 Task: For heading Use Roboto with green colour & bold.  font size for heading18,  'Change the font style of data to'Roboto and font size to 9,  Change the alignment of both headline & data to Align center.  In the sheet  DashboardReceiptsbook
Action: Mouse moved to (68, 162)
Screenshot: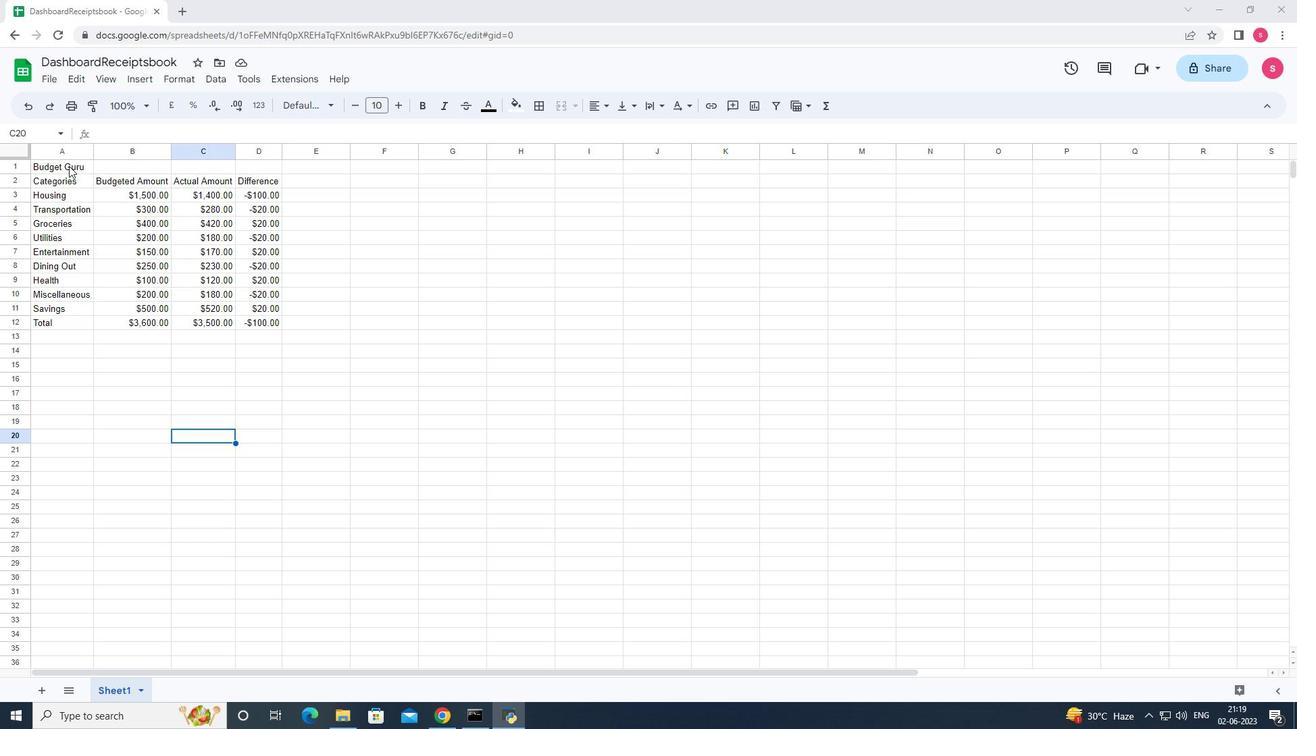 
Action: Mouse pressed left at (68, 162)
Screenshot: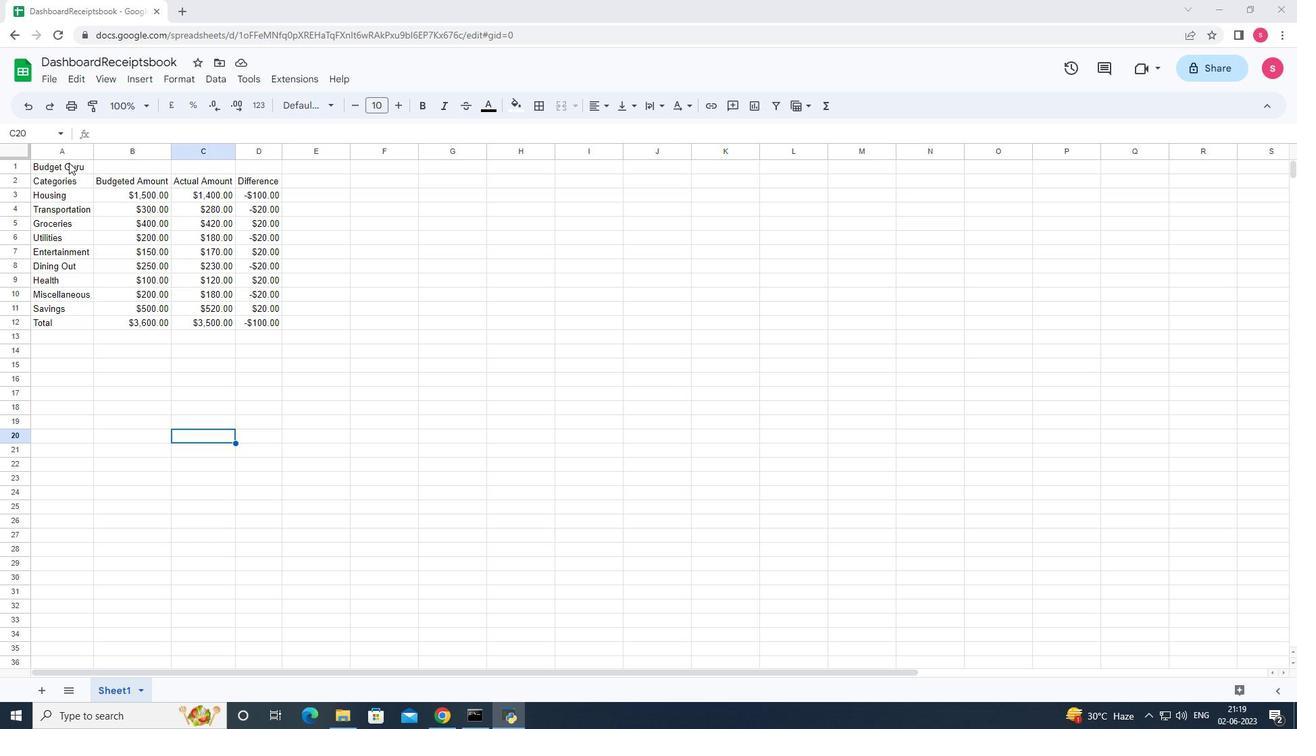 
Action: Mouse moved to (284, 103)
Screenshot: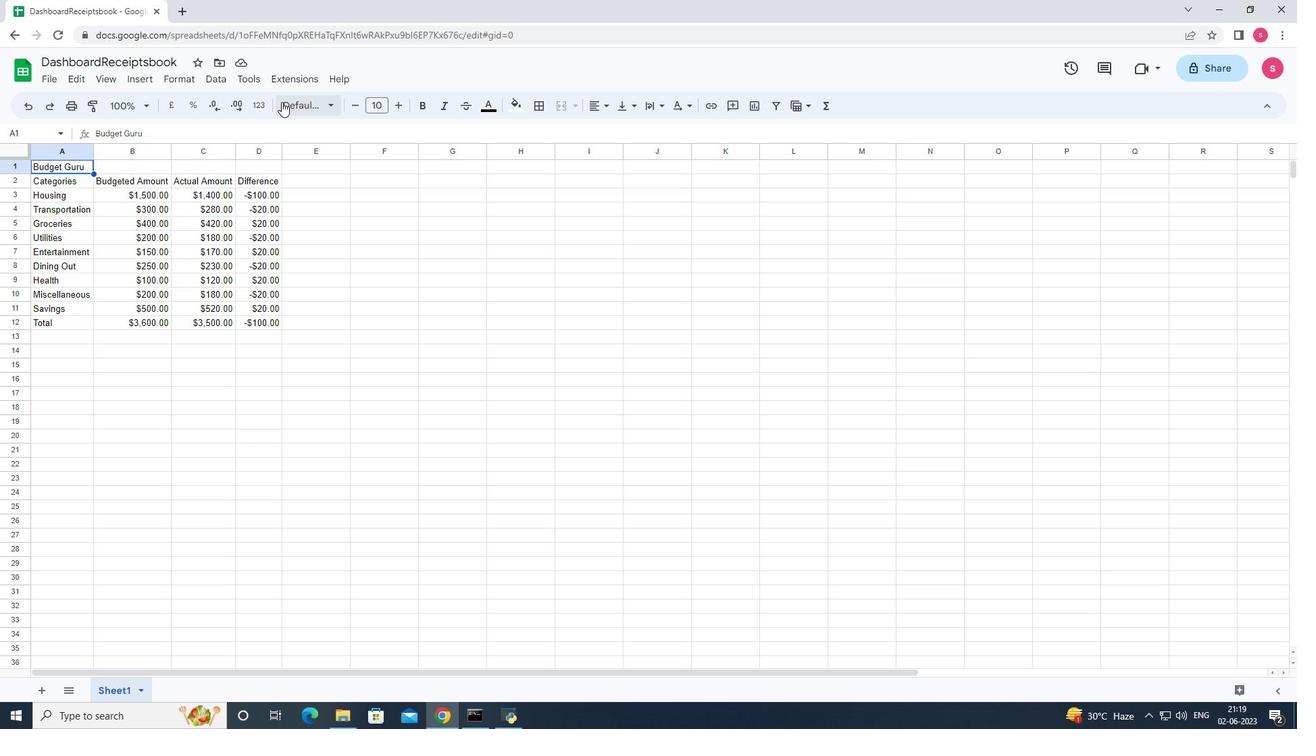 
Action: Mouse pressed left at (284, 103)
Screenshot: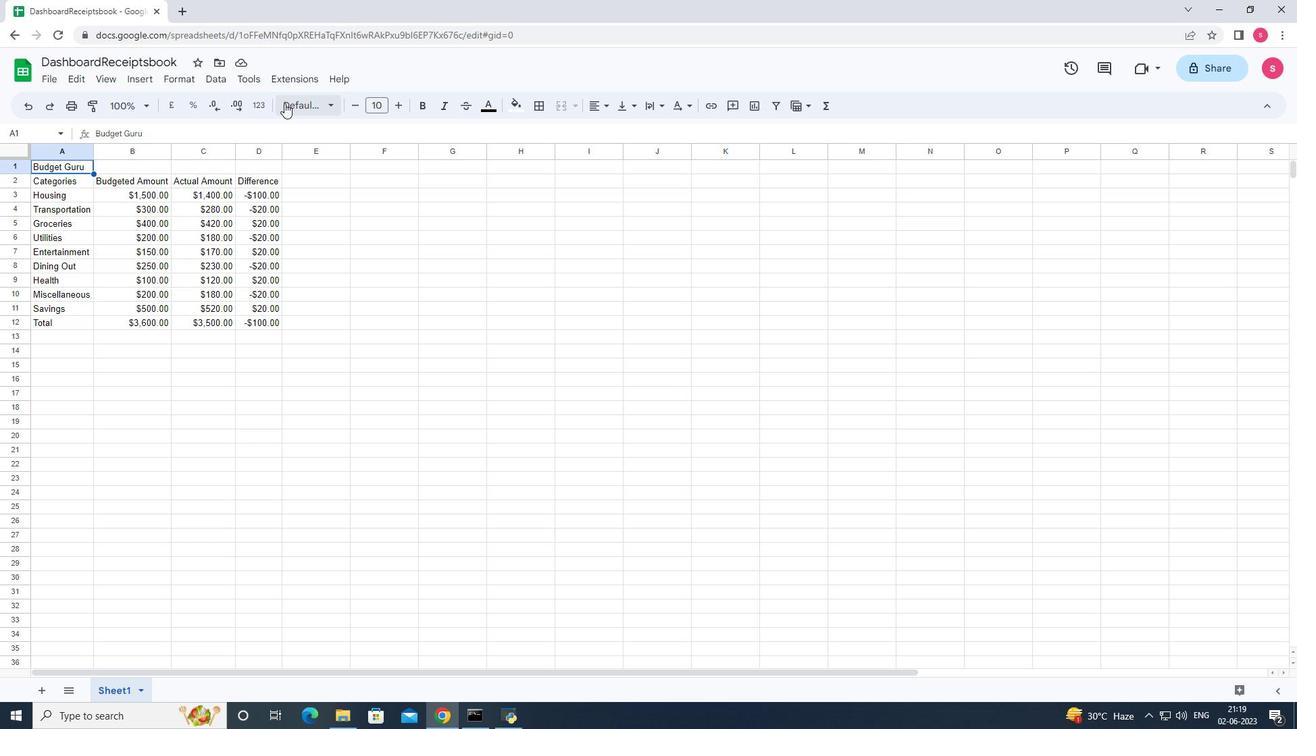 
Action: Mouse moved to (306, 299)
Screenshot: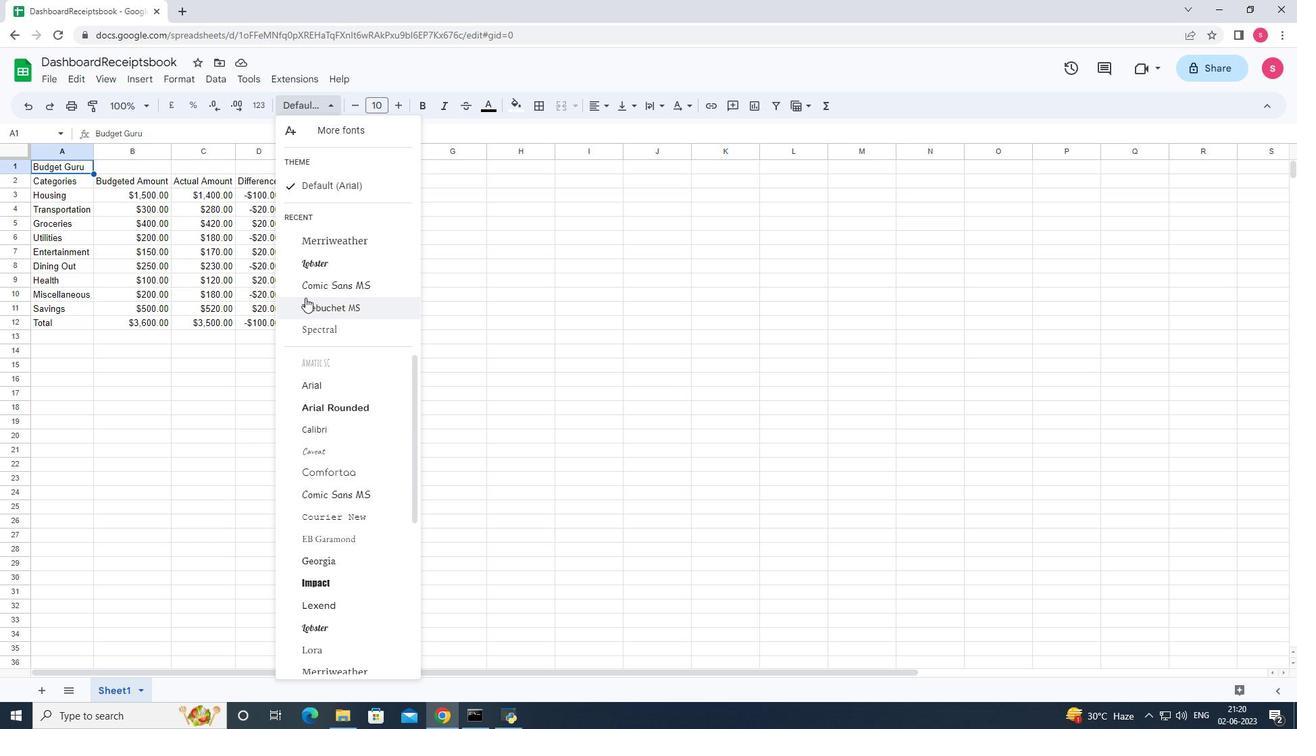 
Action: Mouse scrolled (306, 298) with delta (0, 0)
Screenshot: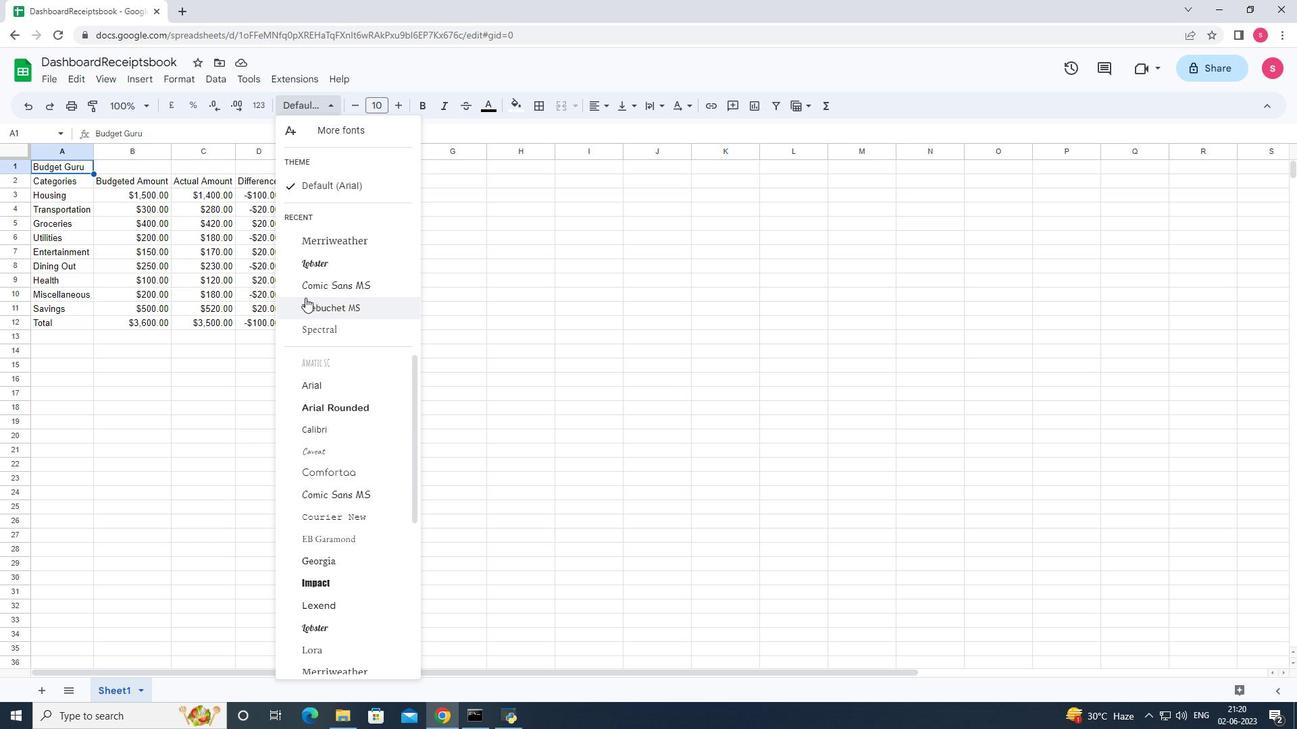
Action: Mouse moved to (328, 319)
Screenshot: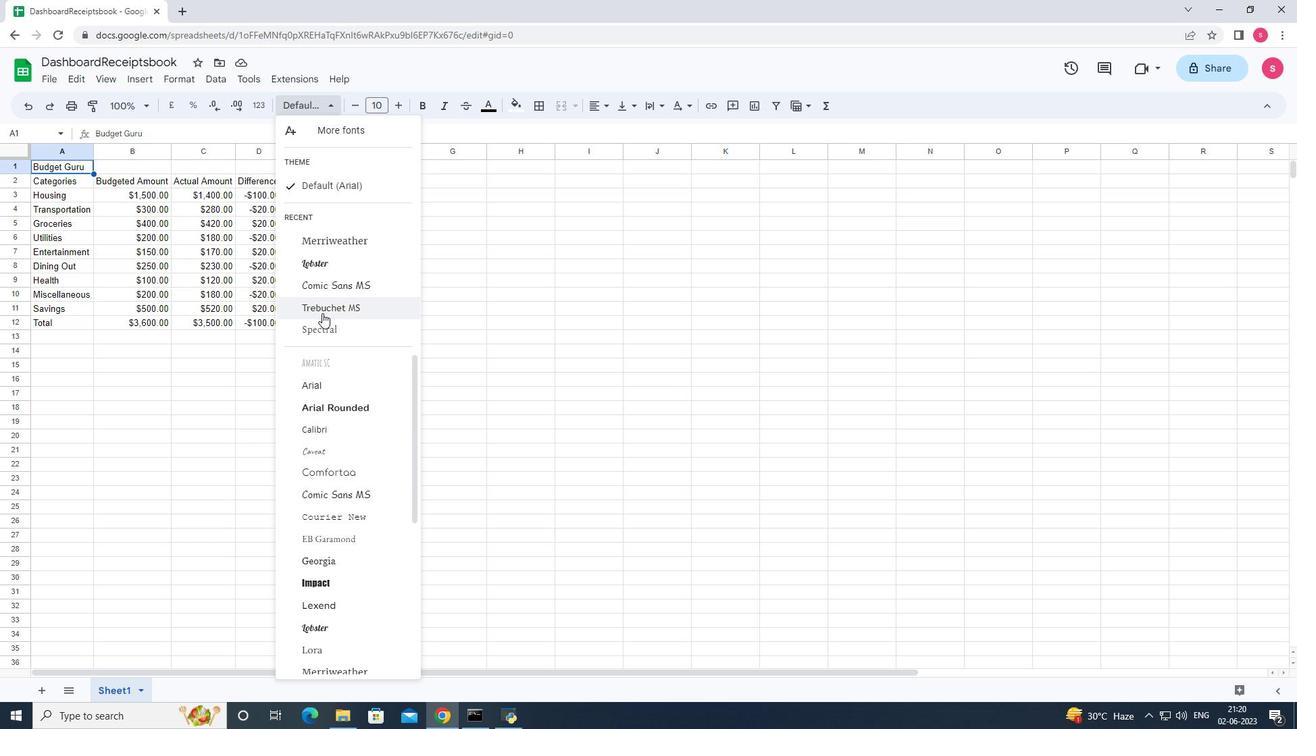 
Action: Mouse scrolled (328, 318) with delta (0, 0)
Screenshot: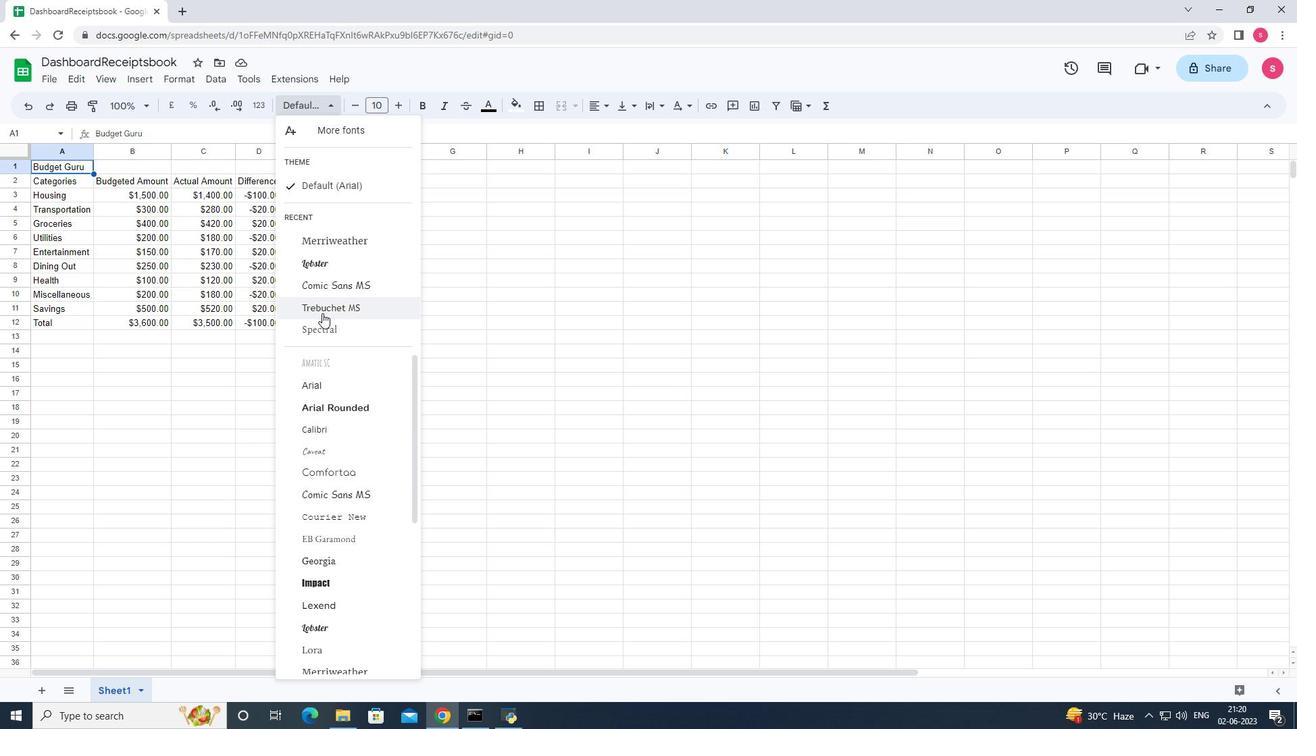 
Action: Mouse moved to (354, 358)
Screenshot: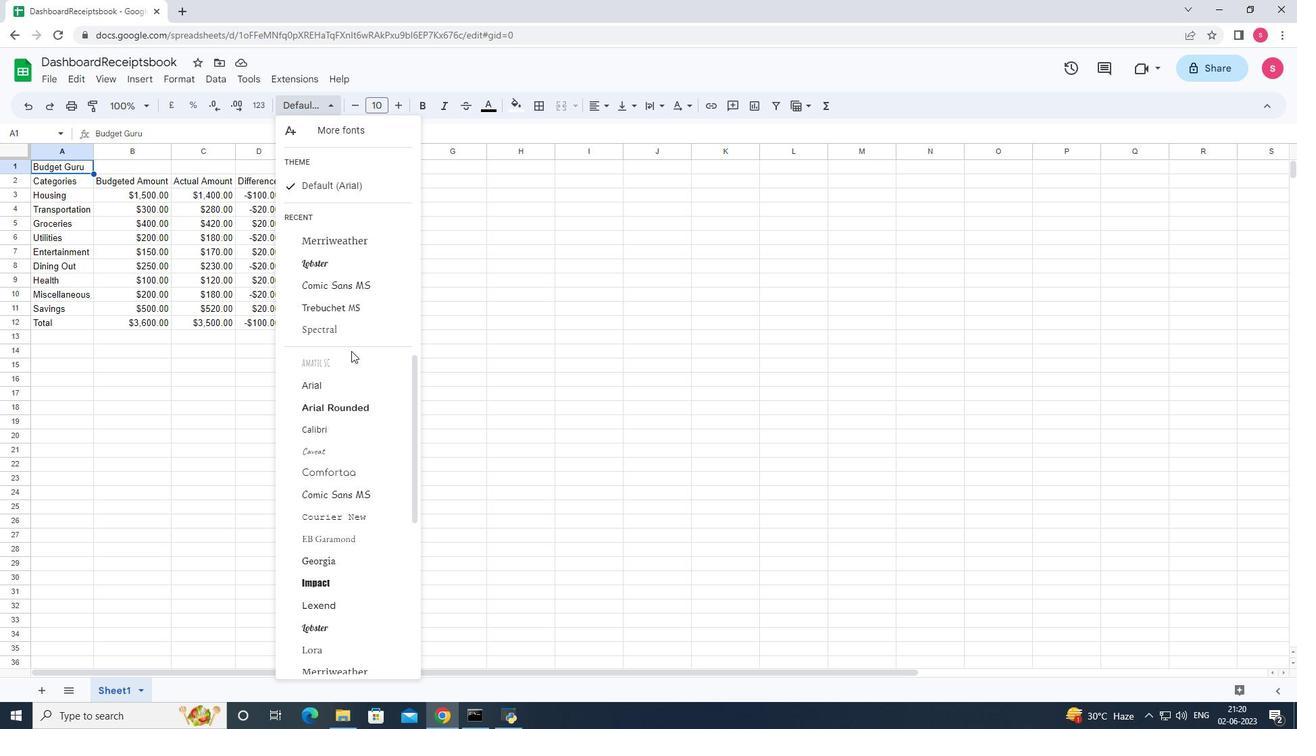 
Action: Mouse scrolled (354, 357) with delta (0, 0)
Screenshot: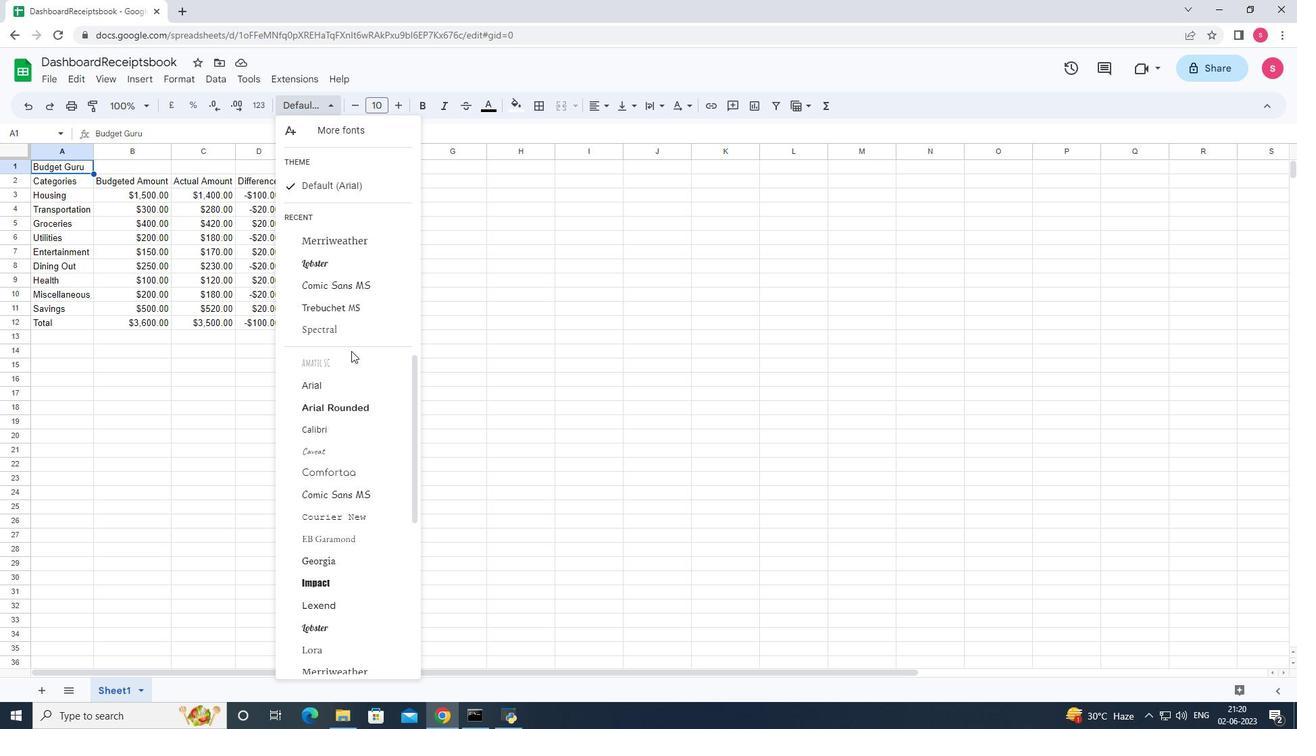 
Action: Mouse moved to (363, 378)
Screenshot: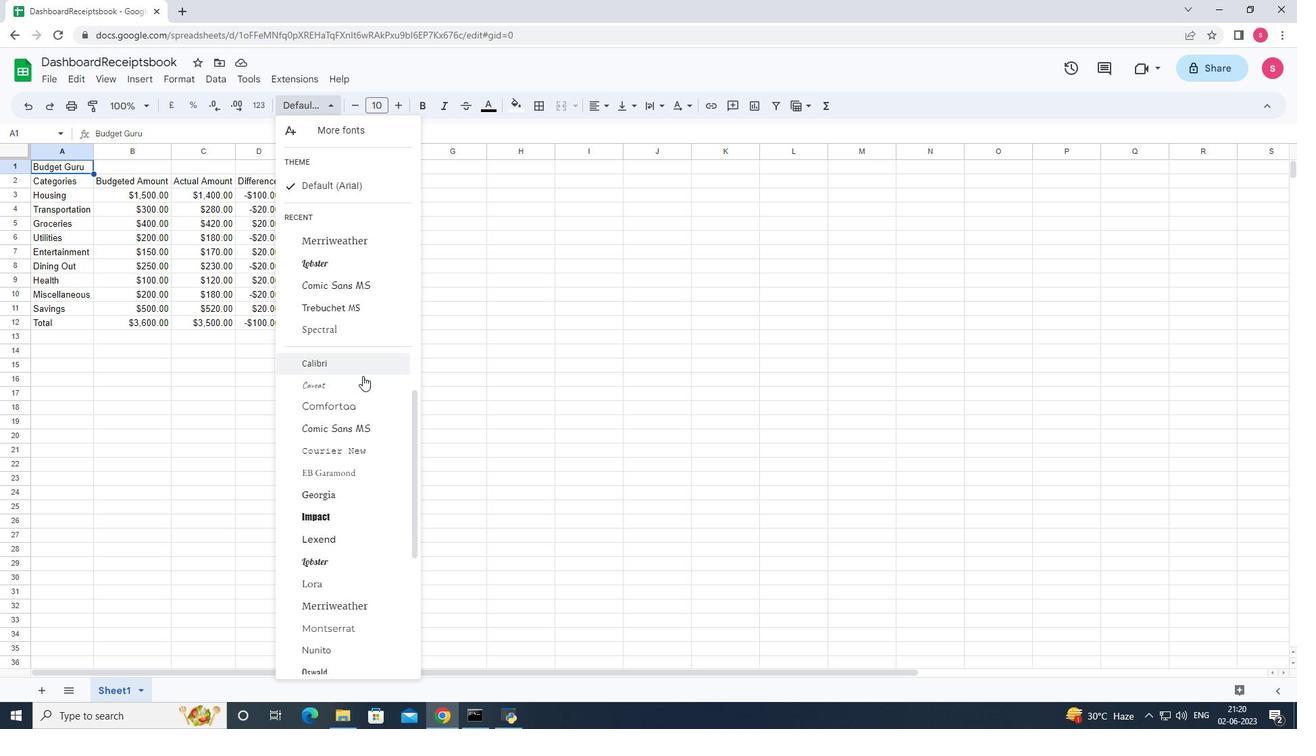 
Action: Mouse scrolled (363, 377) with delta (0, 0)
Screenshot: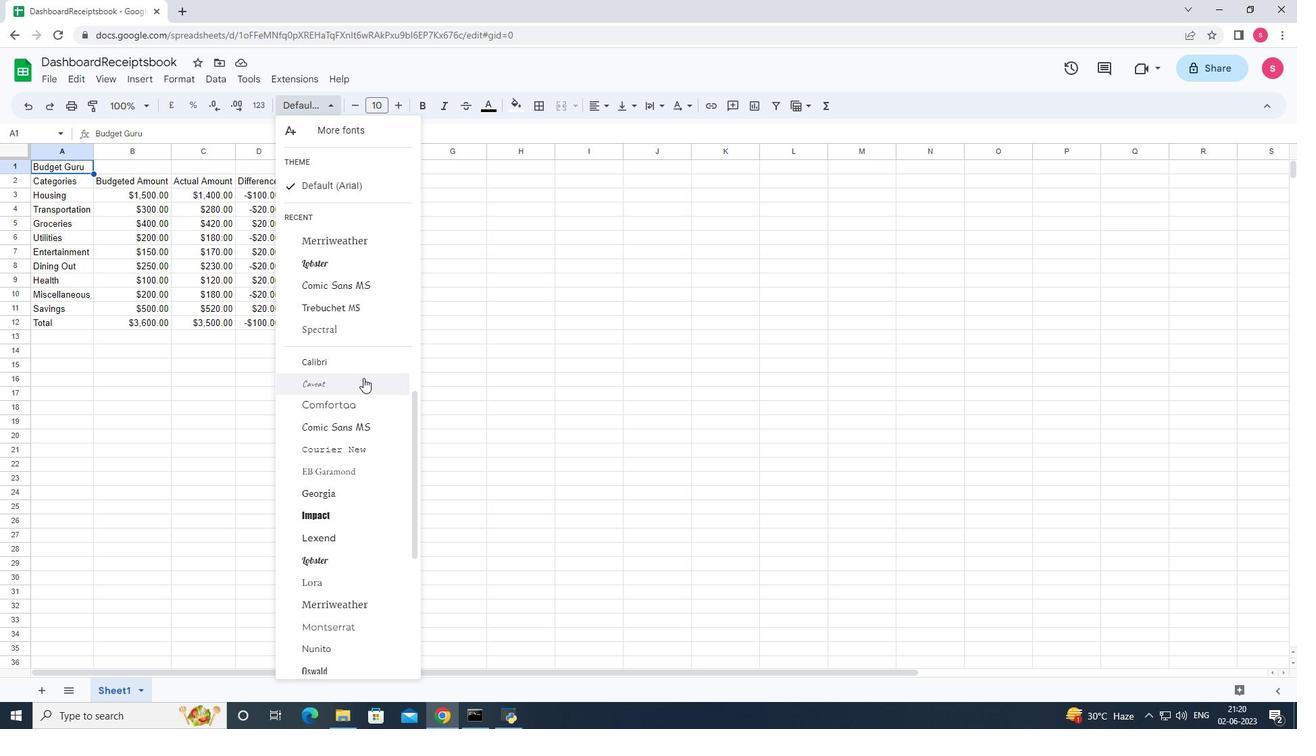 
Action: Mouse moved to (365, 384)
Screenshot: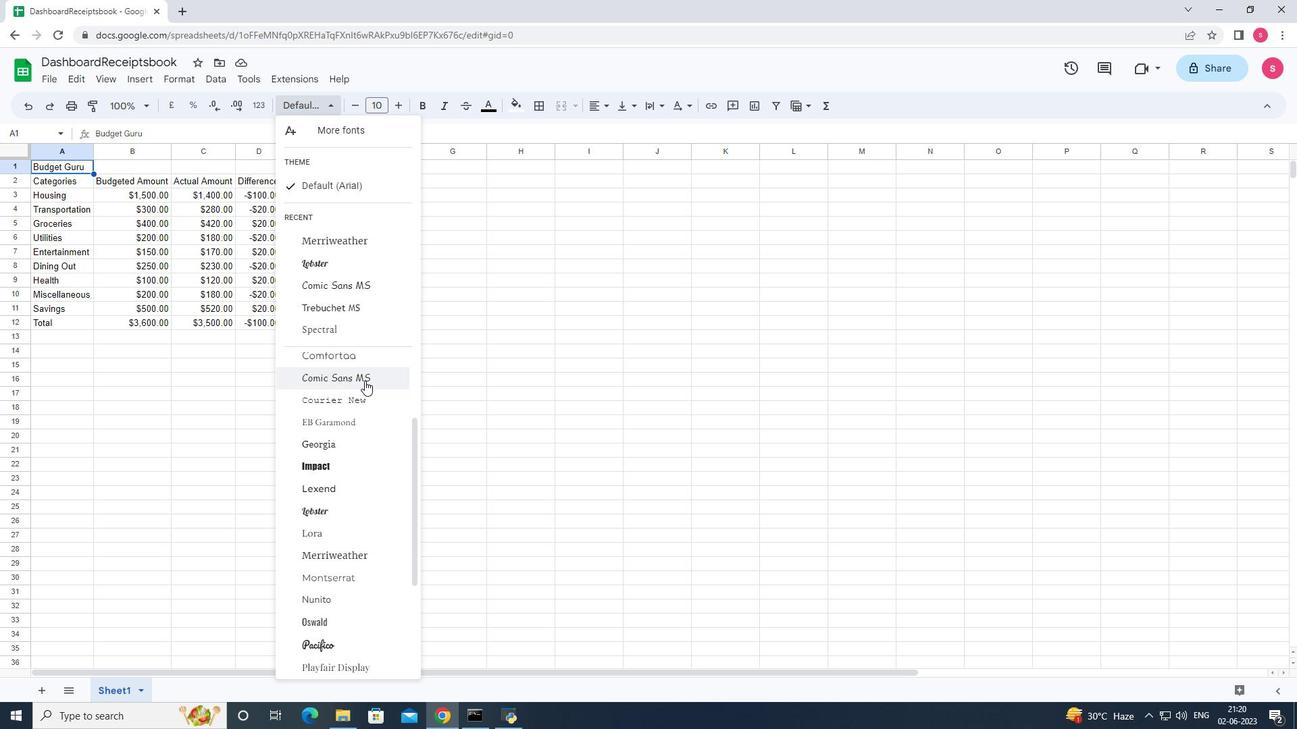 
Action: Mouse scrolled (365, 383) with delta (0, 0)
Screenshot: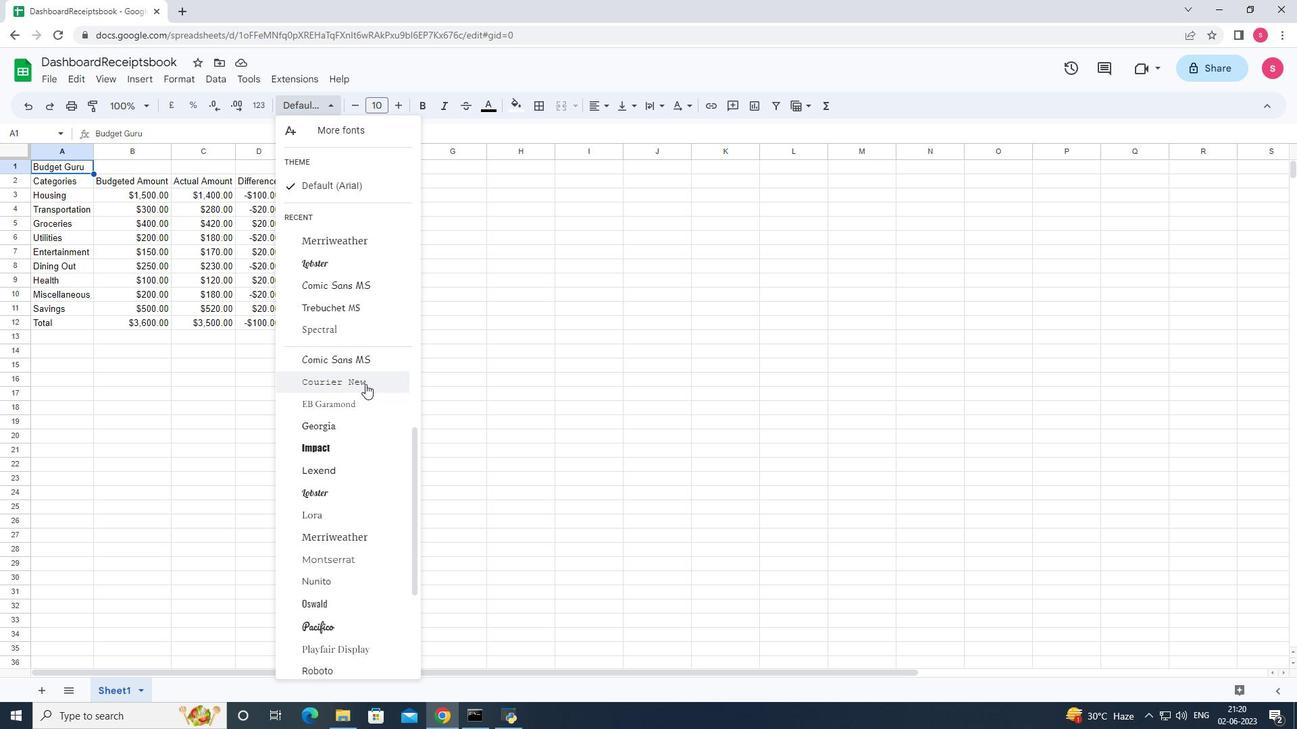 
Action: Mouse scrolled (365, 383) with delta (0, 0)
Screenshot: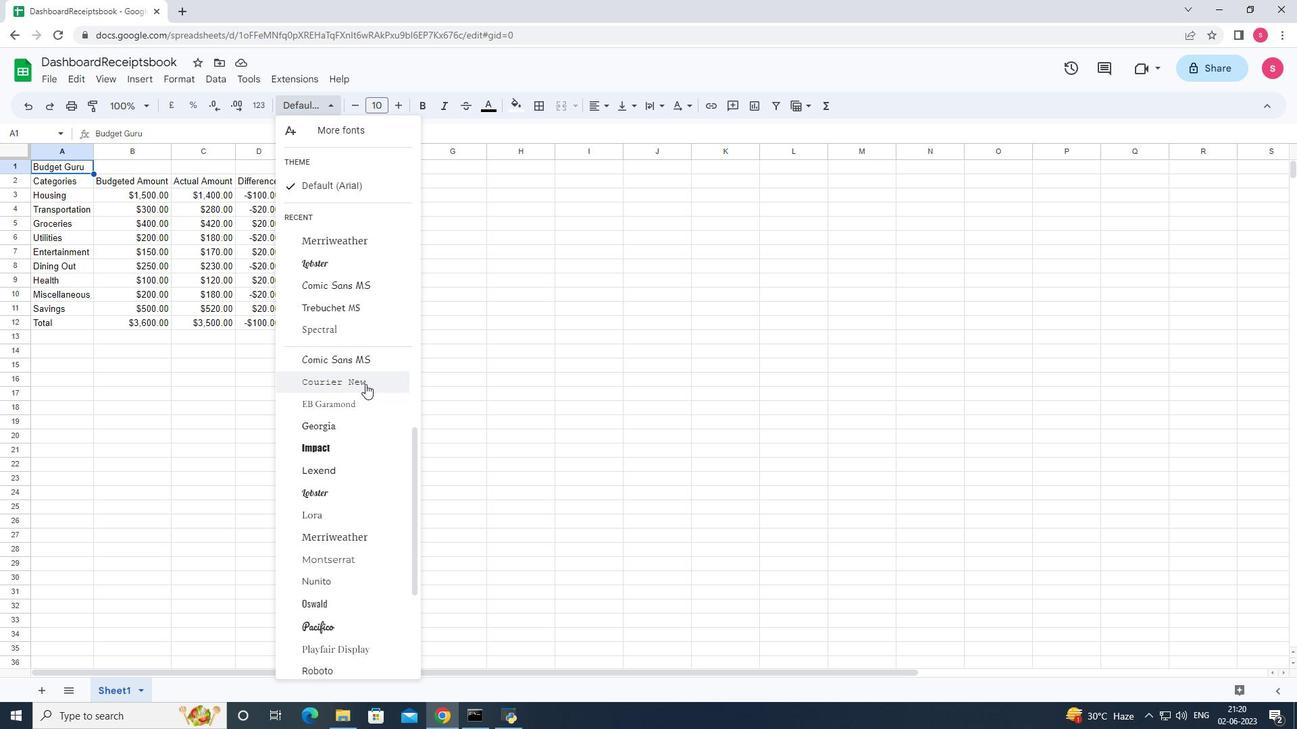 
Action: Mouse moved to (365, 385)
Screenshot: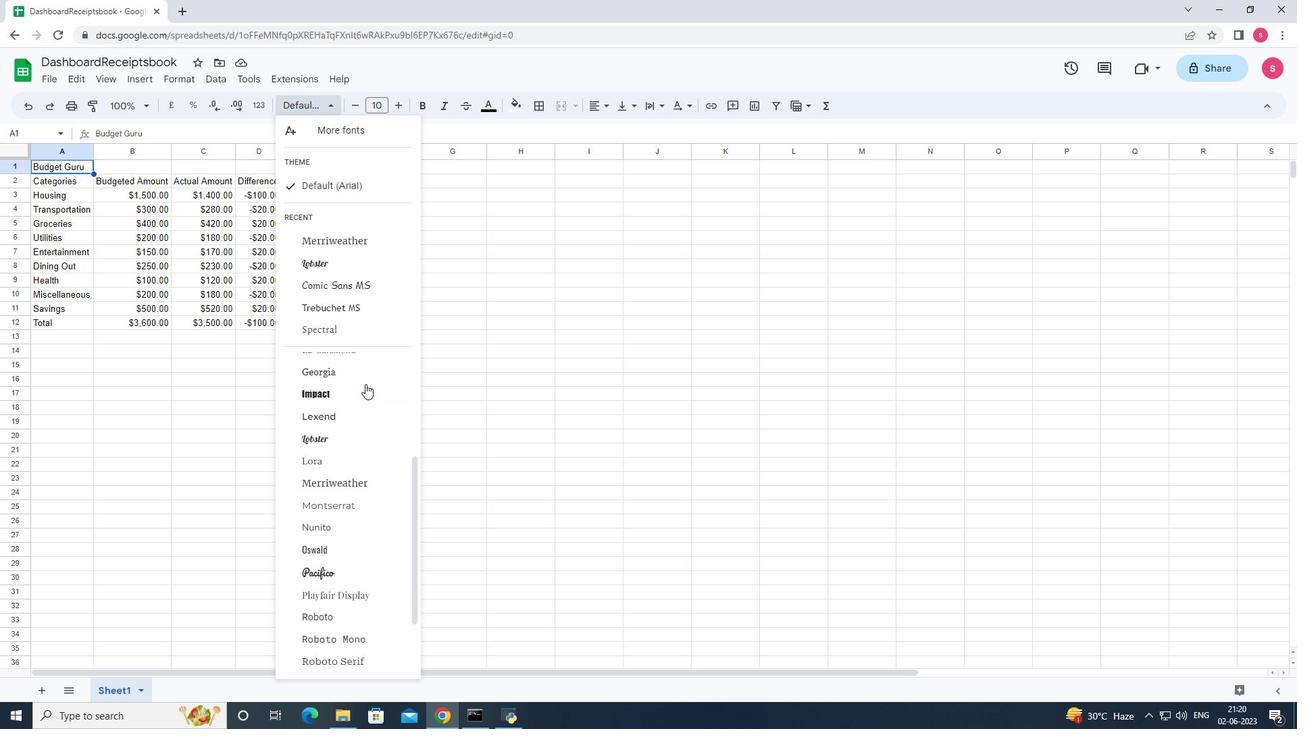 
Action: Mouse scrolled (365, 384) with delta (0, 0)
Screenshot: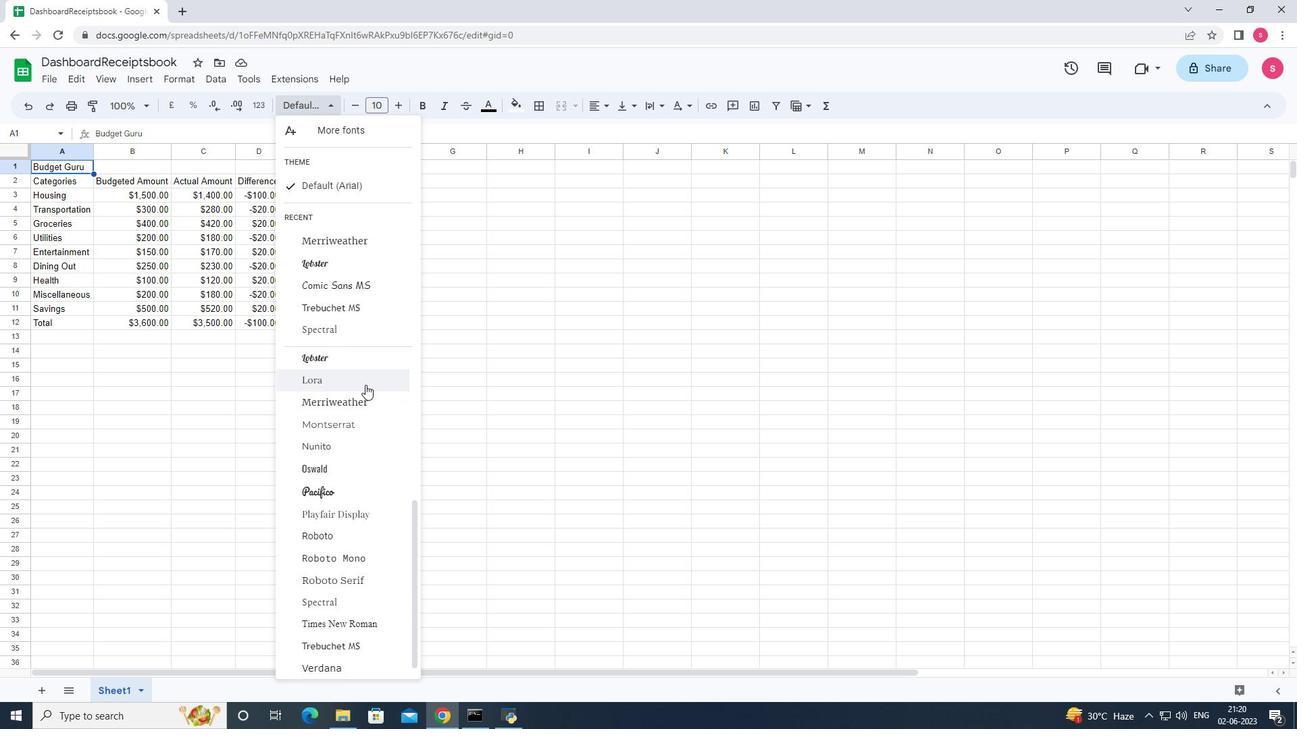 
Action: Mouse scrolled (365, 384) with delta (0, 0)
Screenshot: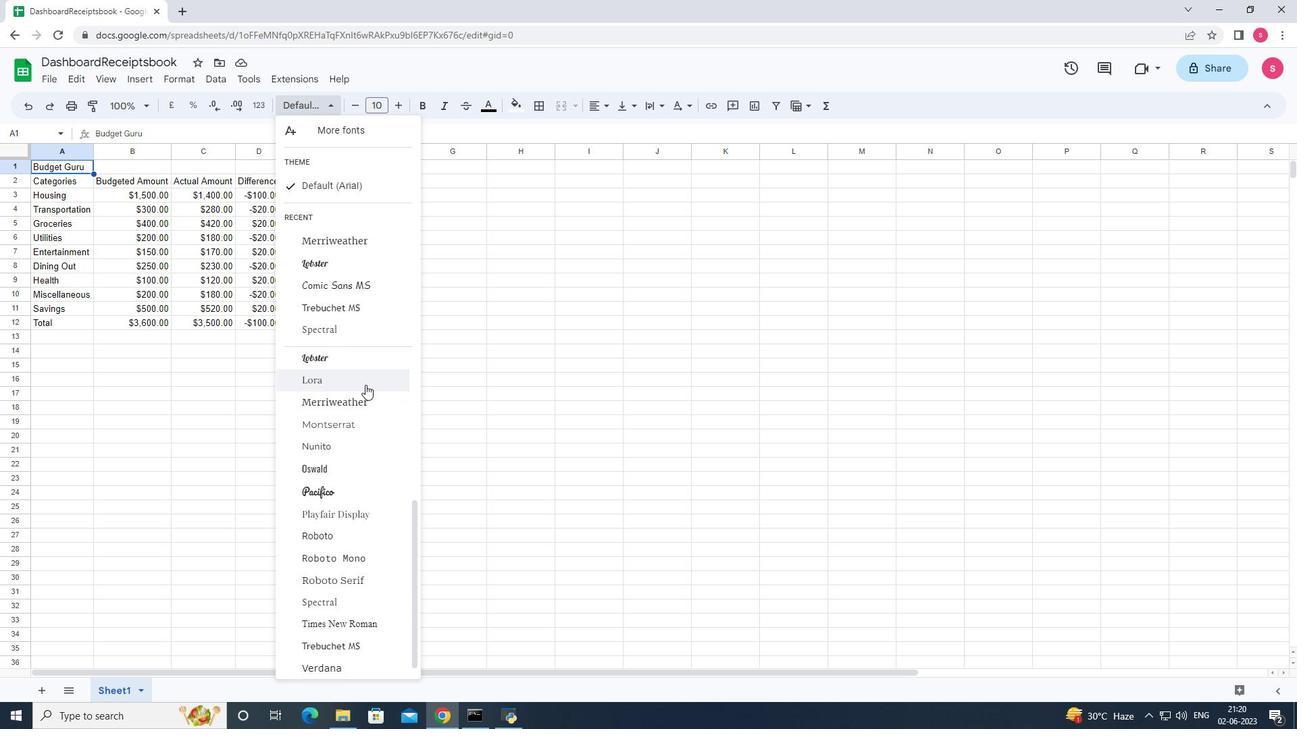 
Action: Mouse moved to (350, 525)
Screenshot: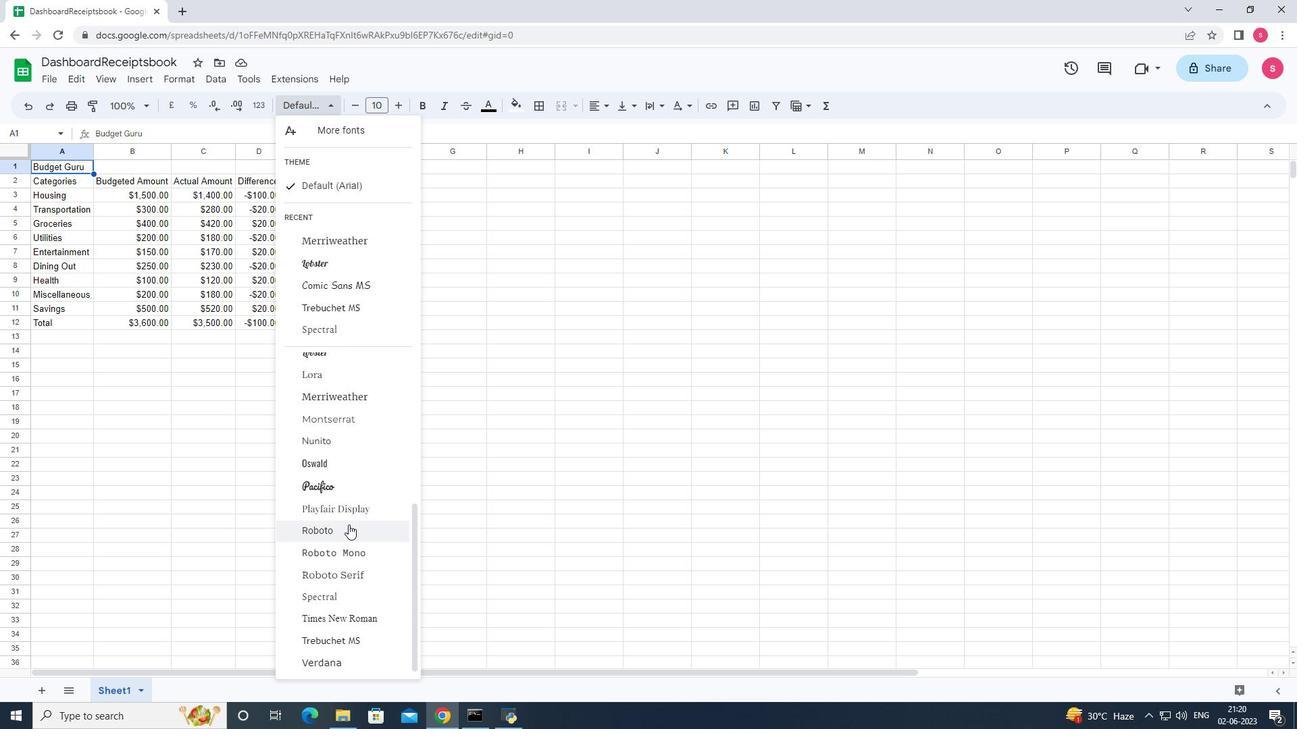 
Action: Mouse pressed left at (350, 525)
Screenshot: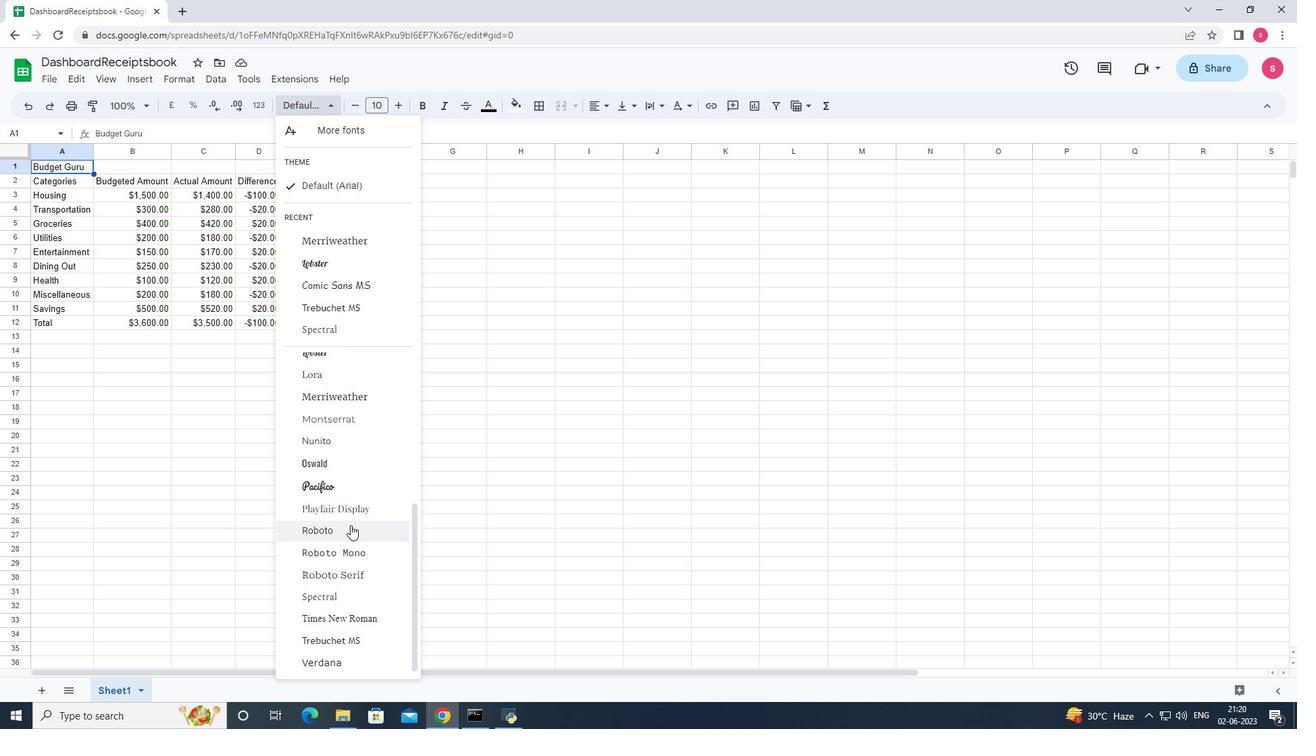
Action: Mouse moved to (486, 107)
Screenshot: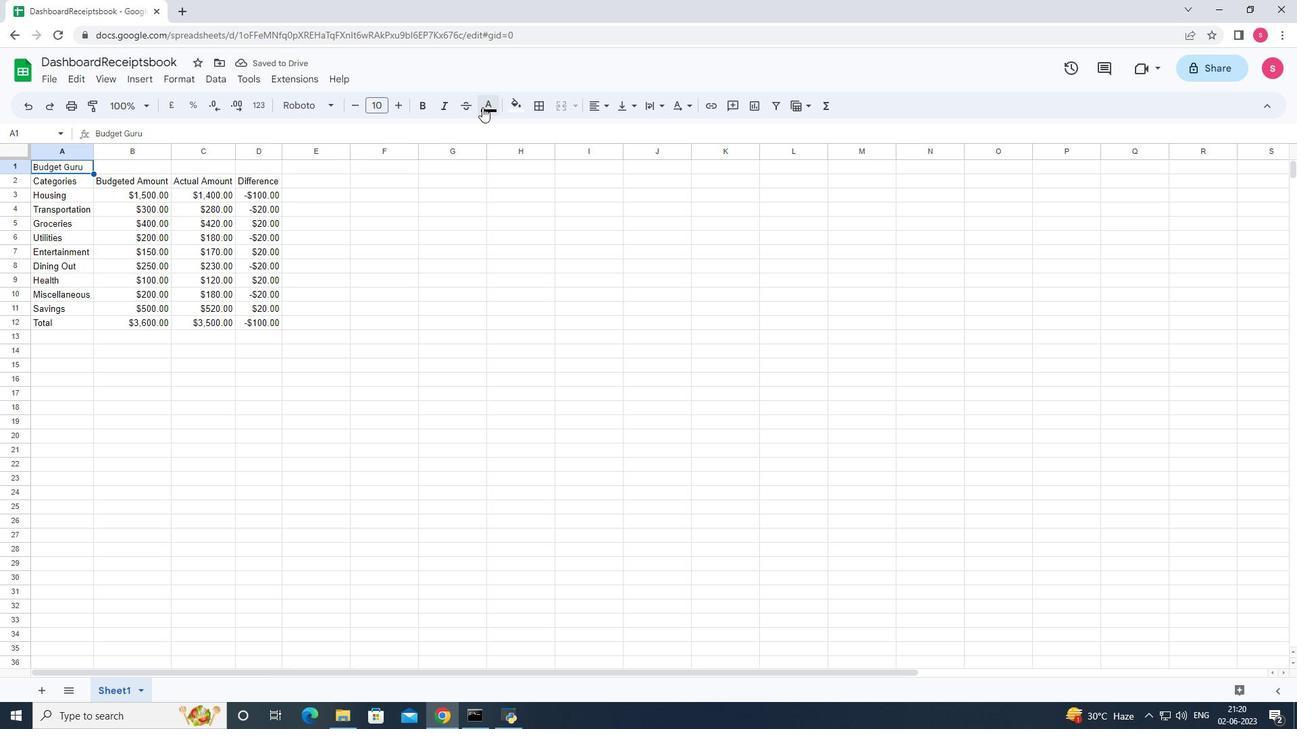 
Action: Mouse pressed left at (486, 107)
Screenshot: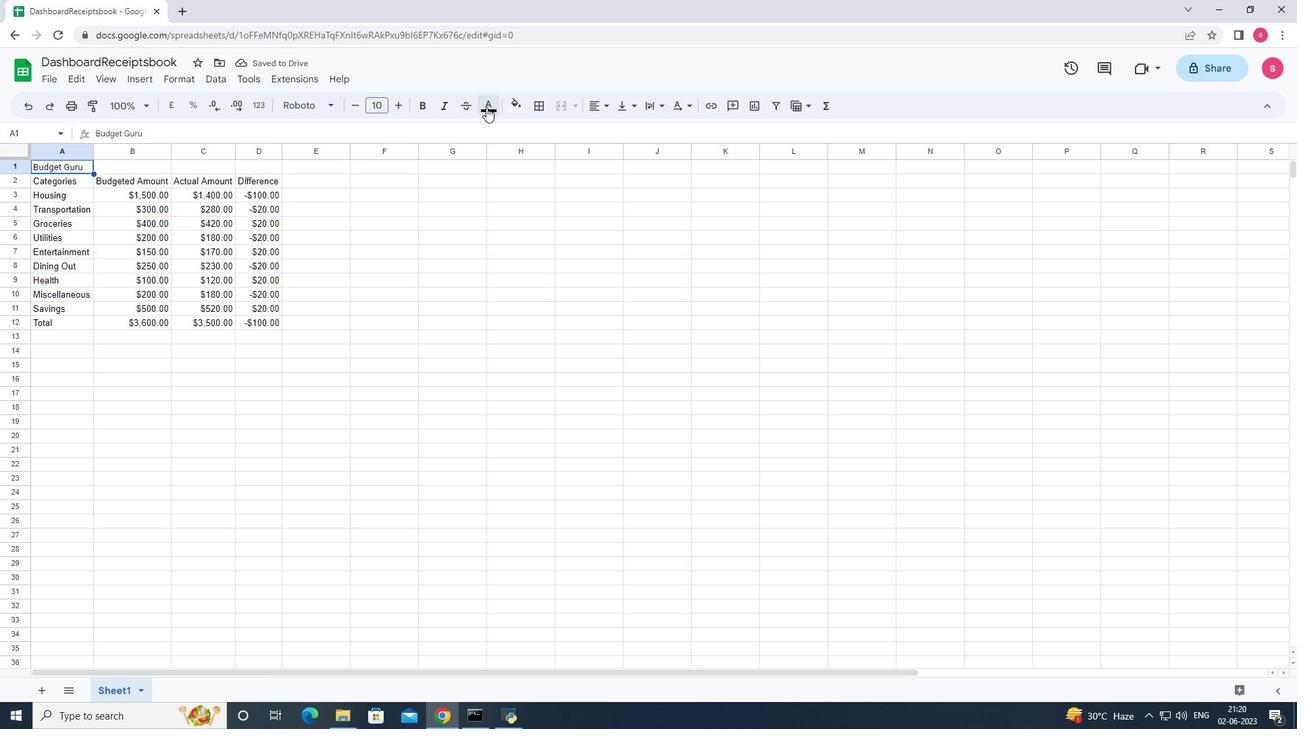 
Action: Mouse moved to (554, 168)
Screenshot: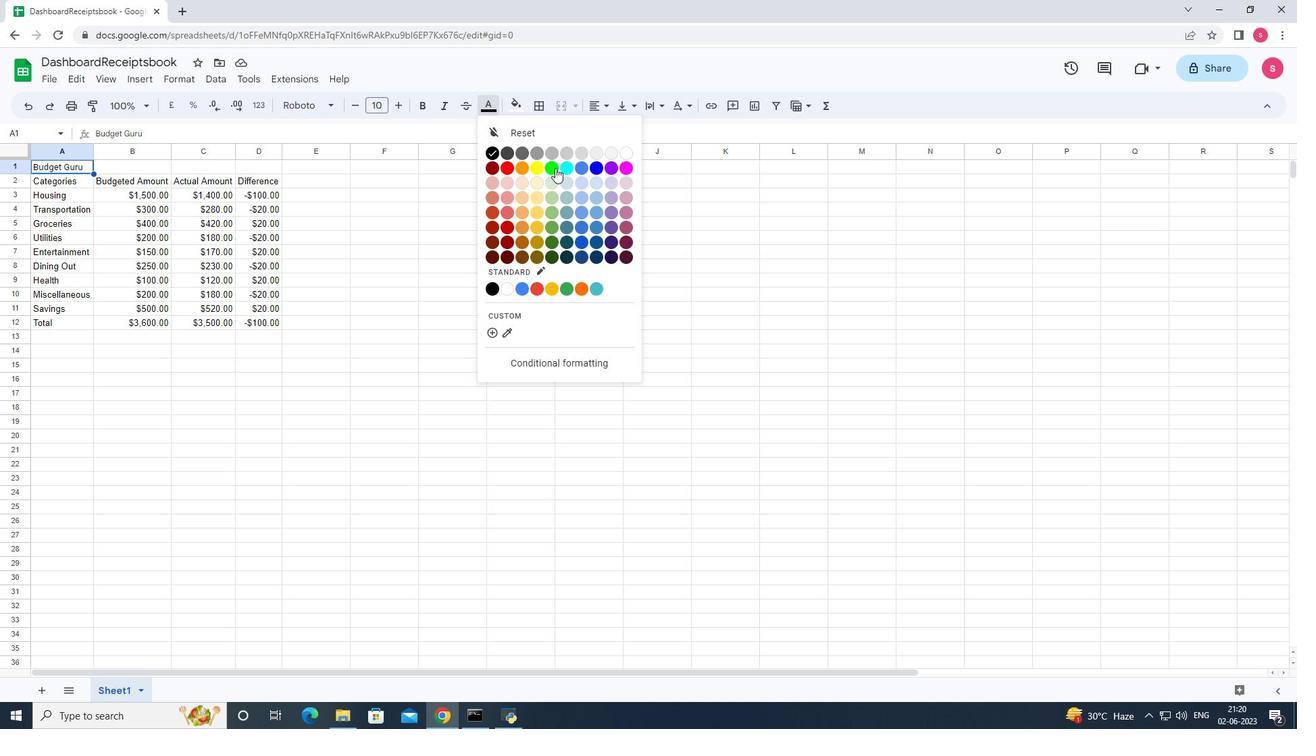 
Action: Mouse pressed left at (554, 168)
Screenshot: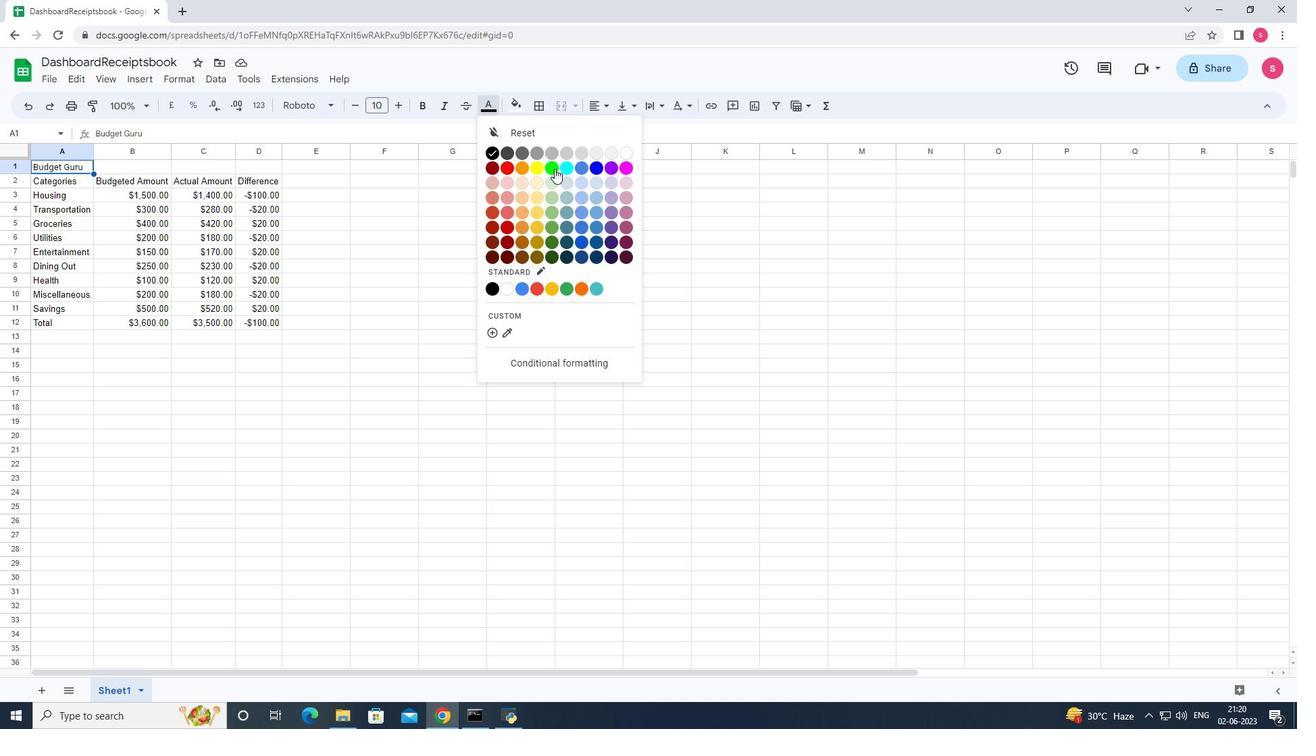 
Action: Mouse moved to (421, 110)
Screenshot: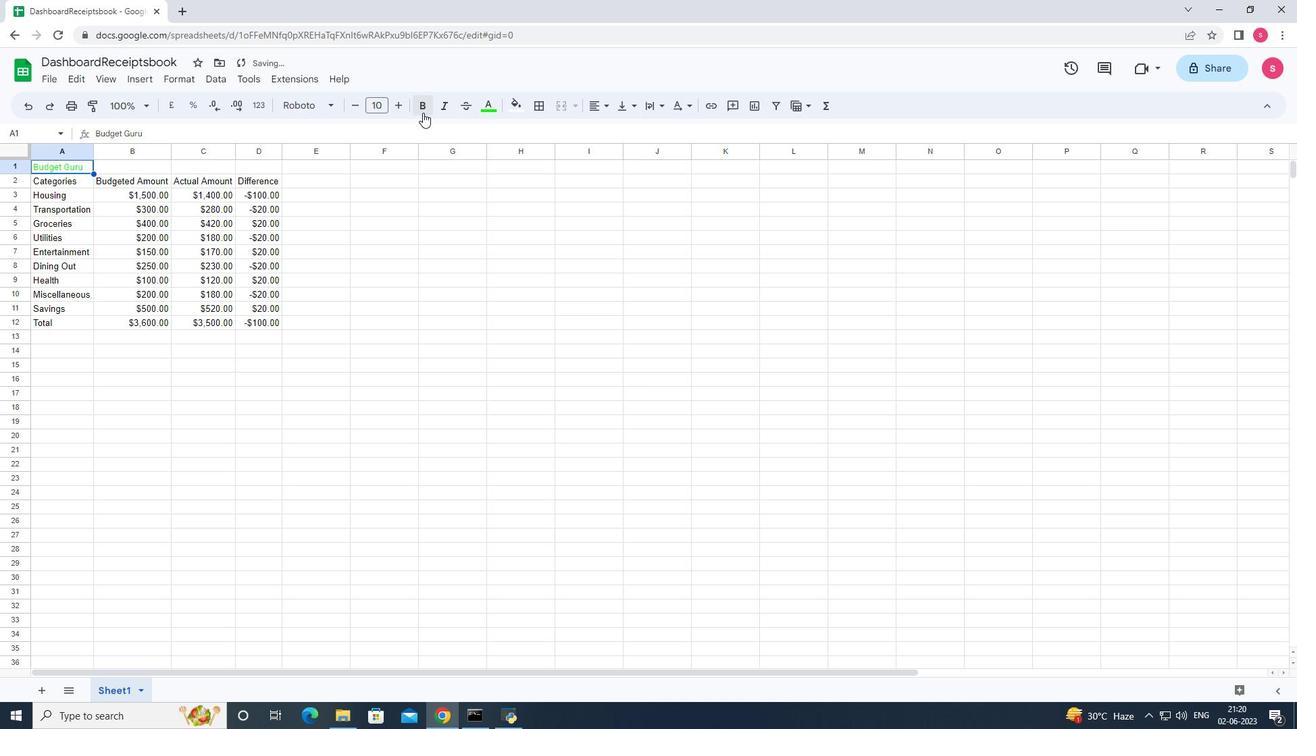
Action: Mouse pressed left at (421, 110)
Screenshot: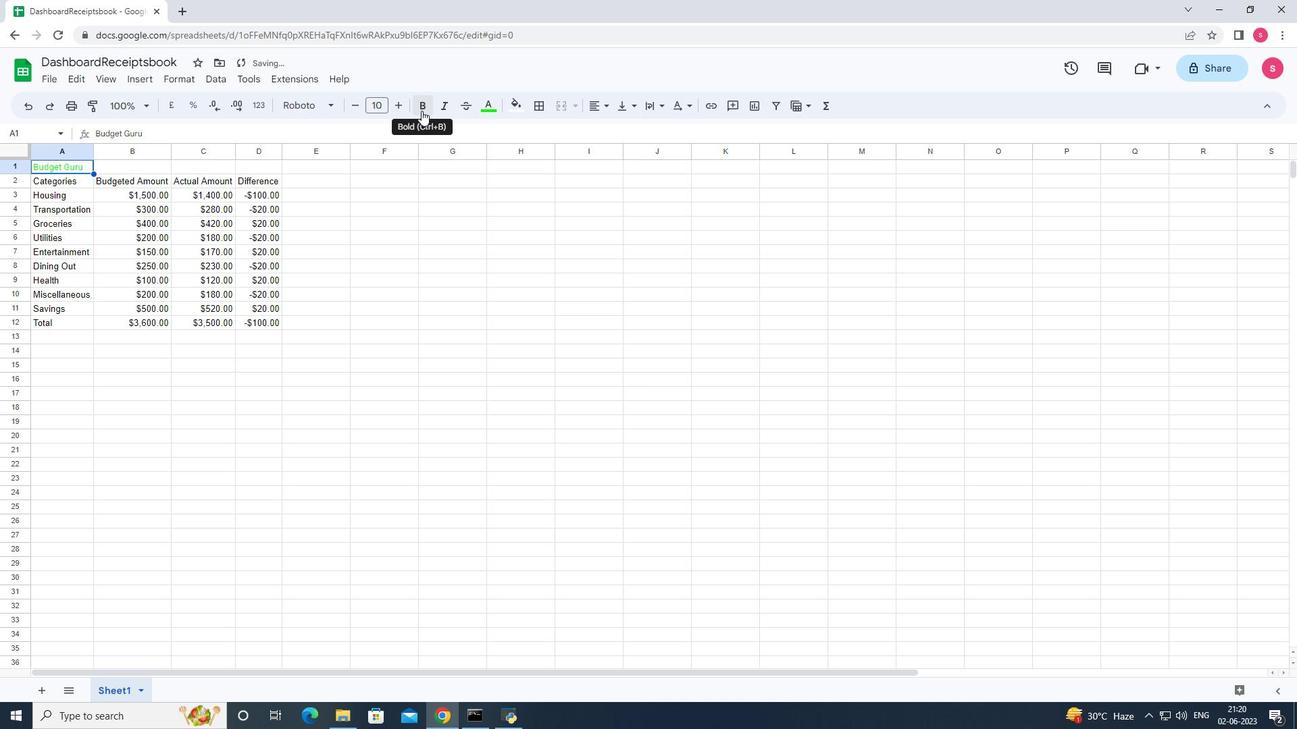 
Action: Mouse moved to (392, 102)
Screenshot: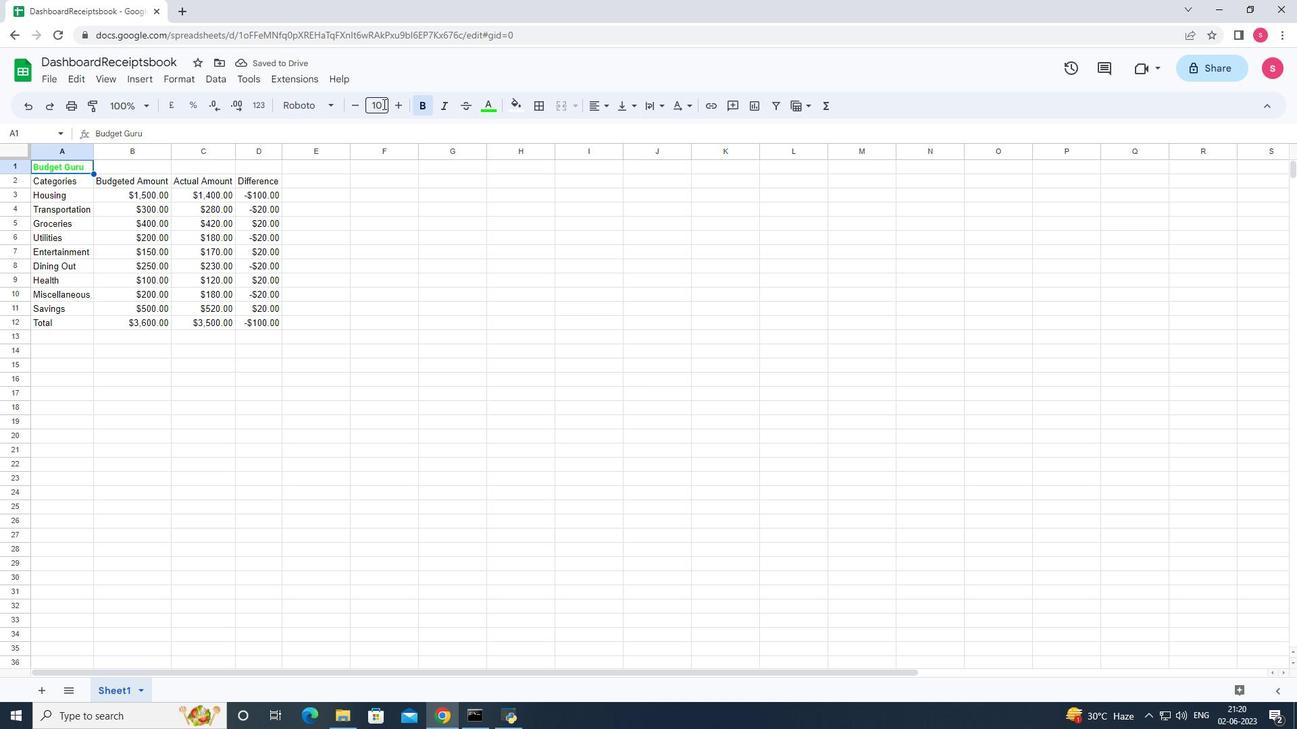 
Action: Mouse pressed left at (392, 102)
Screenshot: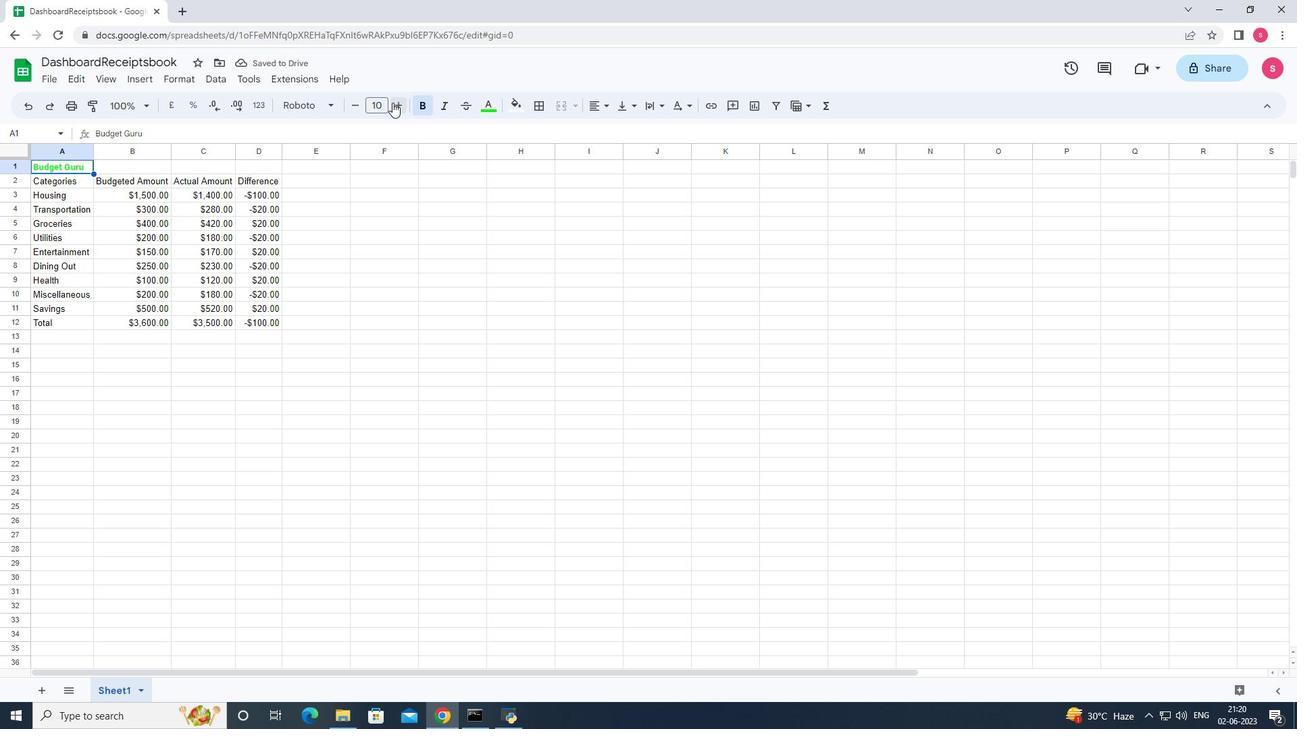 
Action: Mouse pressed left at (392, 102)
Screenshot: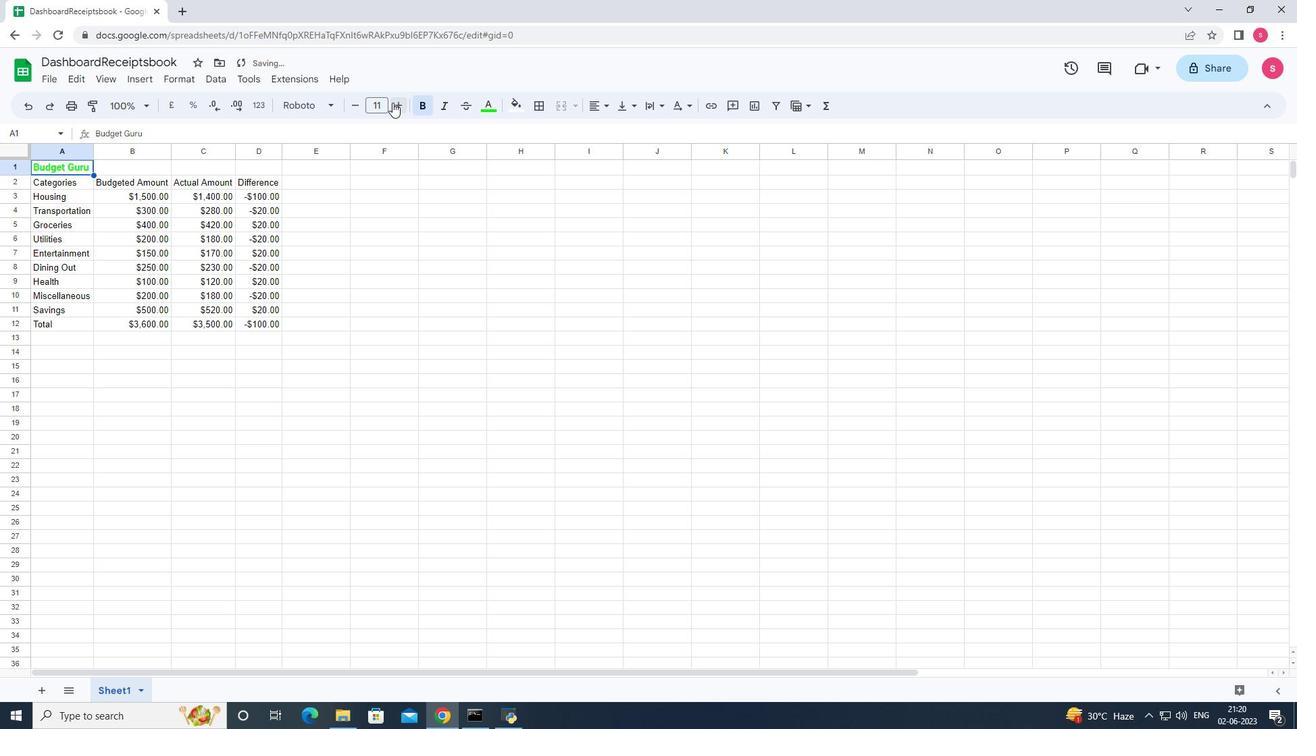 
Action: Mouse pressed left at (392, 102)
Screenshot: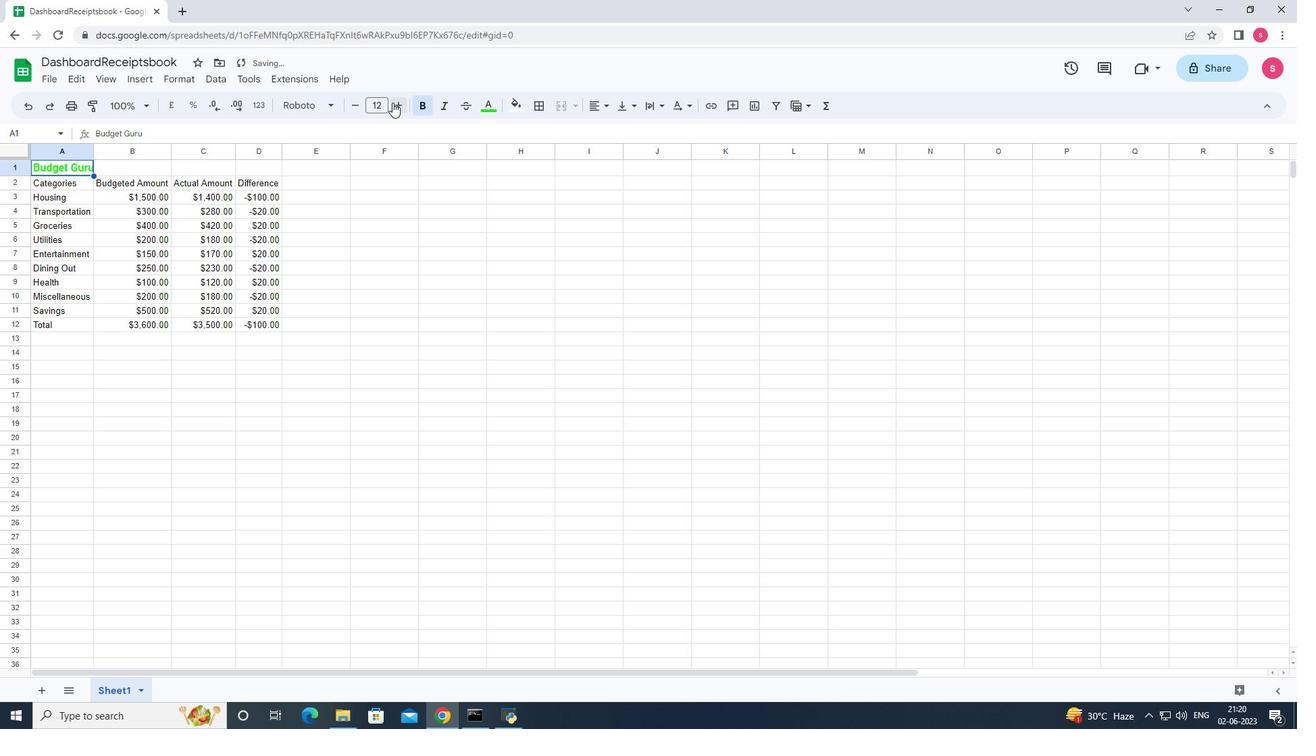 
Action: Mouse pressed left at (392, 102)
Screenshot: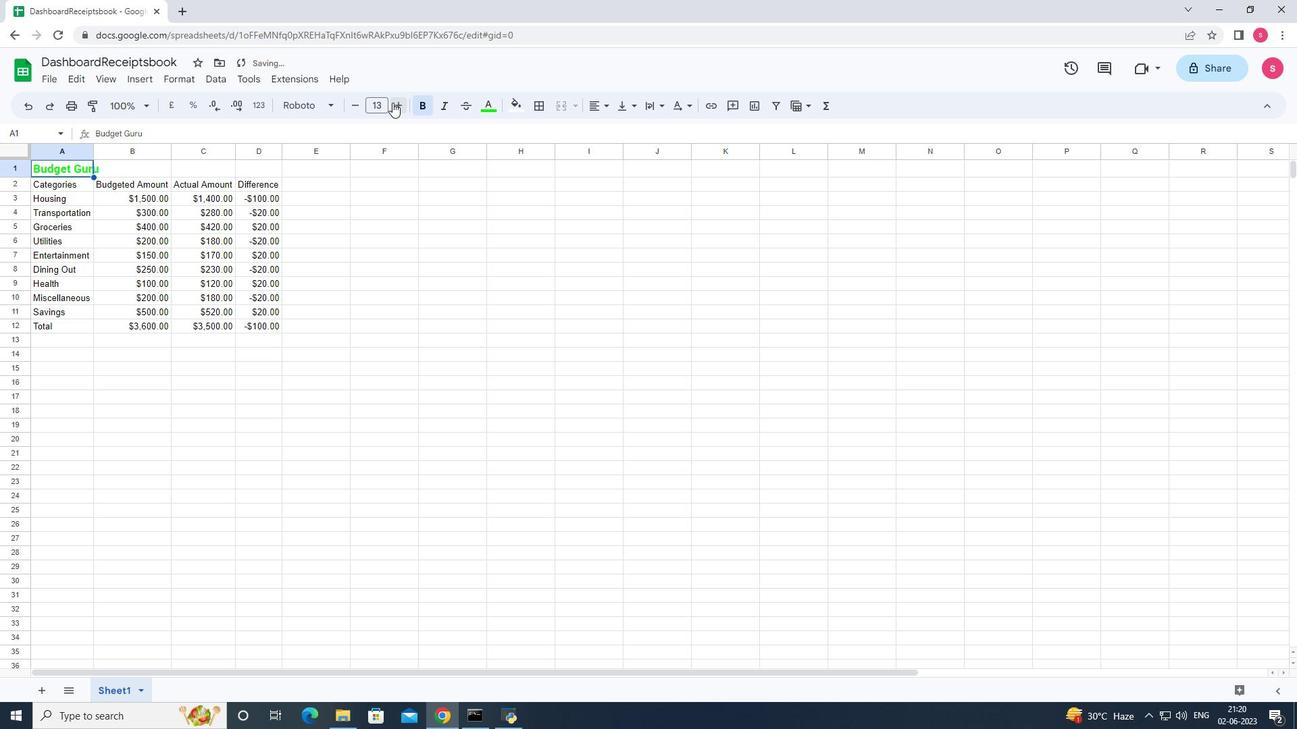 
Action: Mouse pressed left at (392, 102)
Screenshot: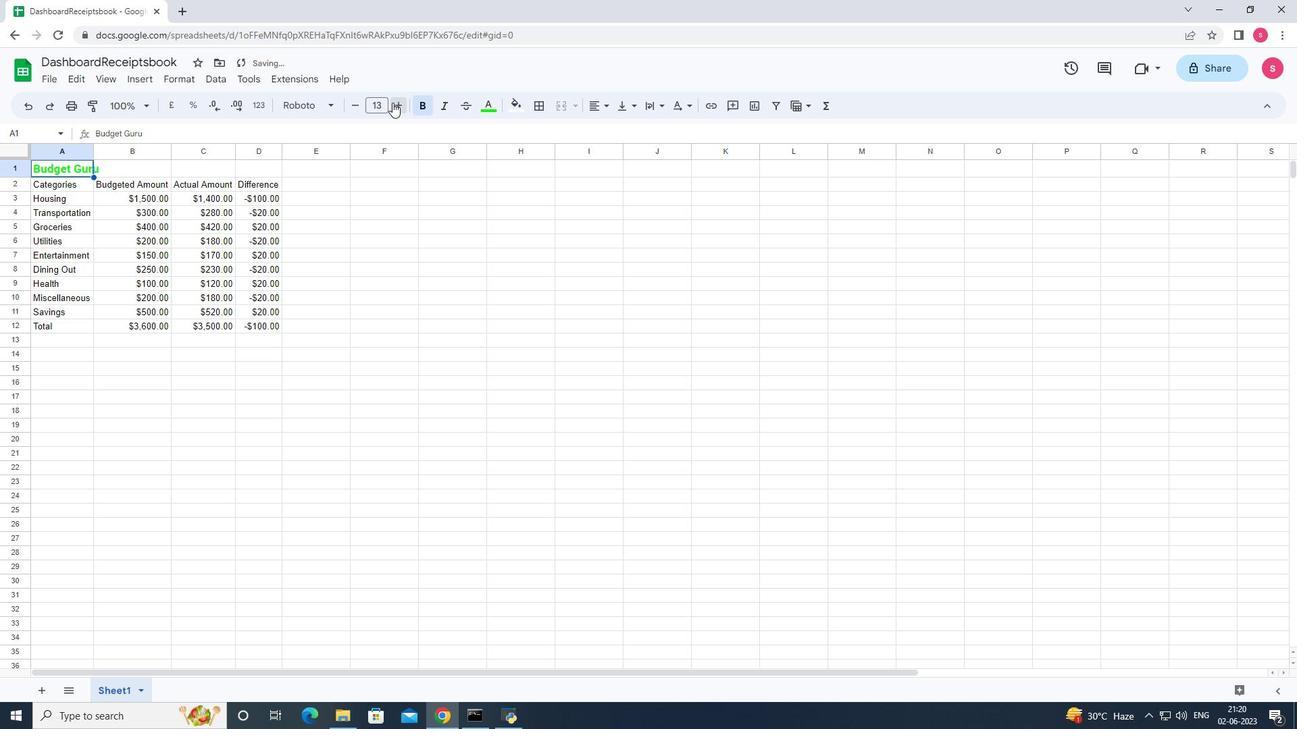 
Action: Mouse pressed left at (392, 102)
Screenshot: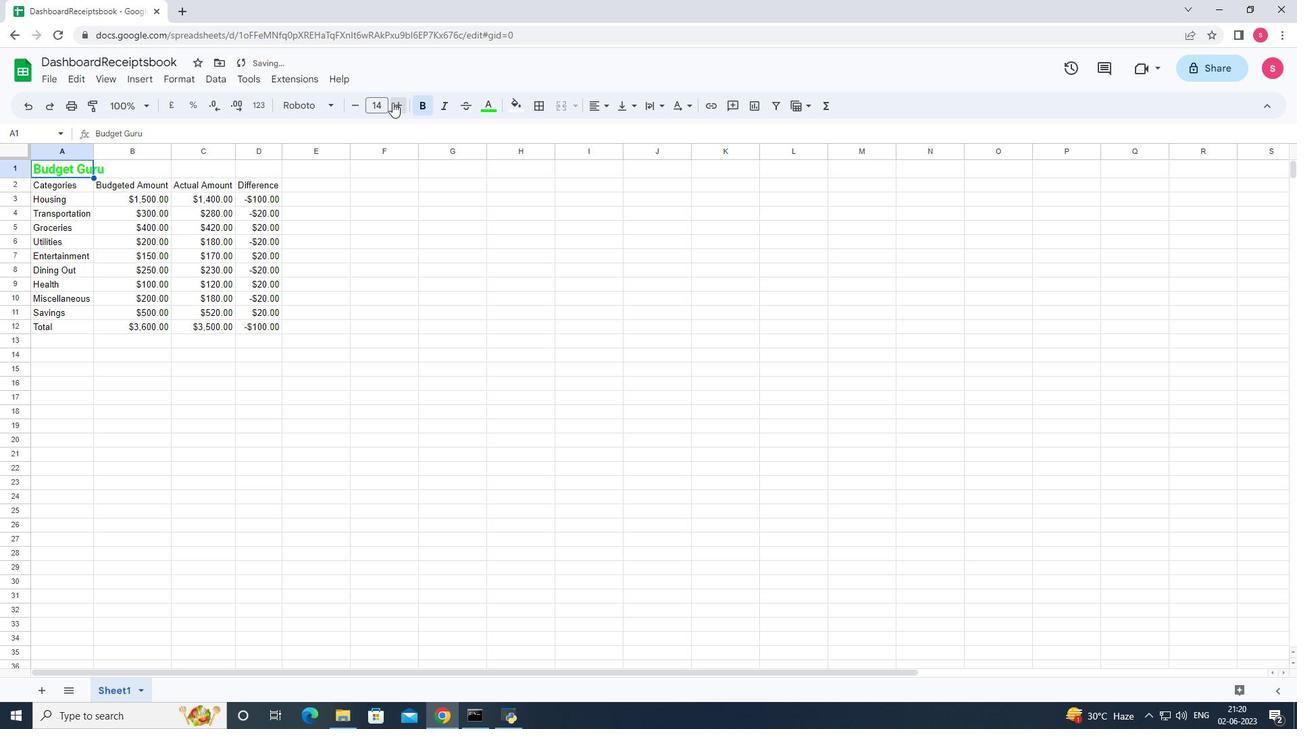 
Action: Mouse pressed left at (392, 102)
Screenshot: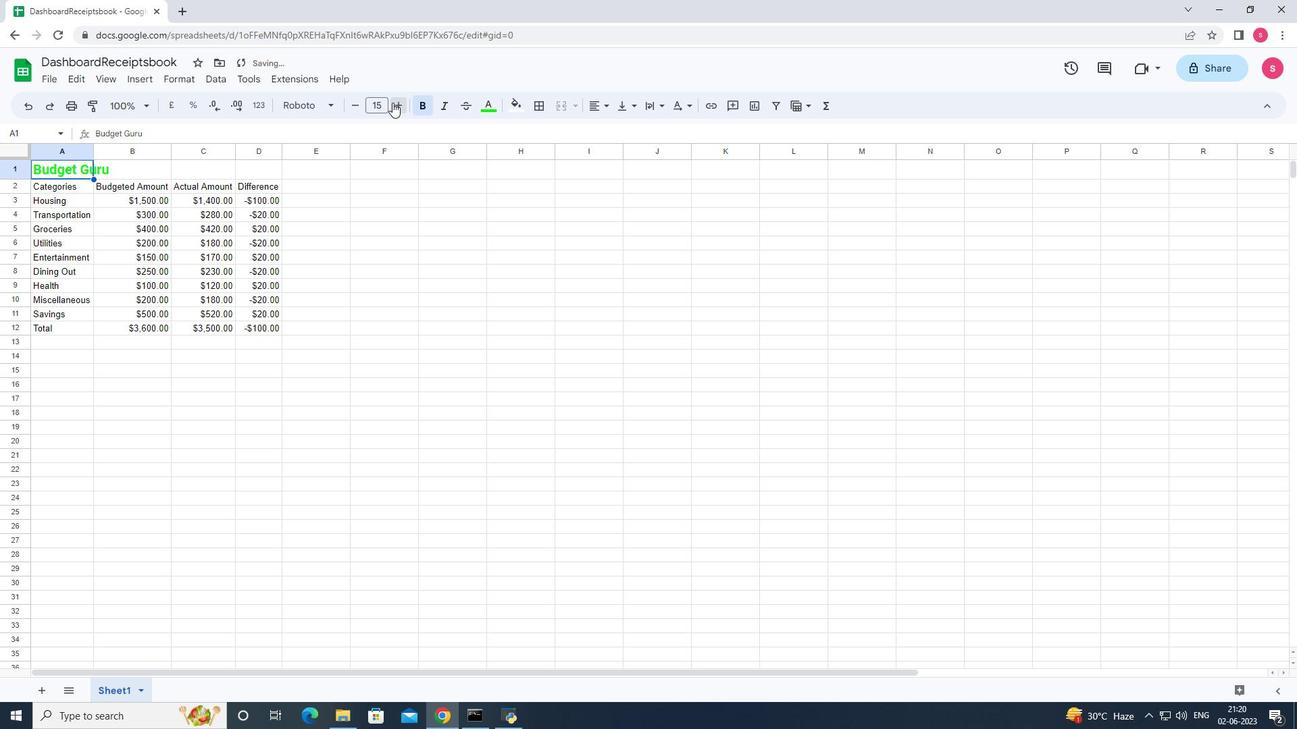 
Action: Mouse pressed left at (392, 102)
Screenshot: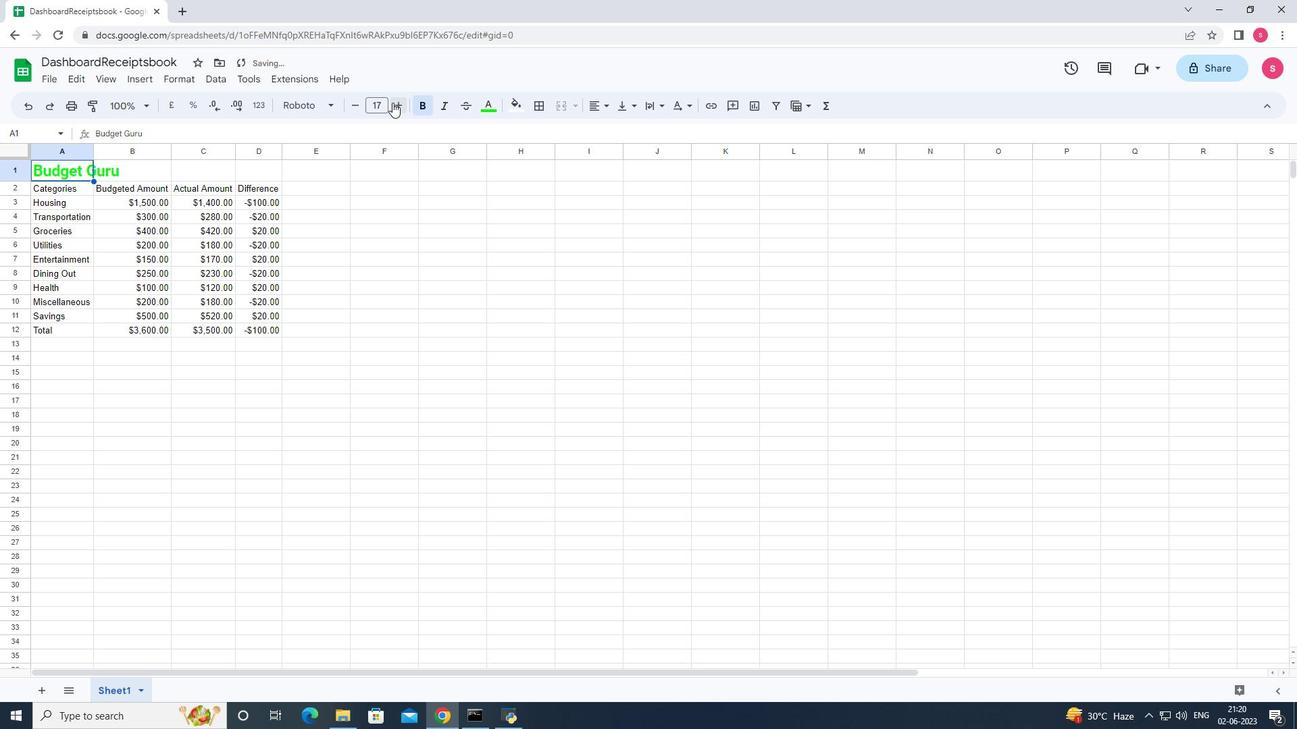 
Action: Mouse moved to (453, 245)
Screenshot: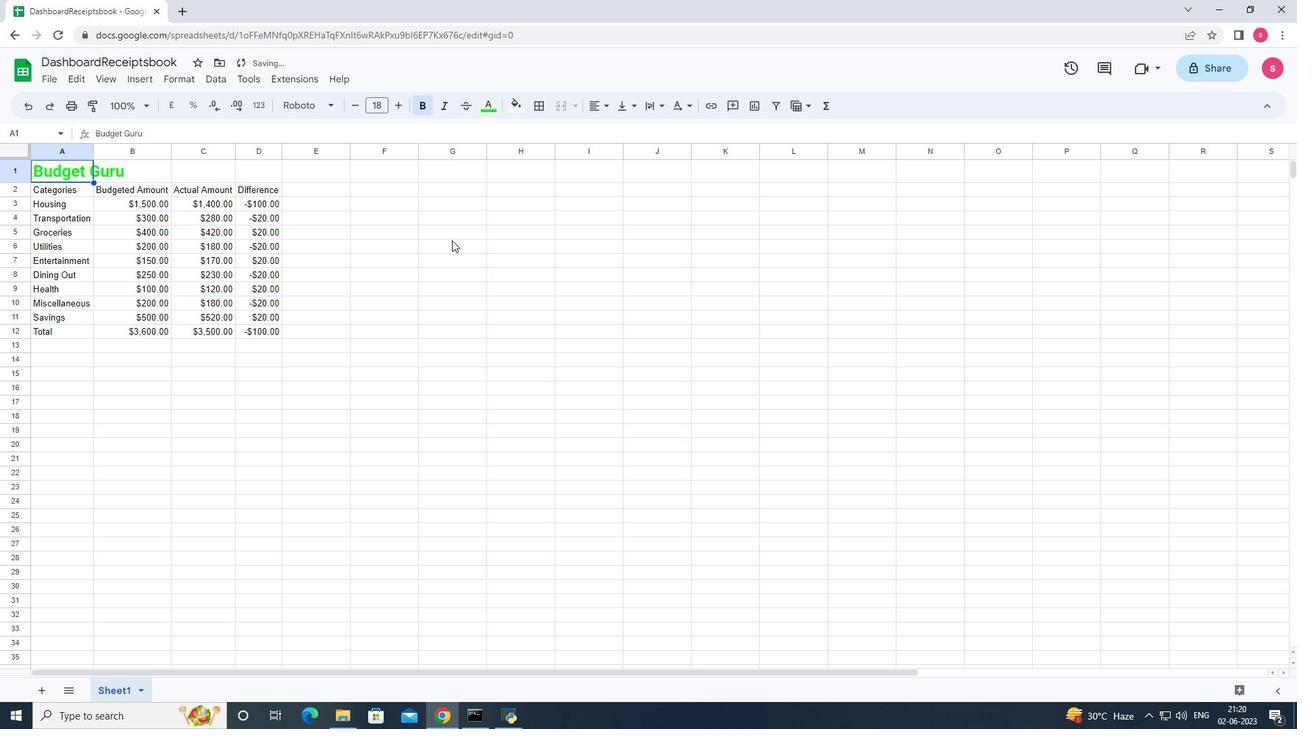 
Action: Mouse pressed left at (453, 245)
Screenshot: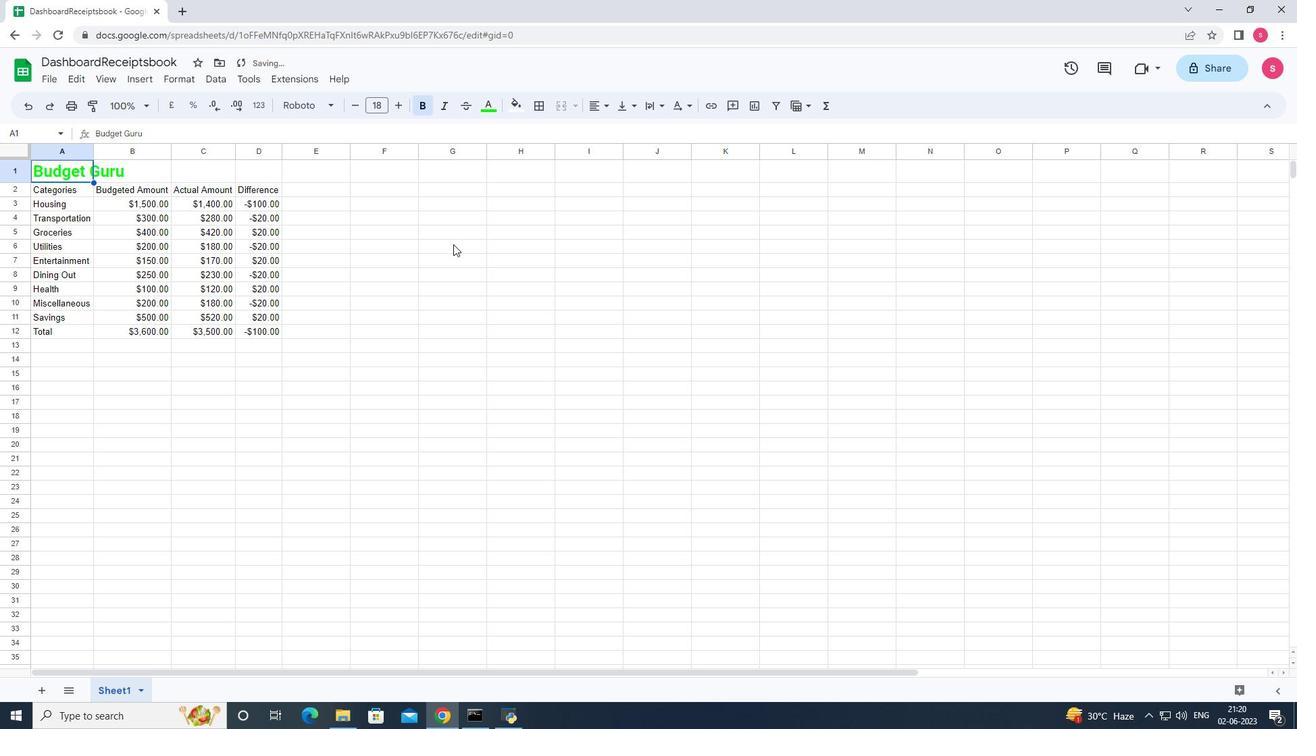 
Action: Mouse moved to (79, 191)
Screenshot: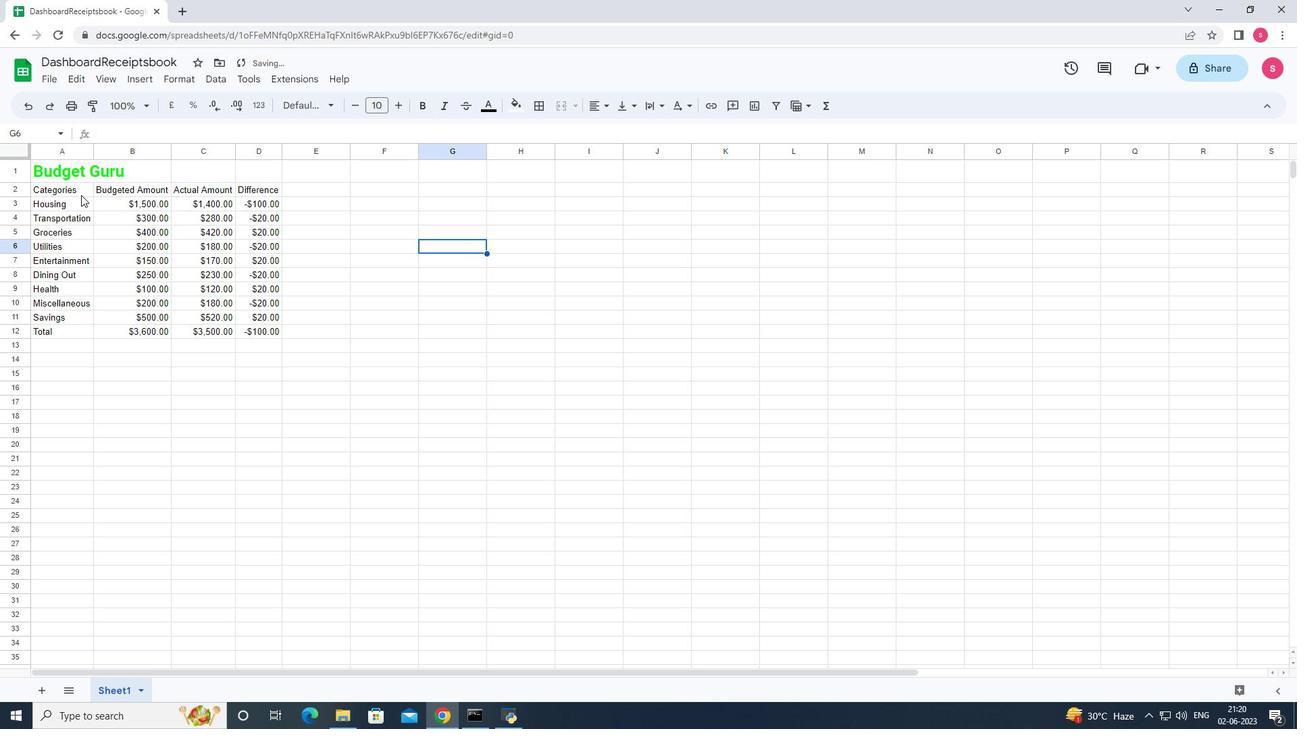 
Action: Mouse pressed left at (79, 191)
Screenshot: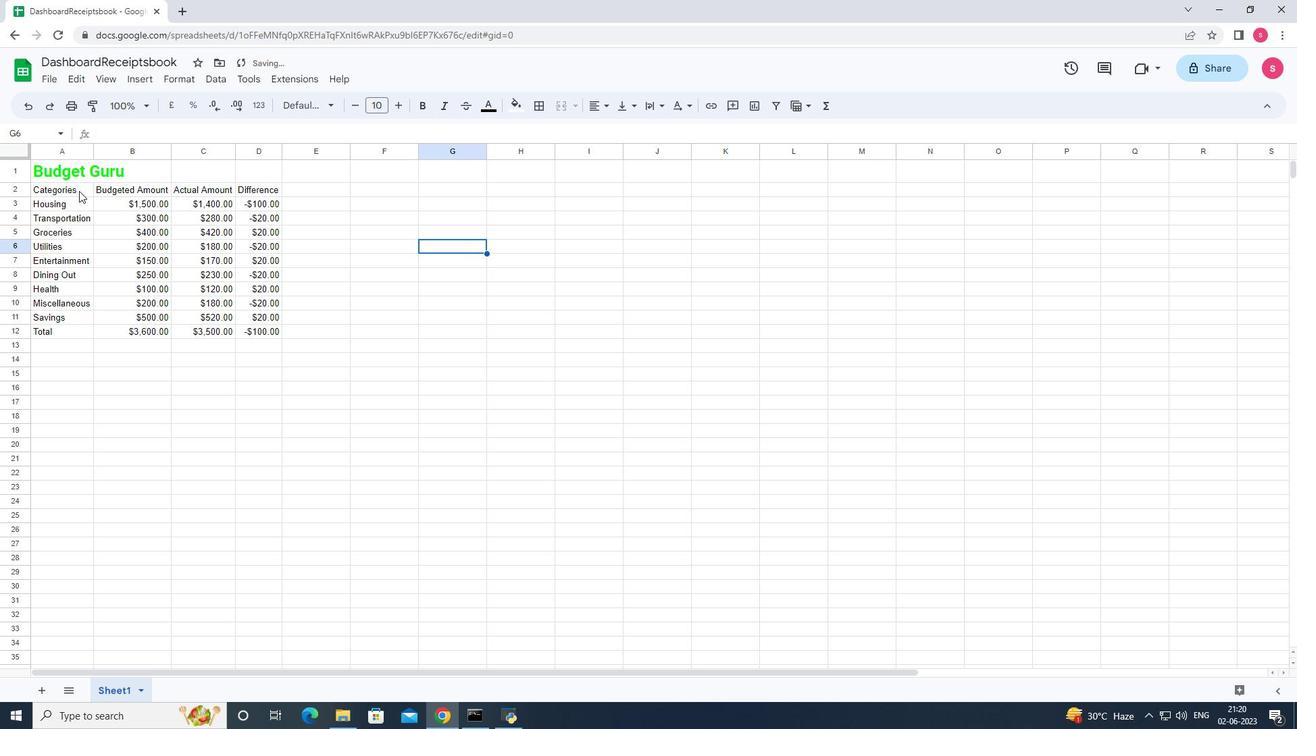 
Action: Mouse moved to (308, 109)
Screenshot: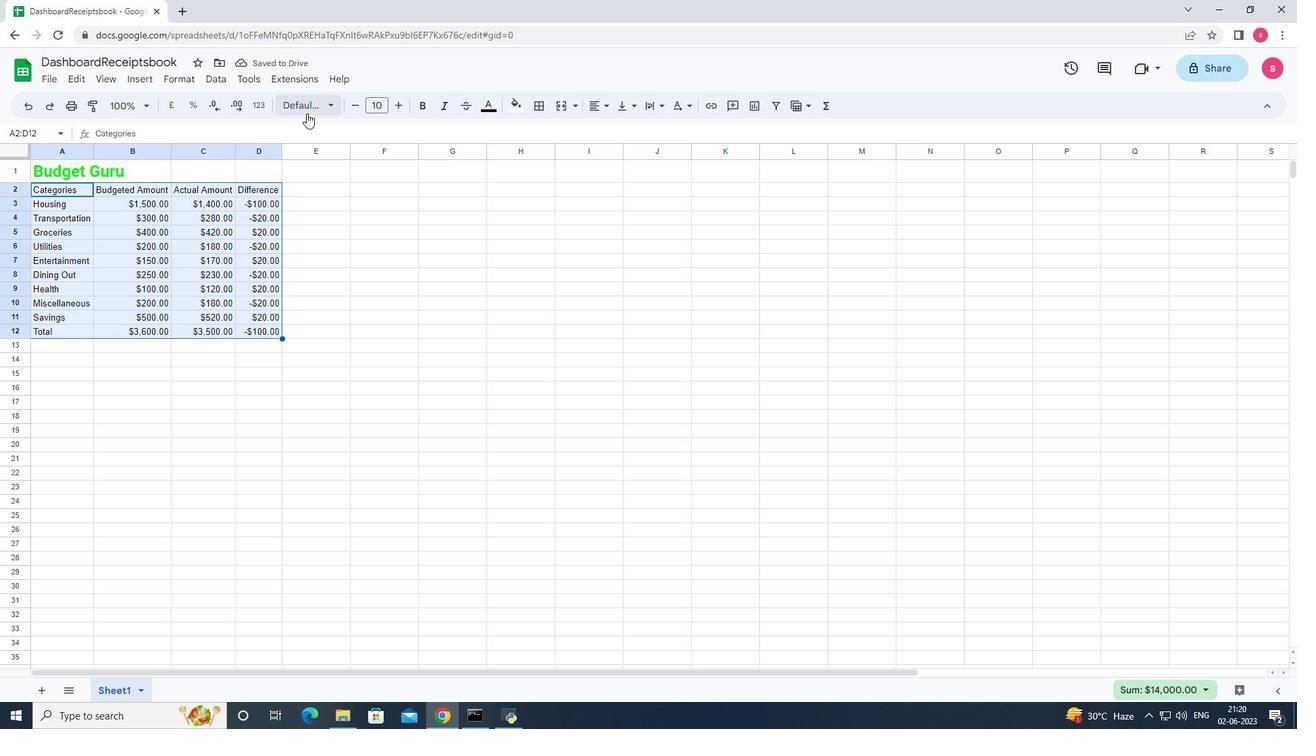 
Action: Mouse pressed left at (308, 109)
Screenshot: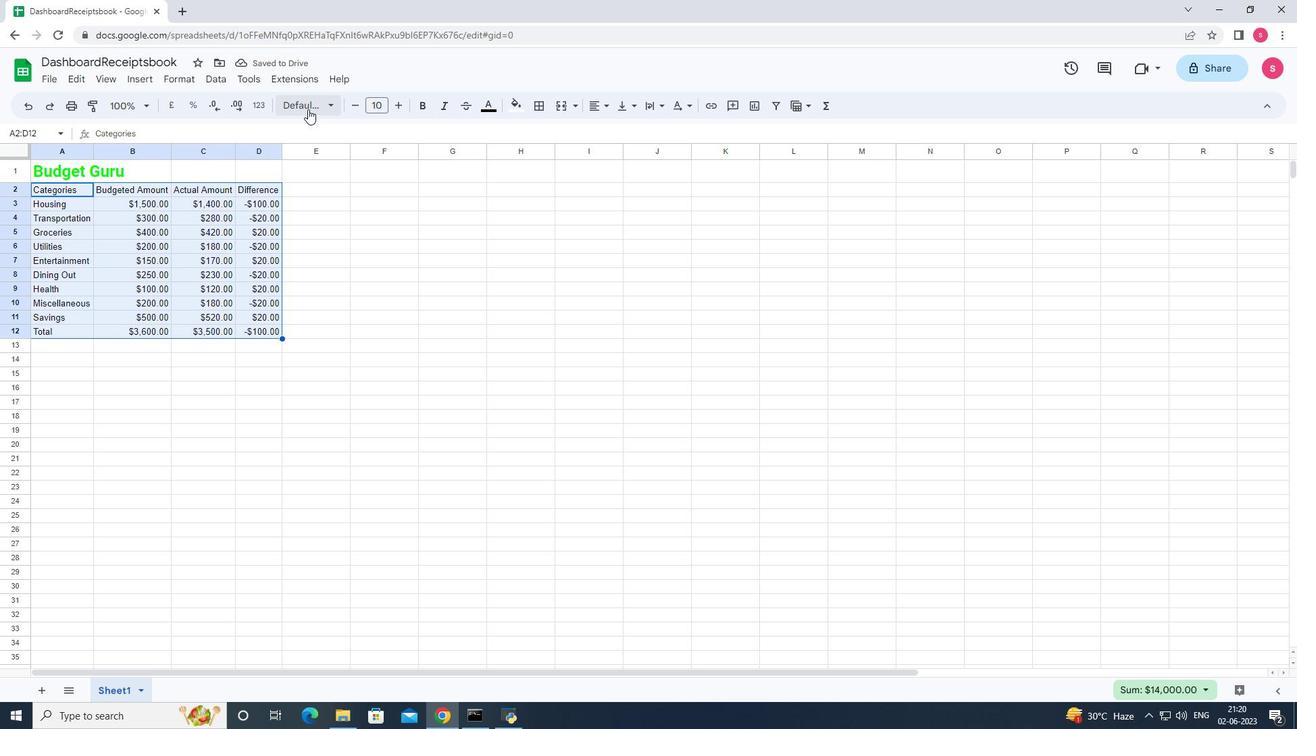 
Action: Mouse moved to (346, 355)
Screenshot: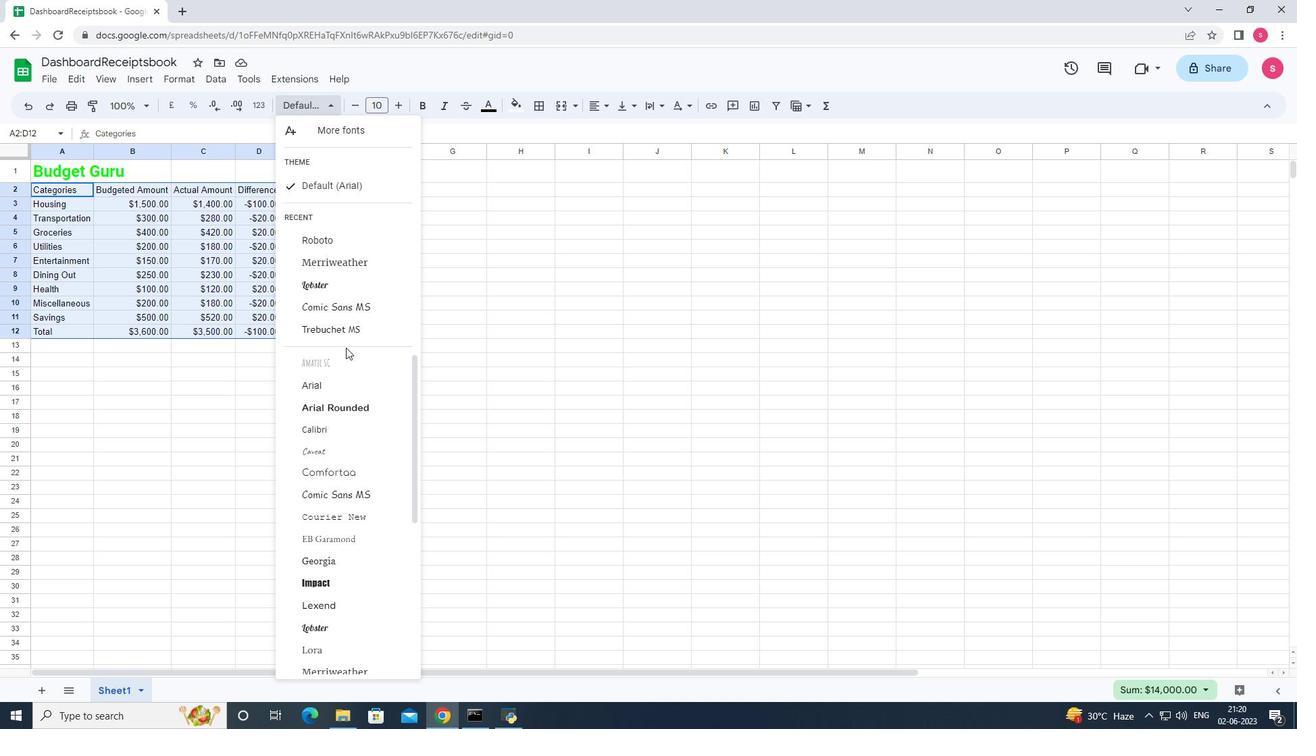 
Action: Mouse scrolled (346, 354) with delta (0, 0)
Screenshot: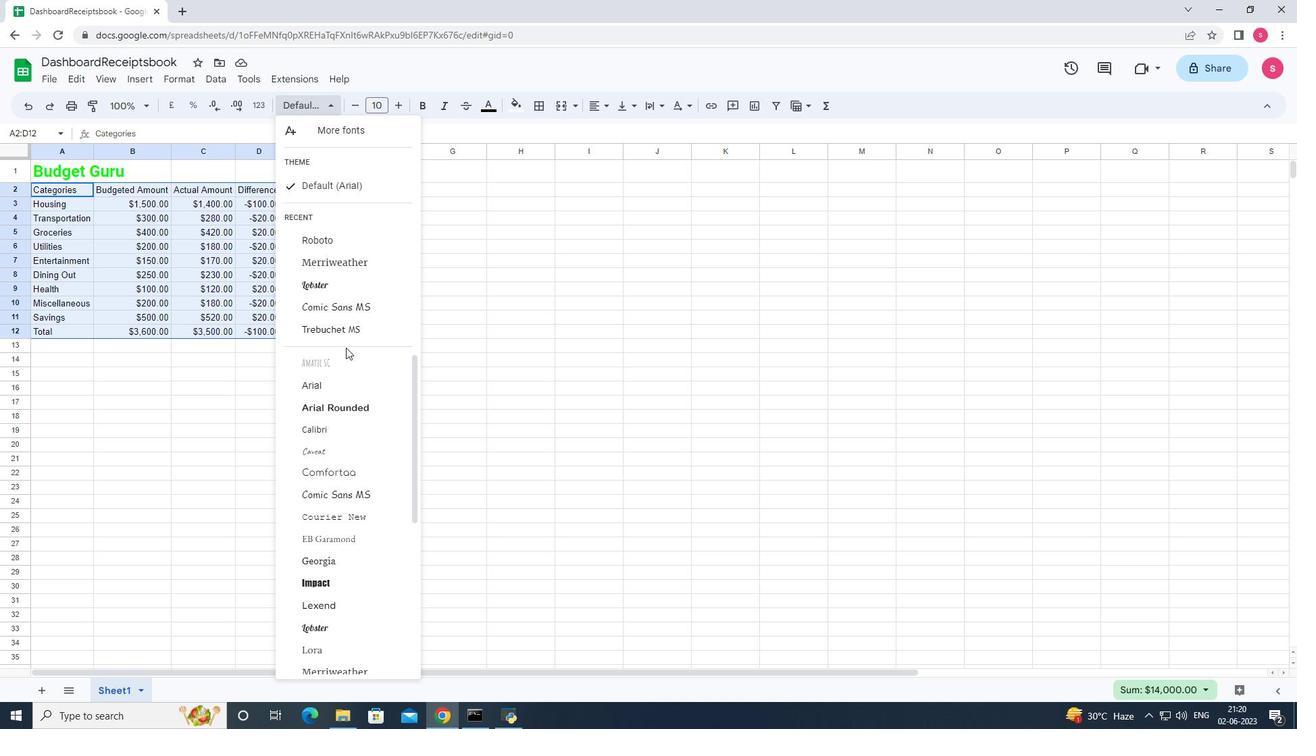 
Action: Mouse moved to (362, 457)
Screenshot: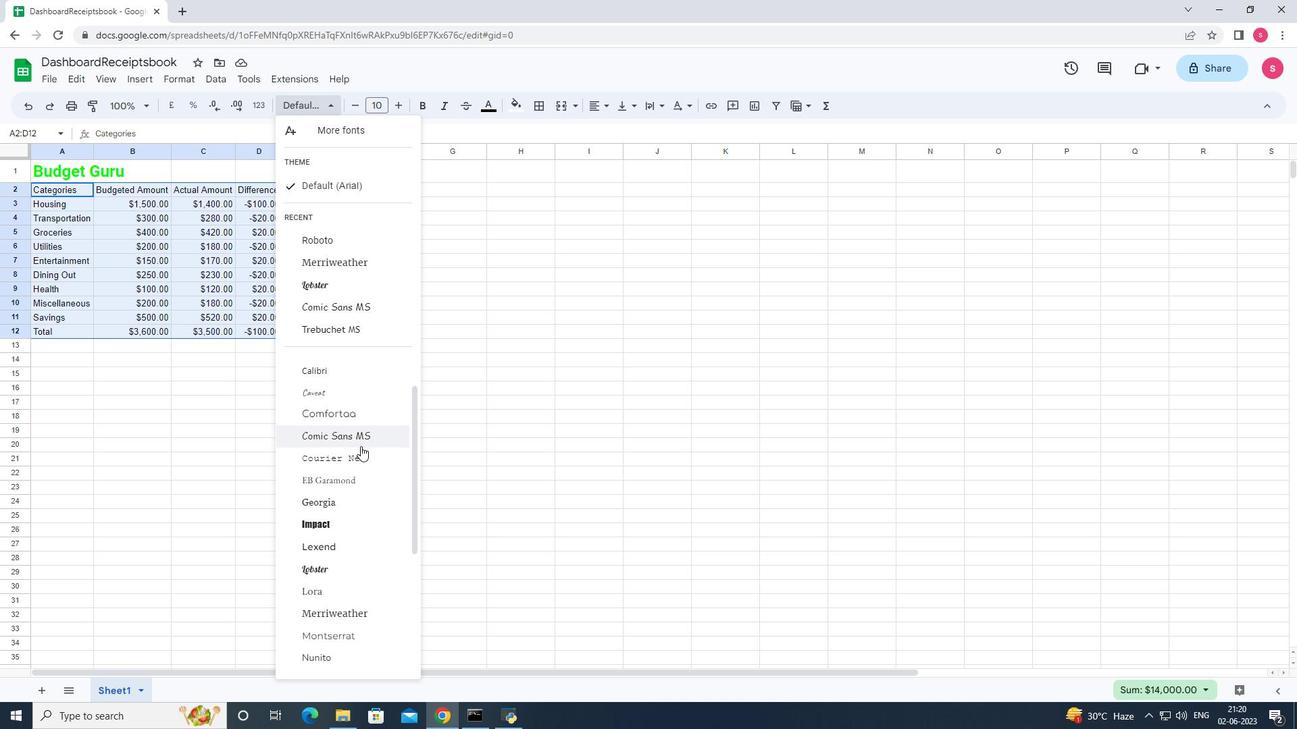 
Action: Mouse scrolled (362, 456) with delta (0, 0)
Screenshot: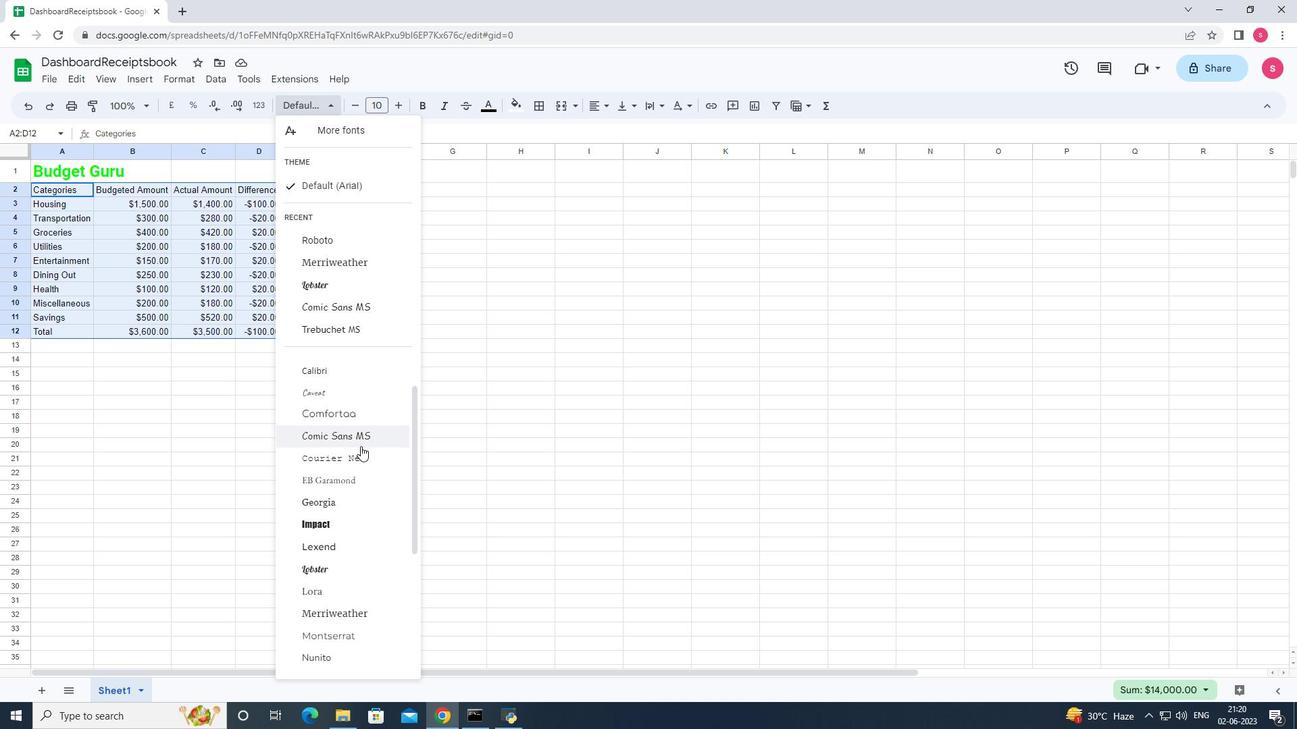 
Action: Mouse moved to (371, 489)
Screenshot: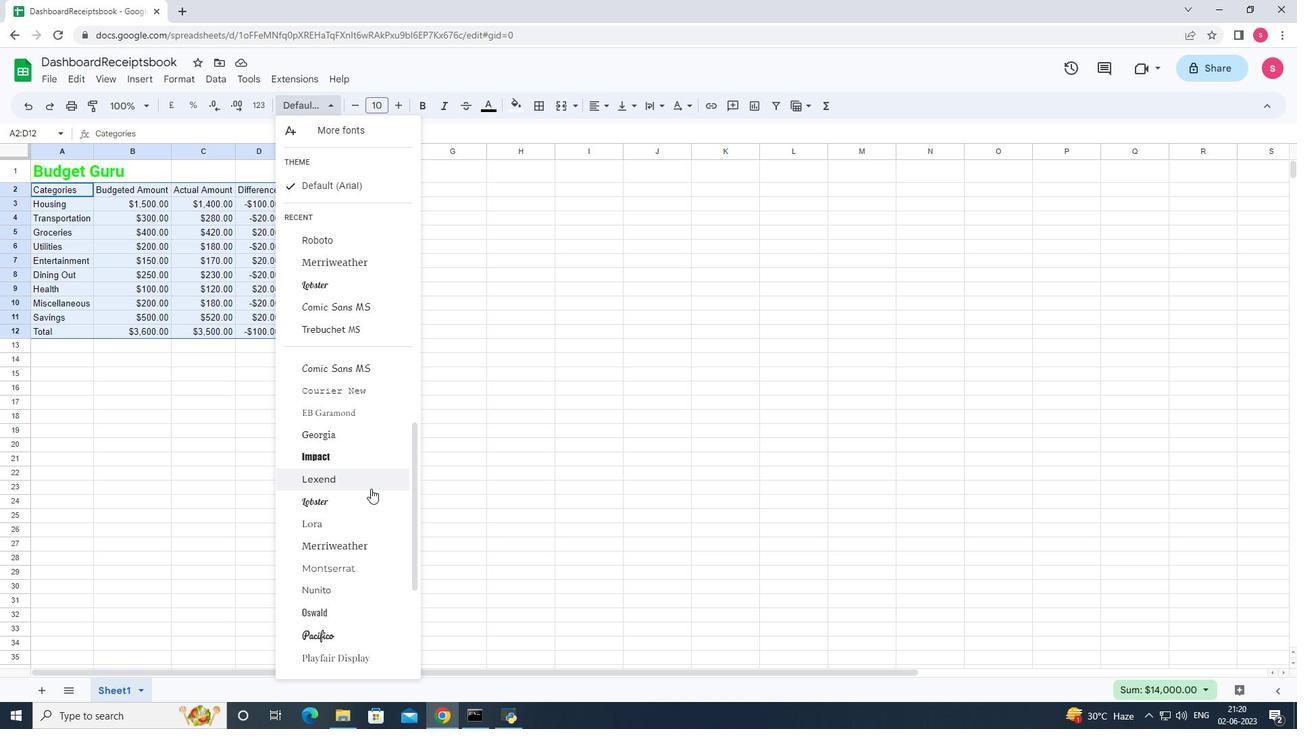
Action: Mouse scrolled (371, 489) with delta (0, 0)
Screenshot: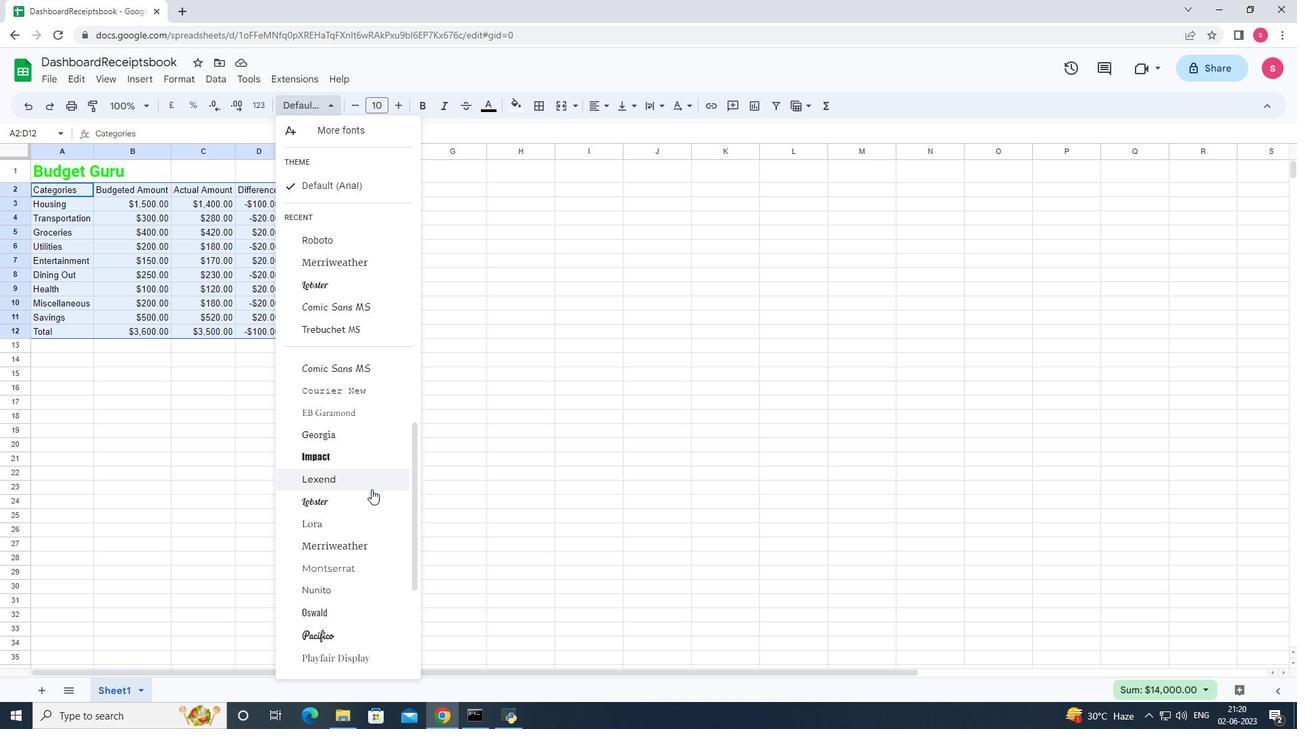 
Action: Mouse scrolled (371, 489) with delta (0, 0)
Screenshot: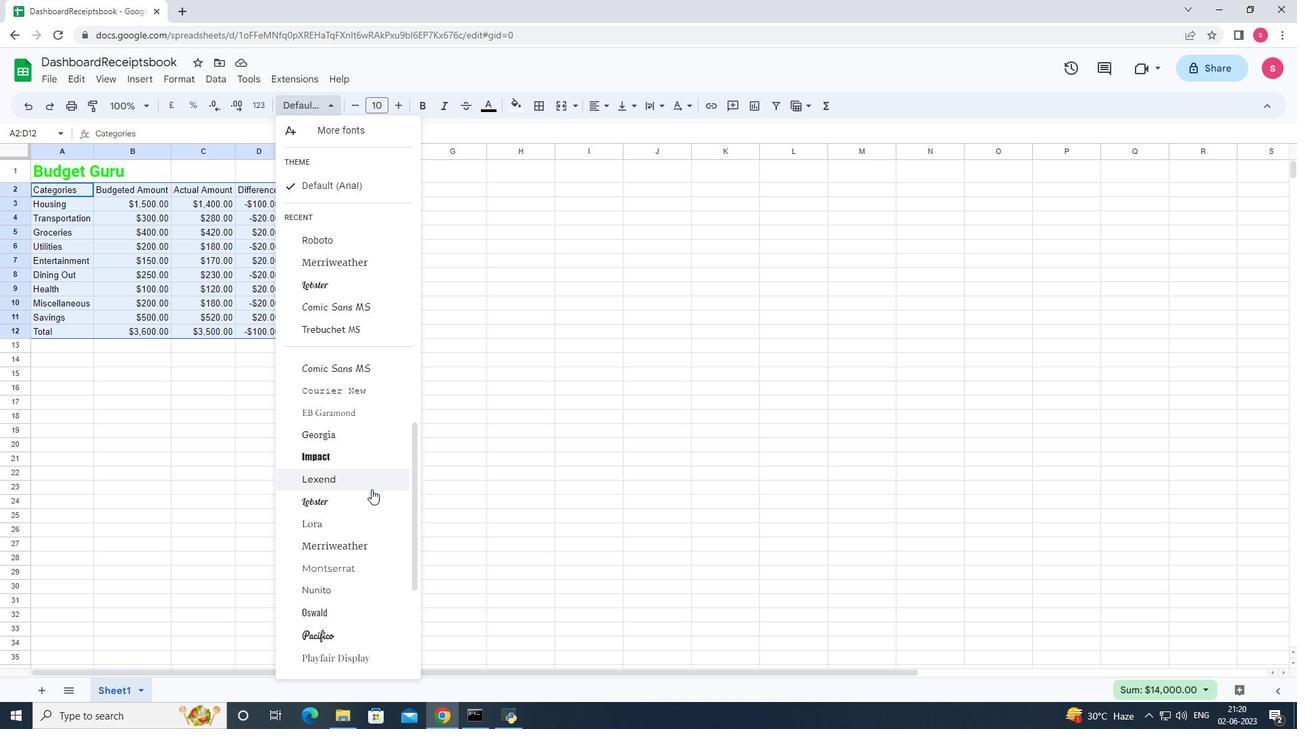
Action: Mouse moved to (370, 538)
Screenshot: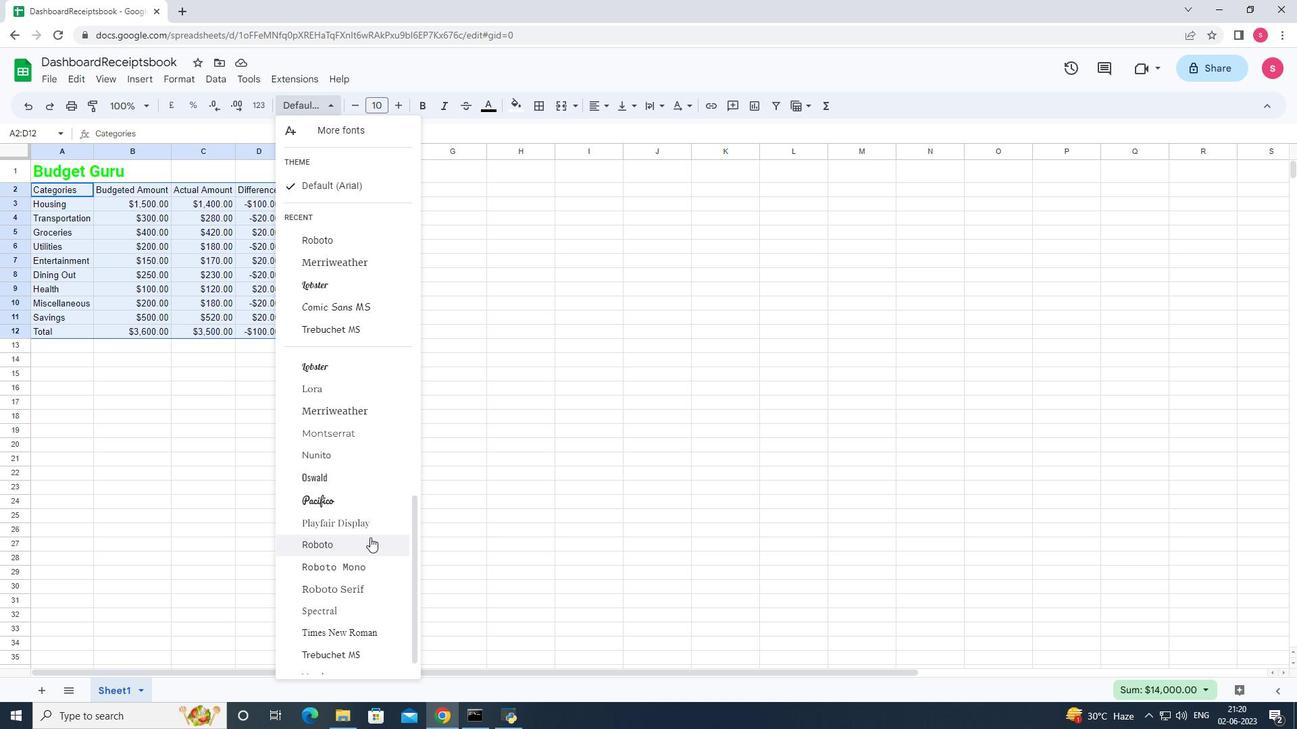 
Action: Mouse pressed left at (370, 538)
Screenshot: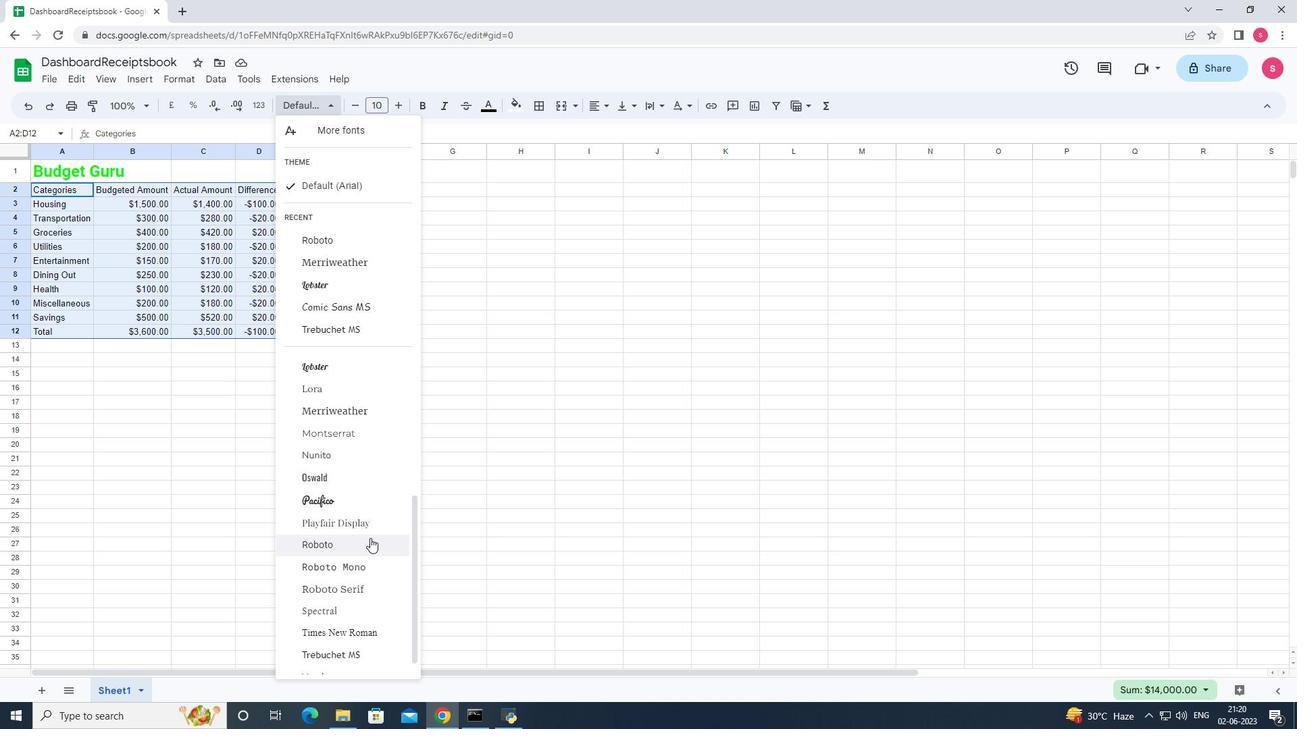 
Action: Mouse moved to (358, 107)
Screenshot: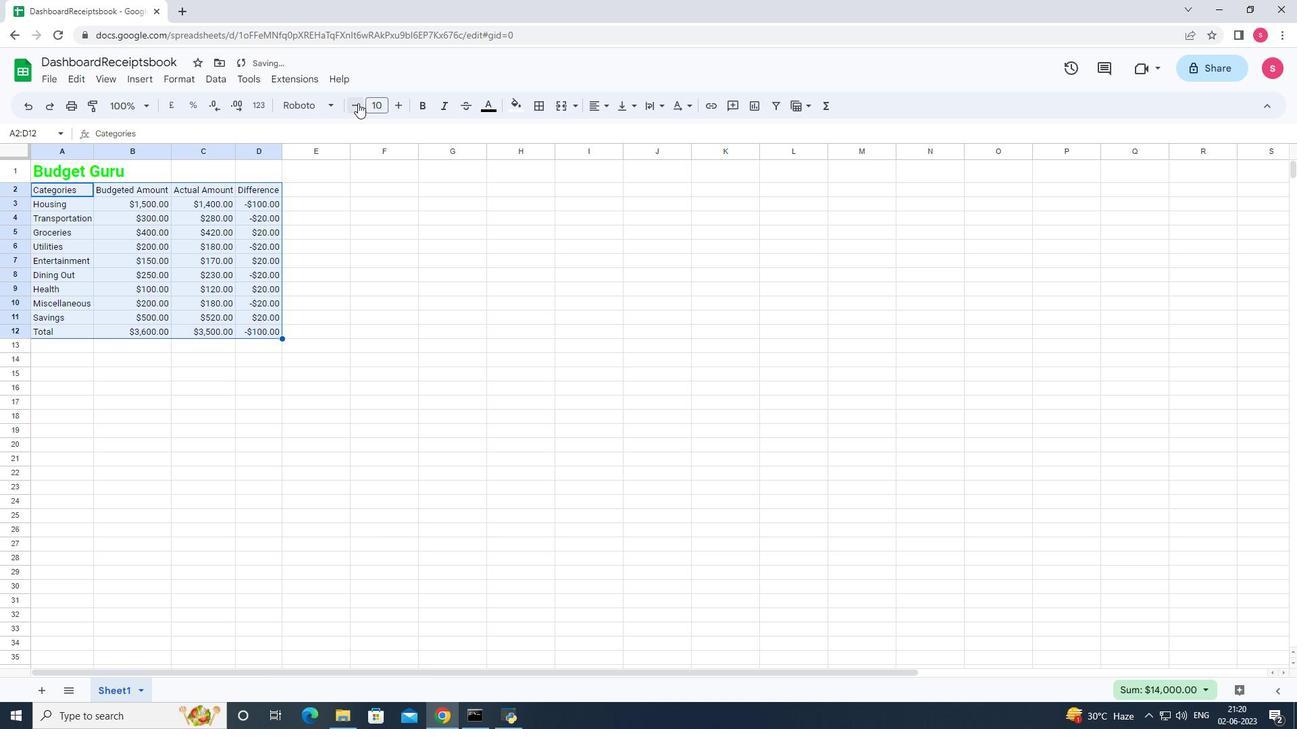 
Action: Mouse pressed left at (358, 107)
Screenshot: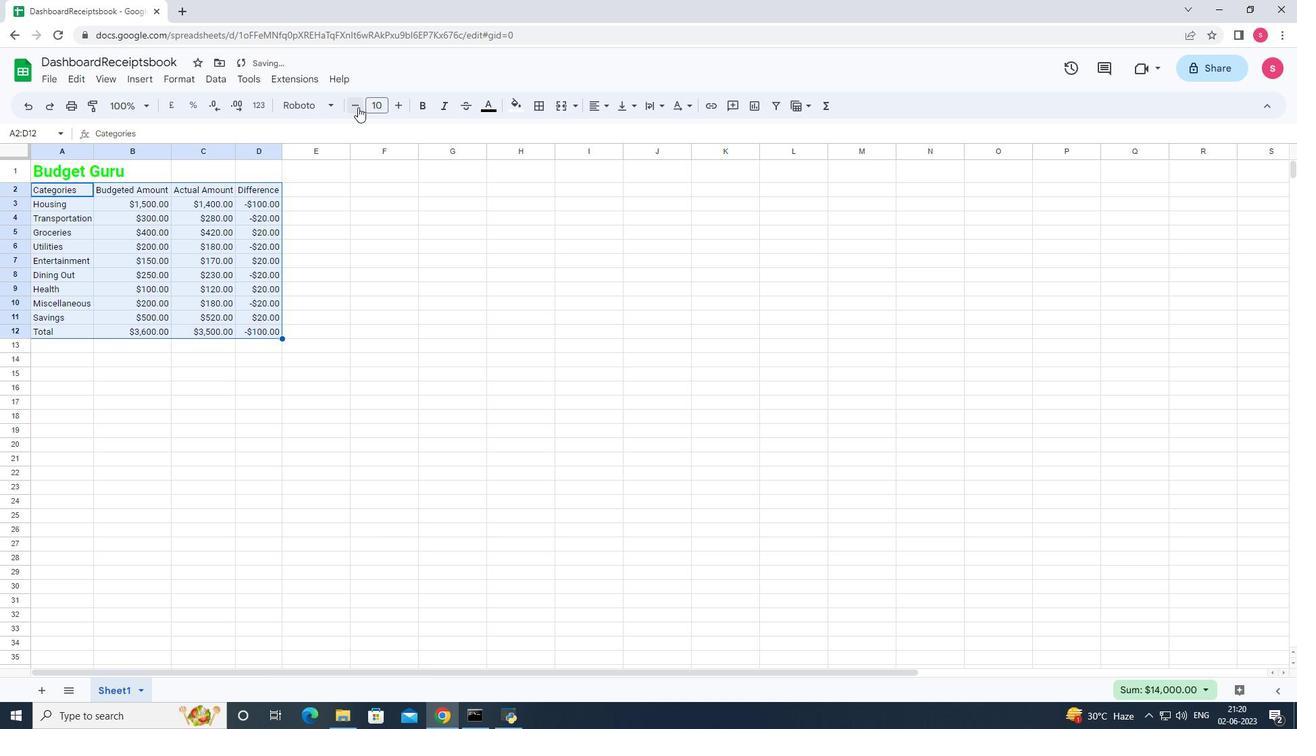 
Action: Mouse moved to (488, 313)
Screenshot: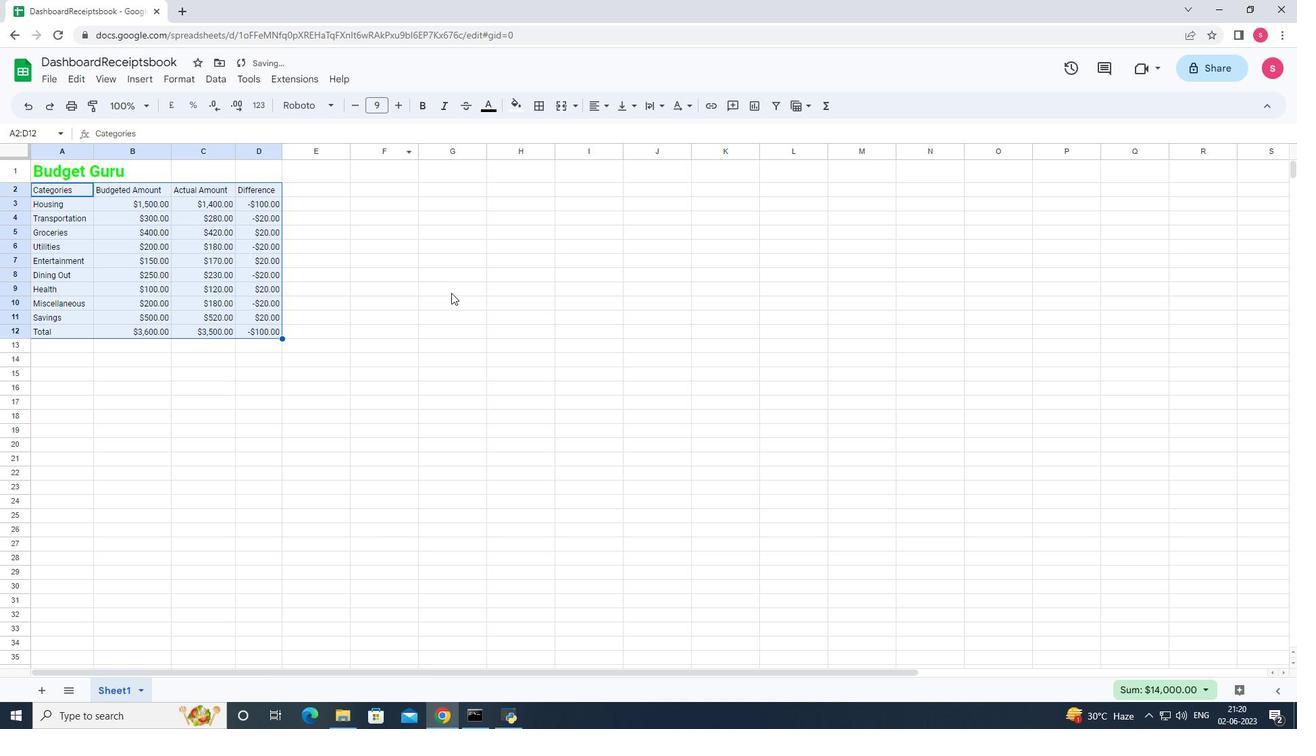 
Action: Mouse pressed left at (488, 313)
Screenshot: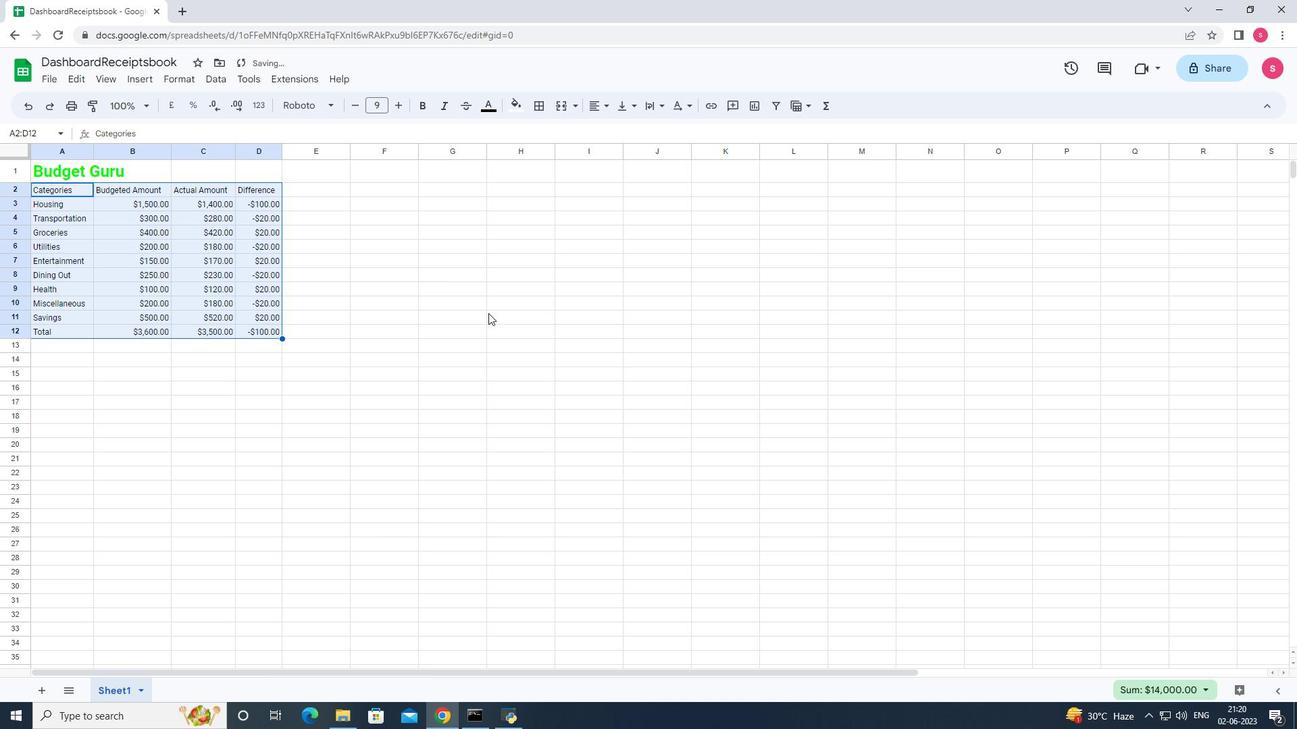 
Action: Mouse moved to (48, 166)
Screenshot: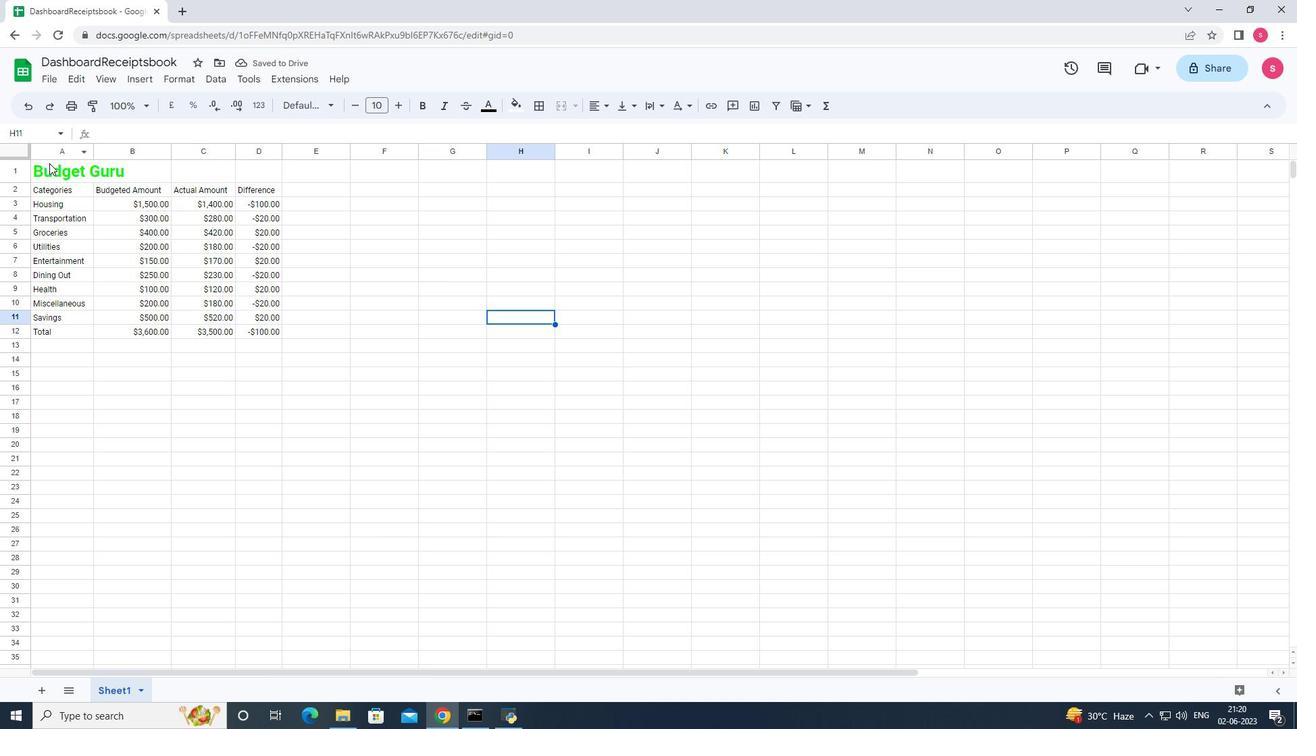 
Action: Mouse pressed left at (48, 166)
Screenshot: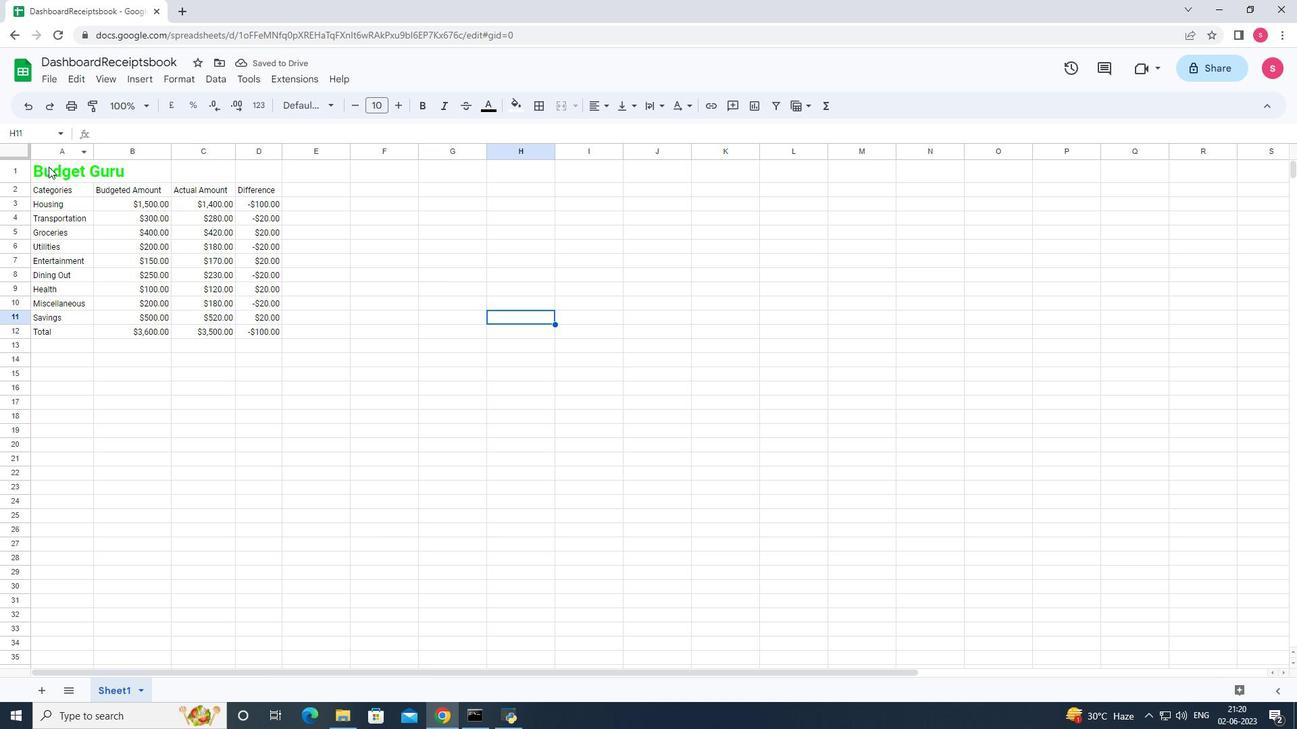 
Action: Mouse moved to (587, 107)
Screenshot: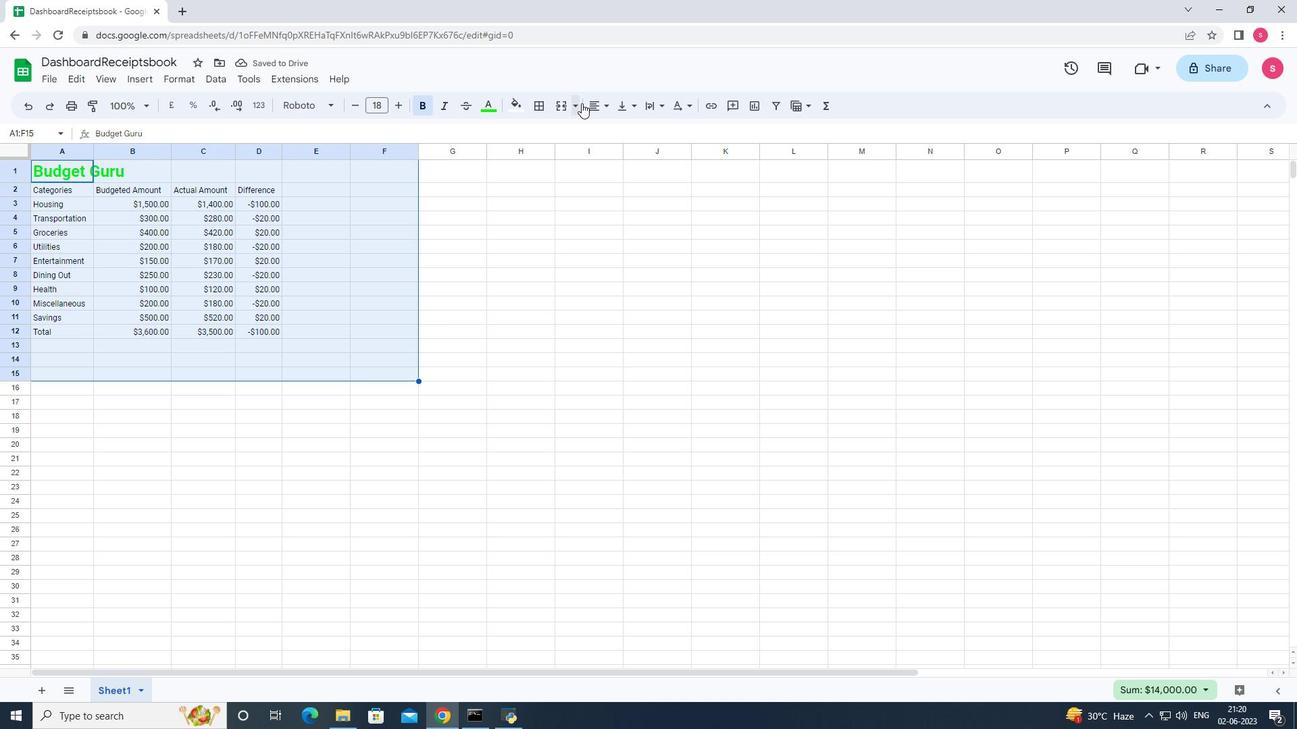 
Action: Mouse pressed left at (587, 107)
Screenshot: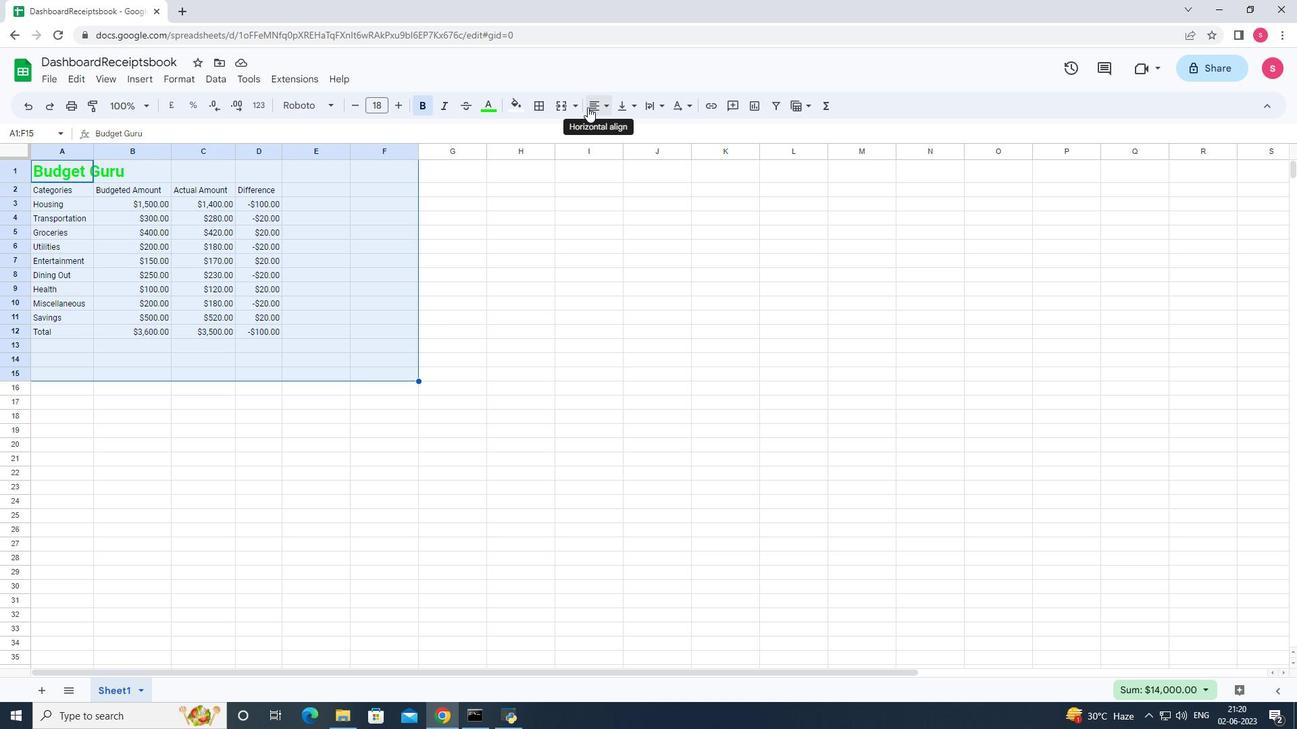 
Action: Mouse moved to (588, 108)
Screenshot: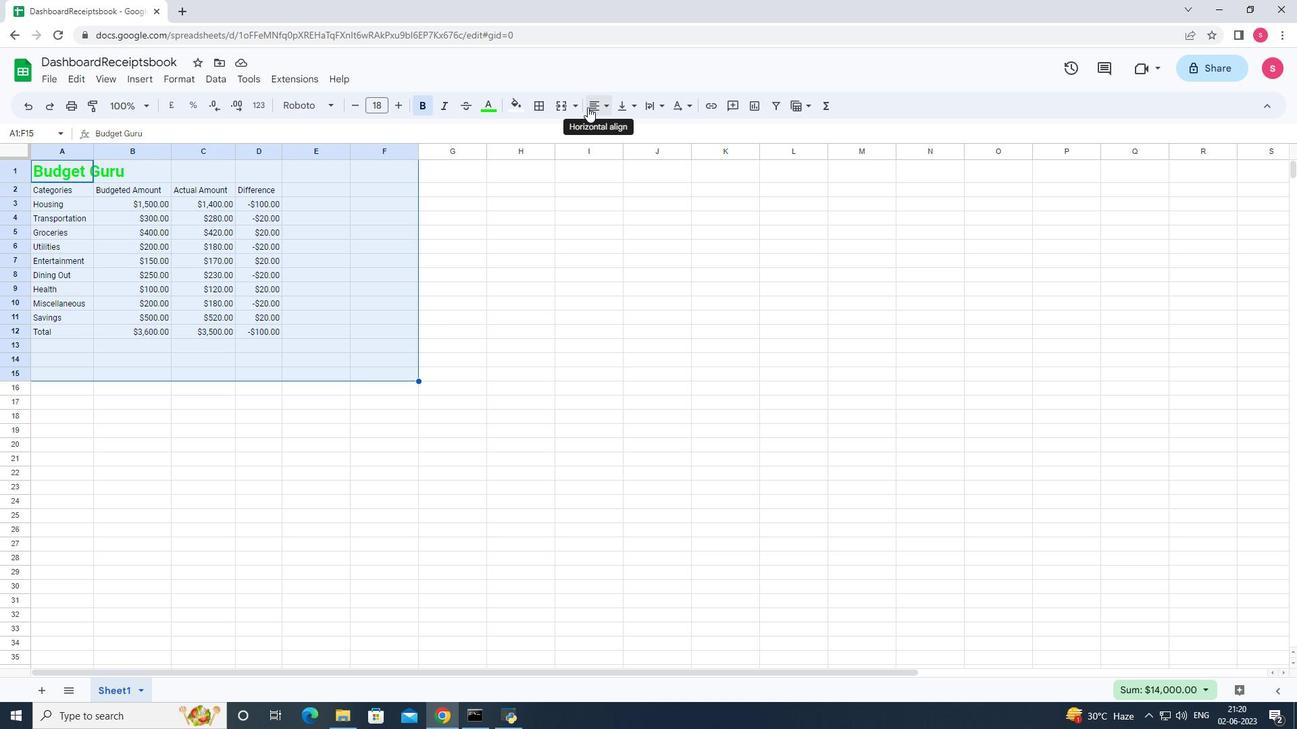 
Action: Mouse pressed left at (588, 108)
Screenshot: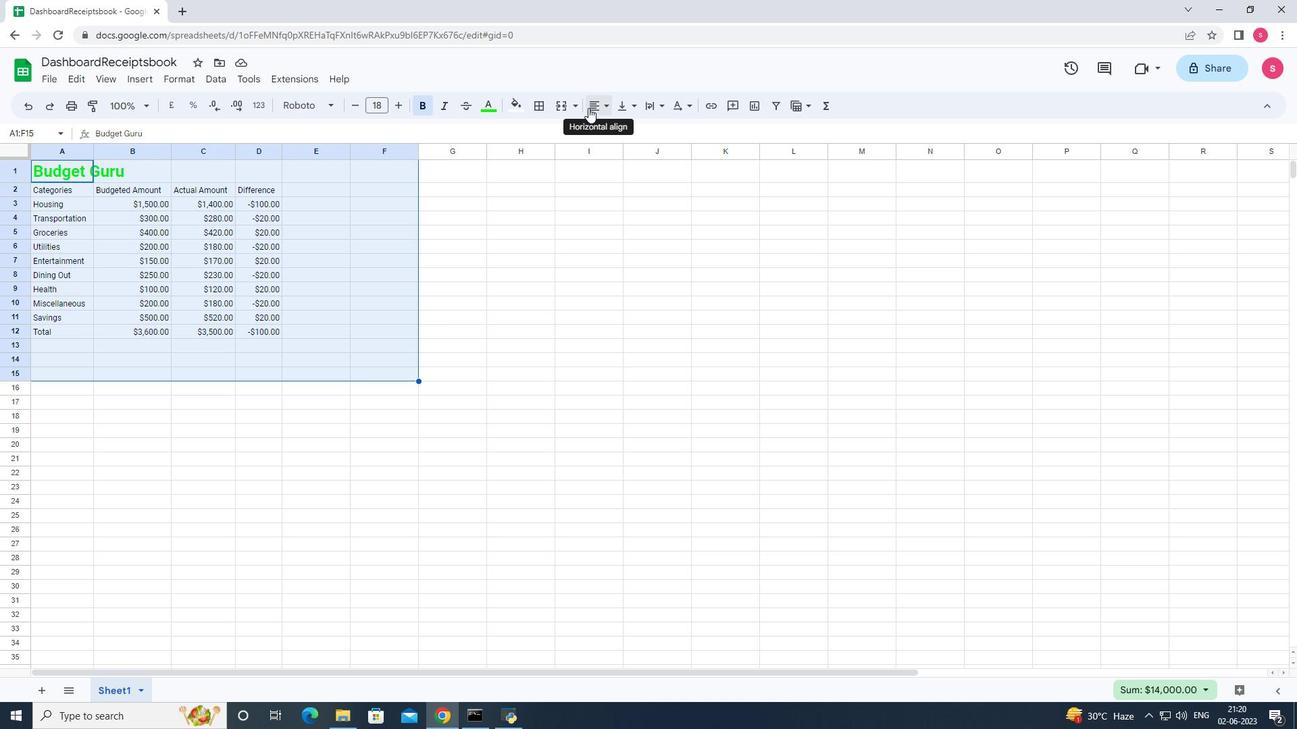 
Action: Mouse moved to (597, 108)
Screenshot: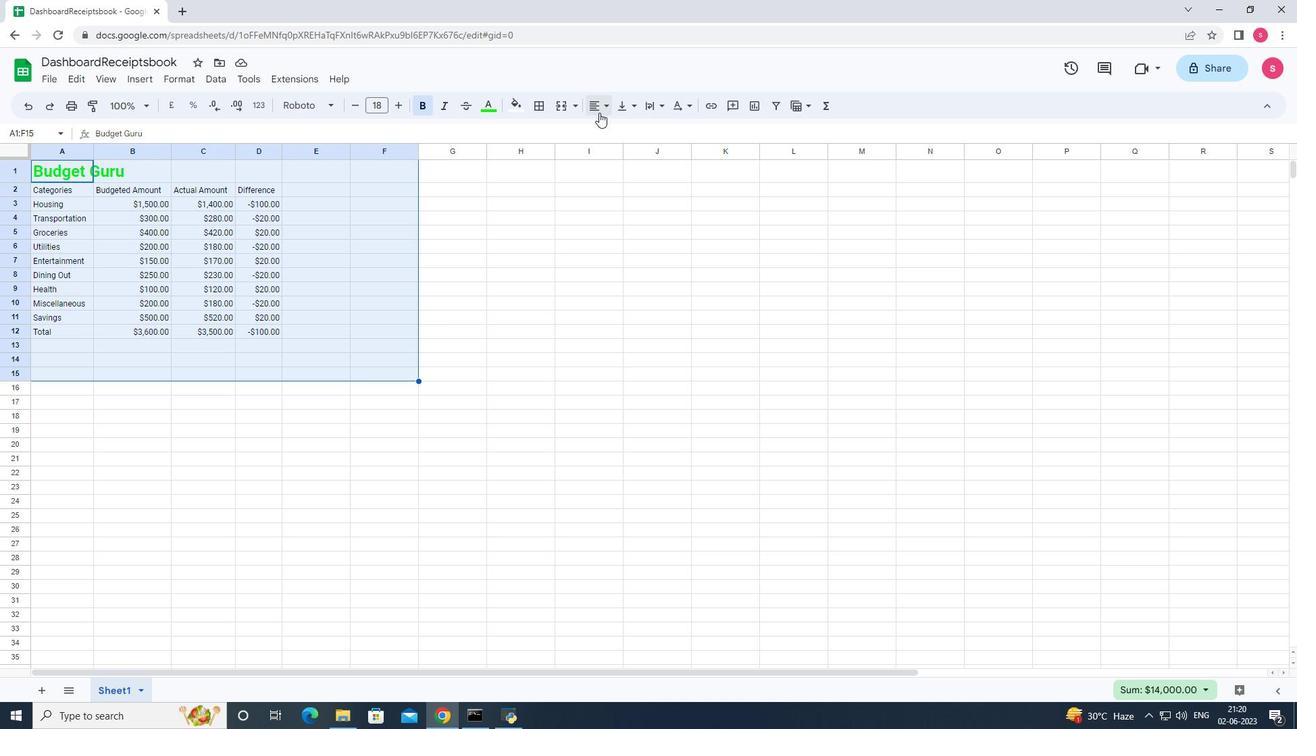 
Action: Mouse pressed left at (597, 108)
Screenshot: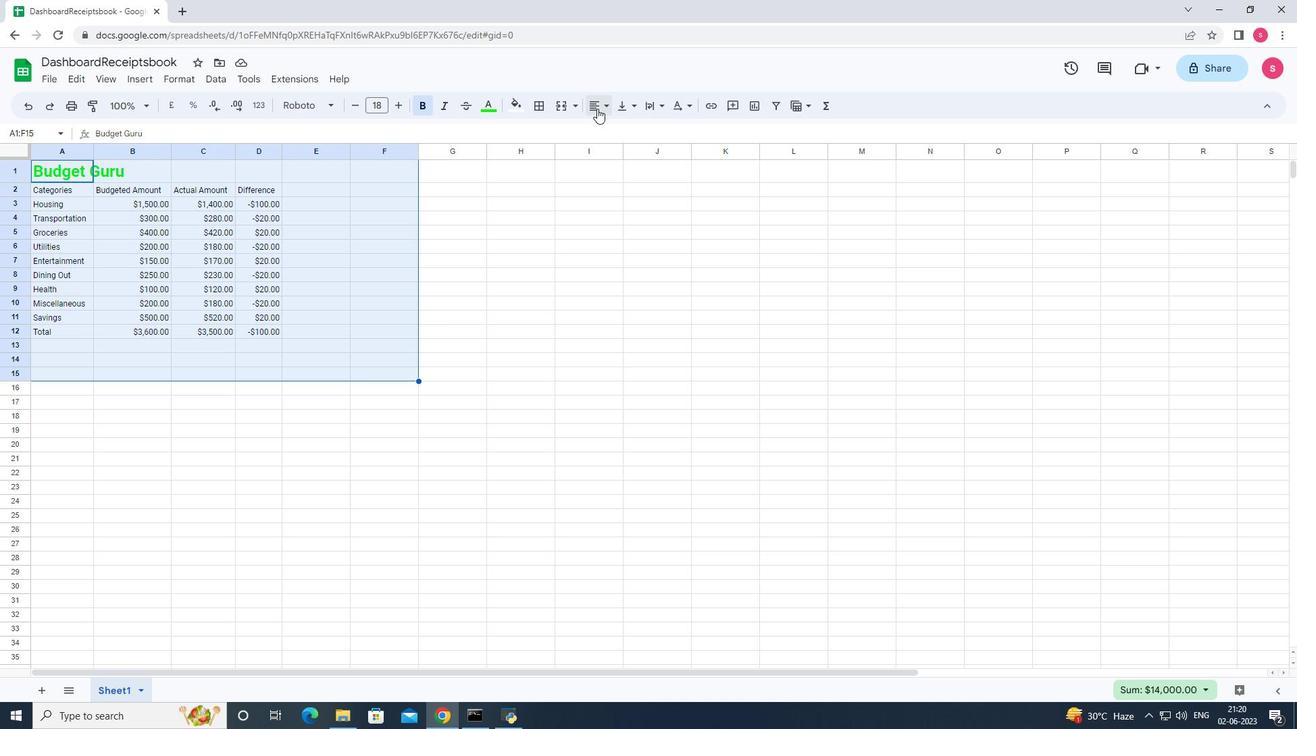 
Action: Mouse moved to (620, 133)
Screenshot: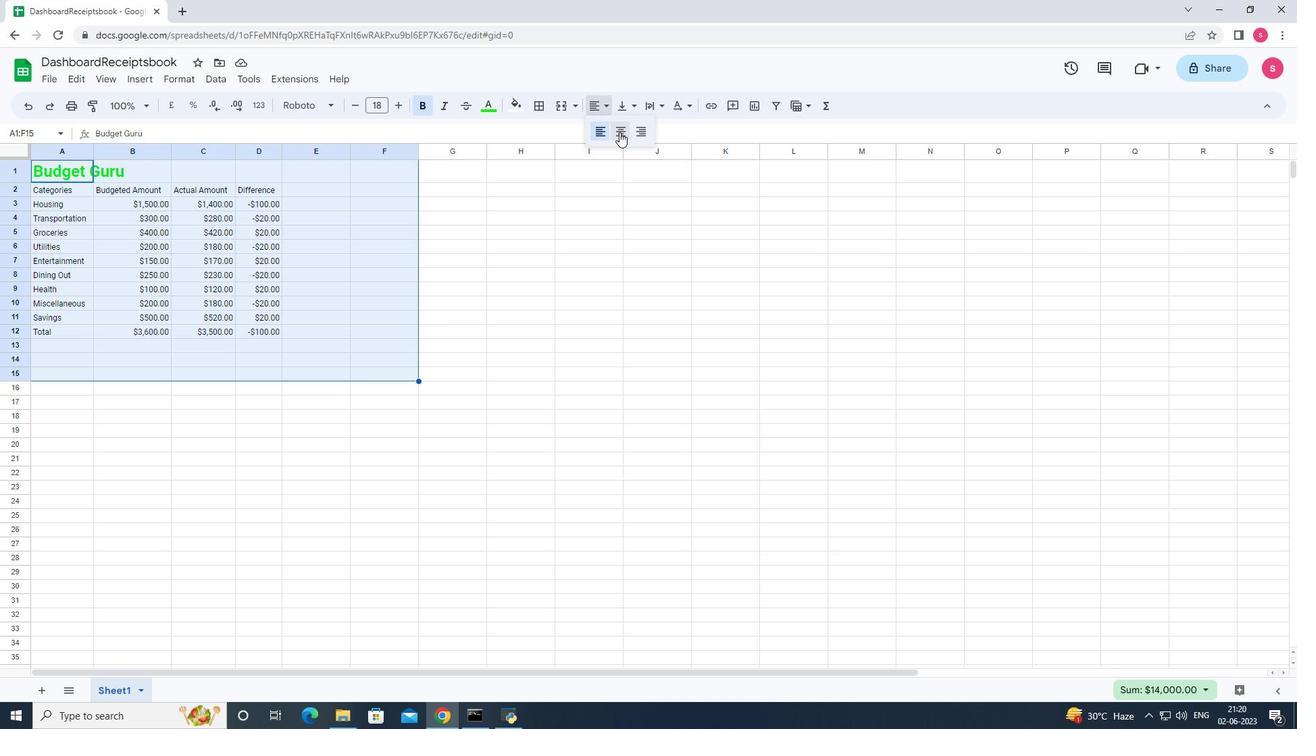 
Action: Mouse pressed left at (620, 133)
Screenshot: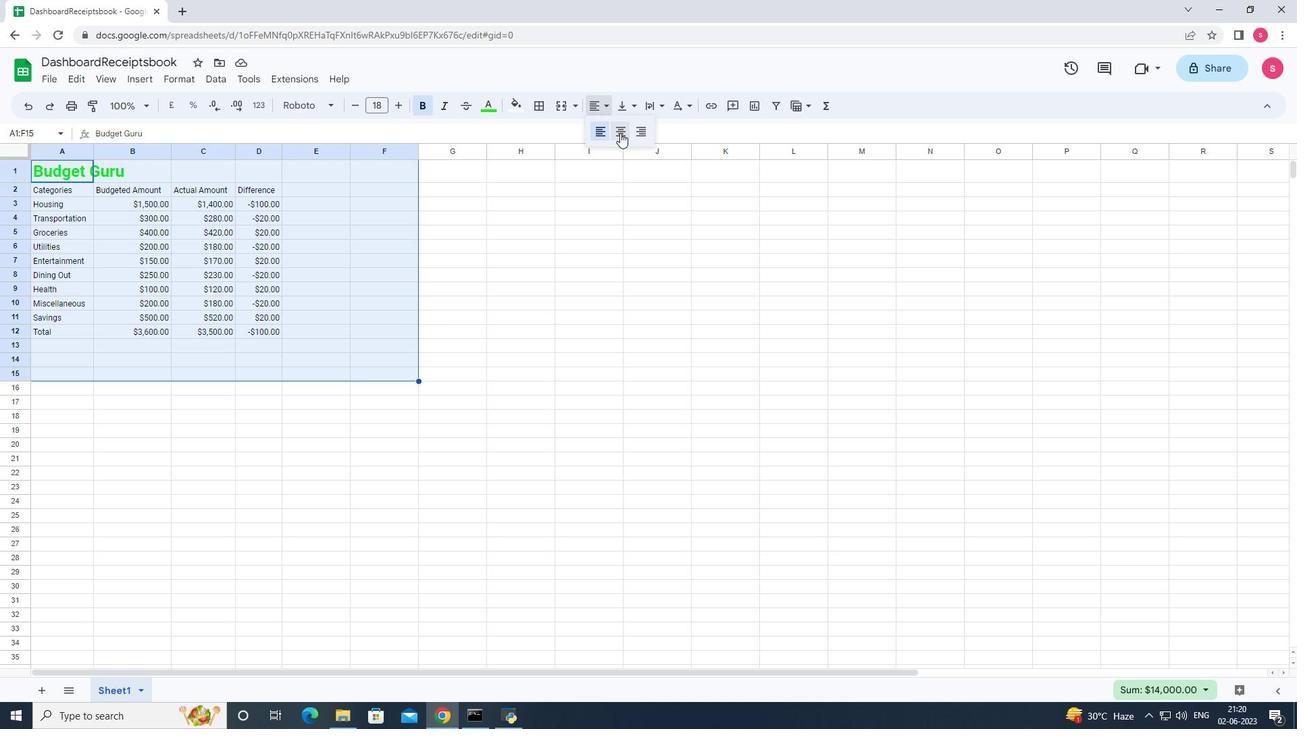 
Action: Mouse moved to (583, 252)
Screenshot: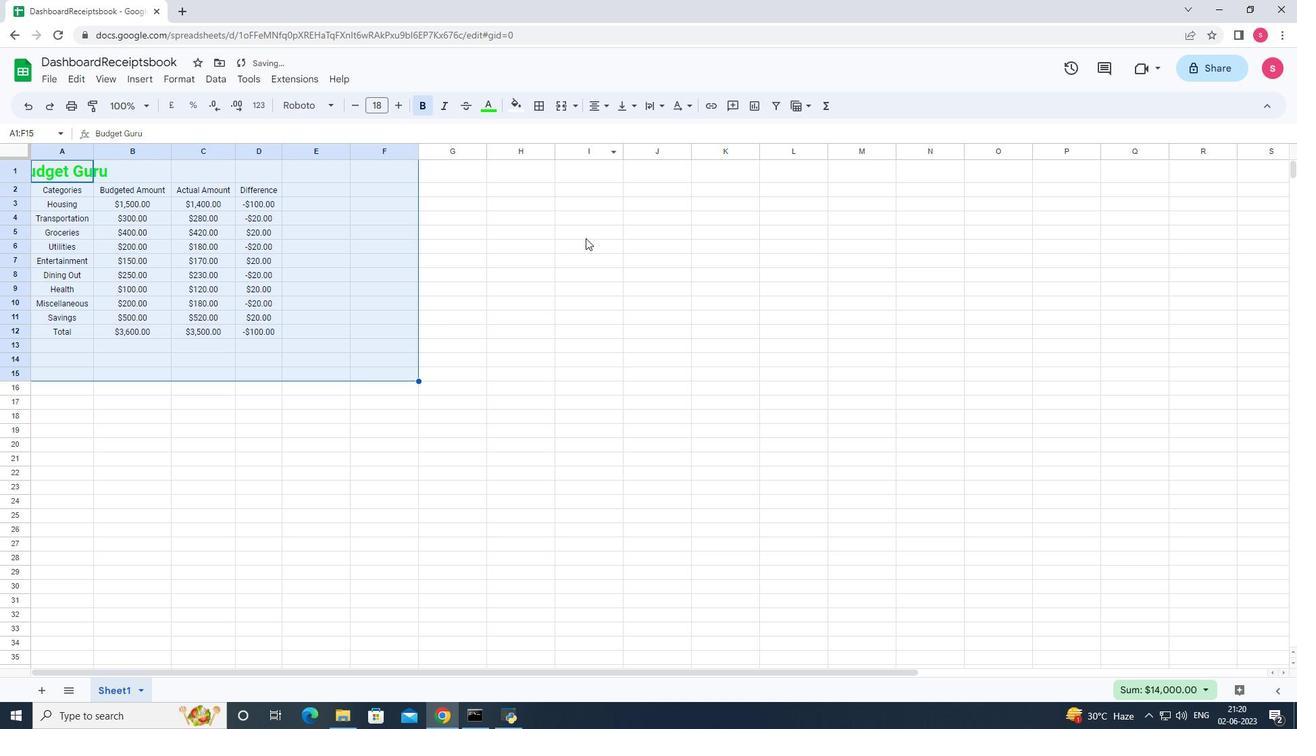 
Action: Mouse pressed left at (583, 252)
Screenshot: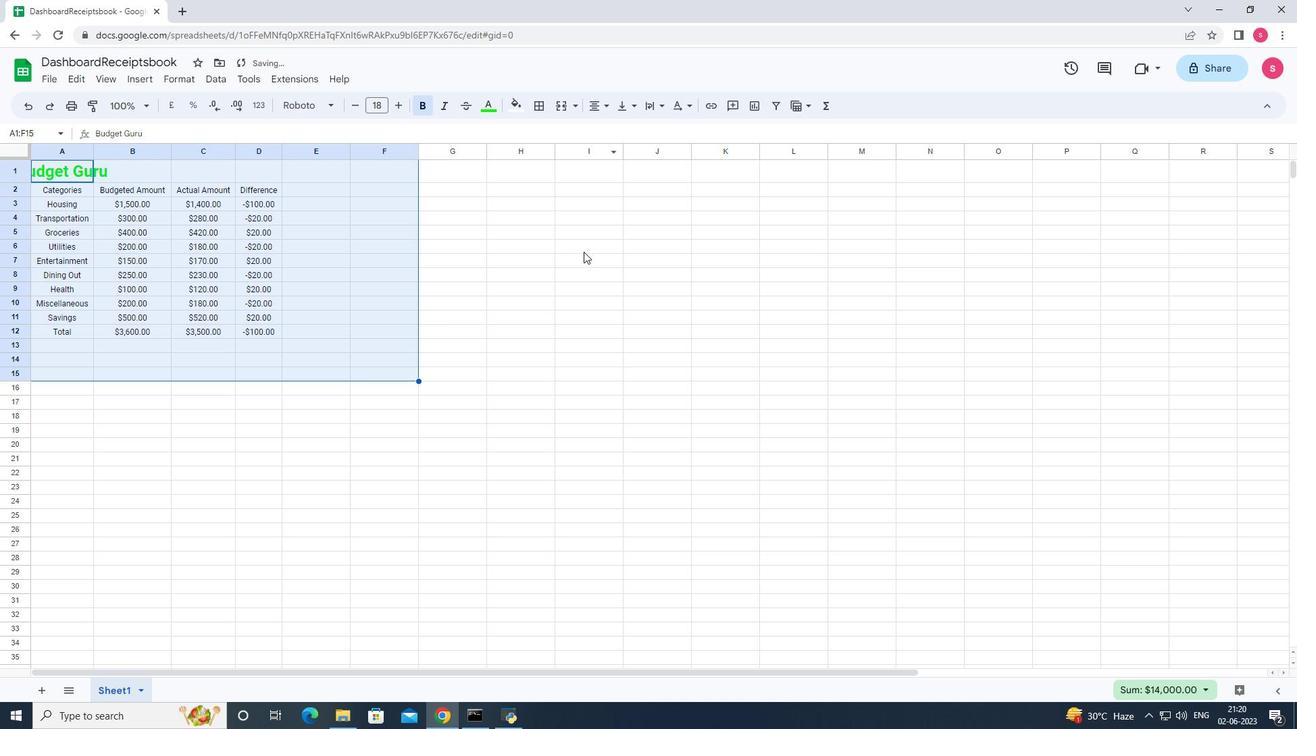 
Action: Mouse moved to (91, 149)
Screenshot: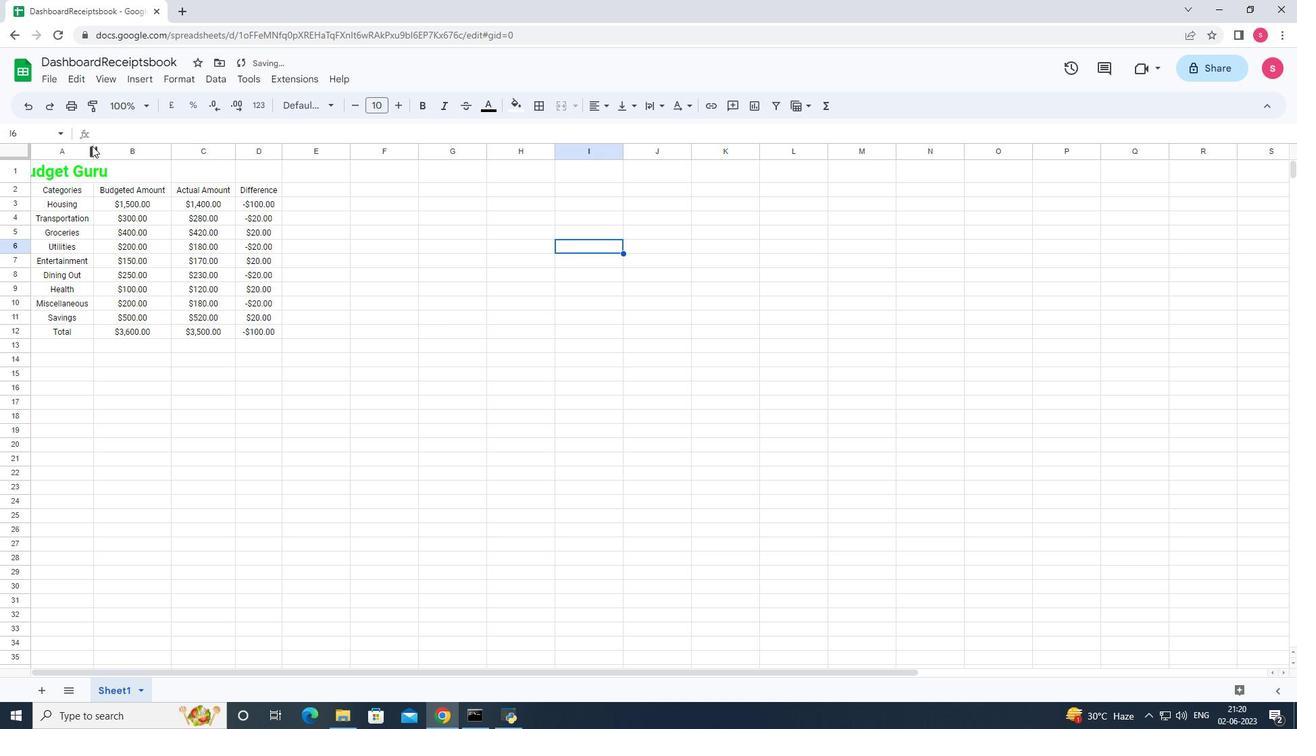 
Action: Mouse pressed left at (91, 149)
Screenshot: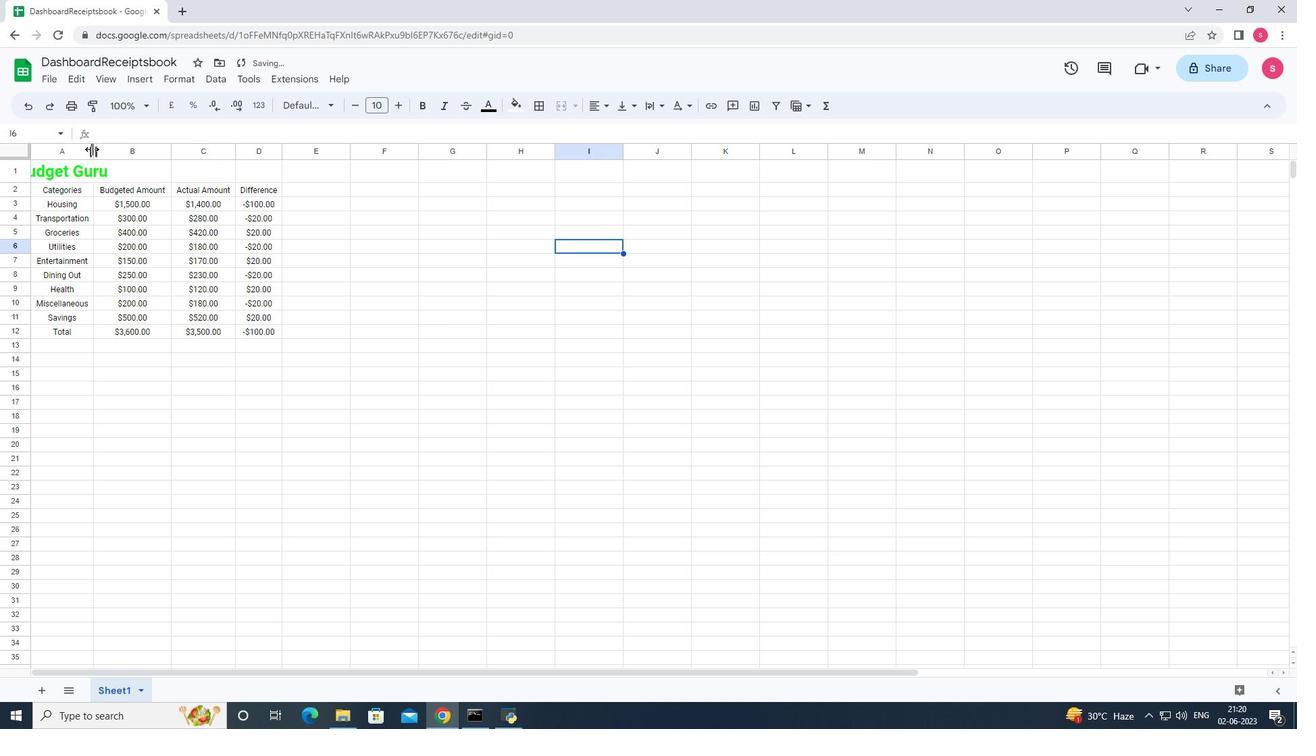
Action: Mouse pressed left at (91, 149)
Screenshot: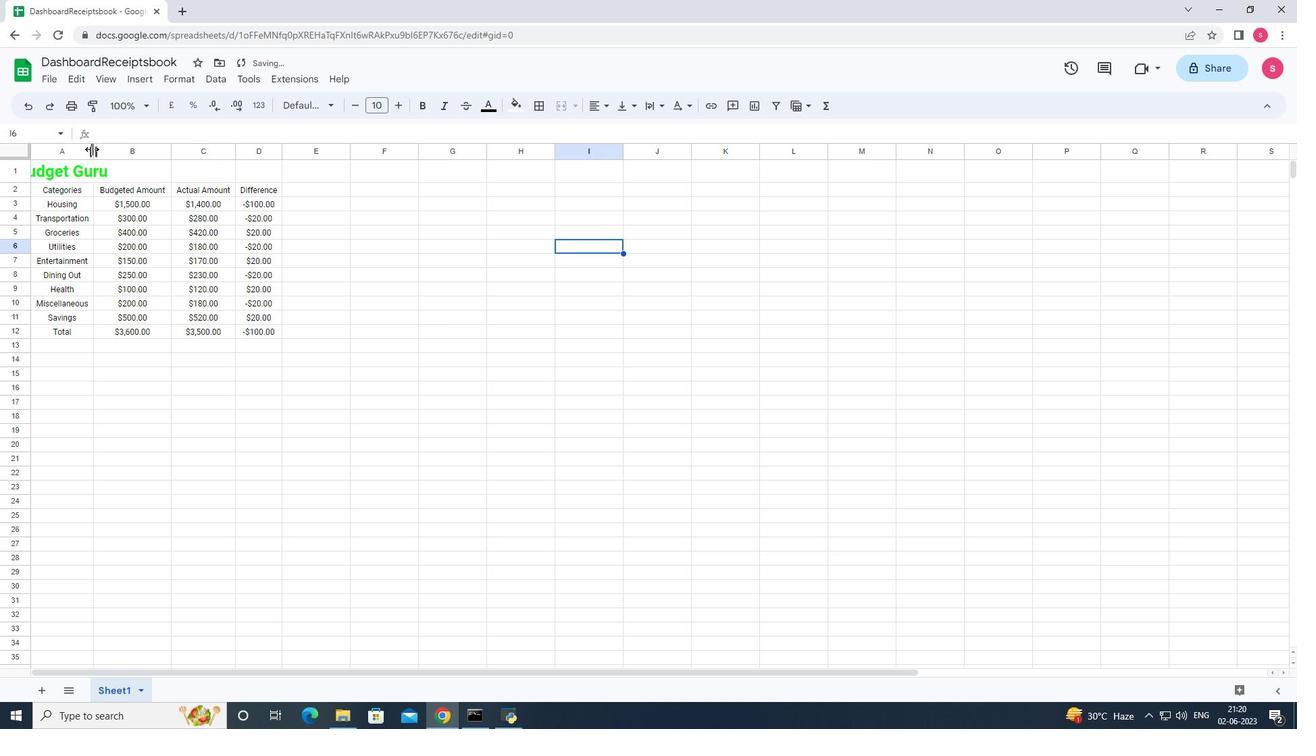 
Action: Mouse moved to (204, 144)
Screenshot: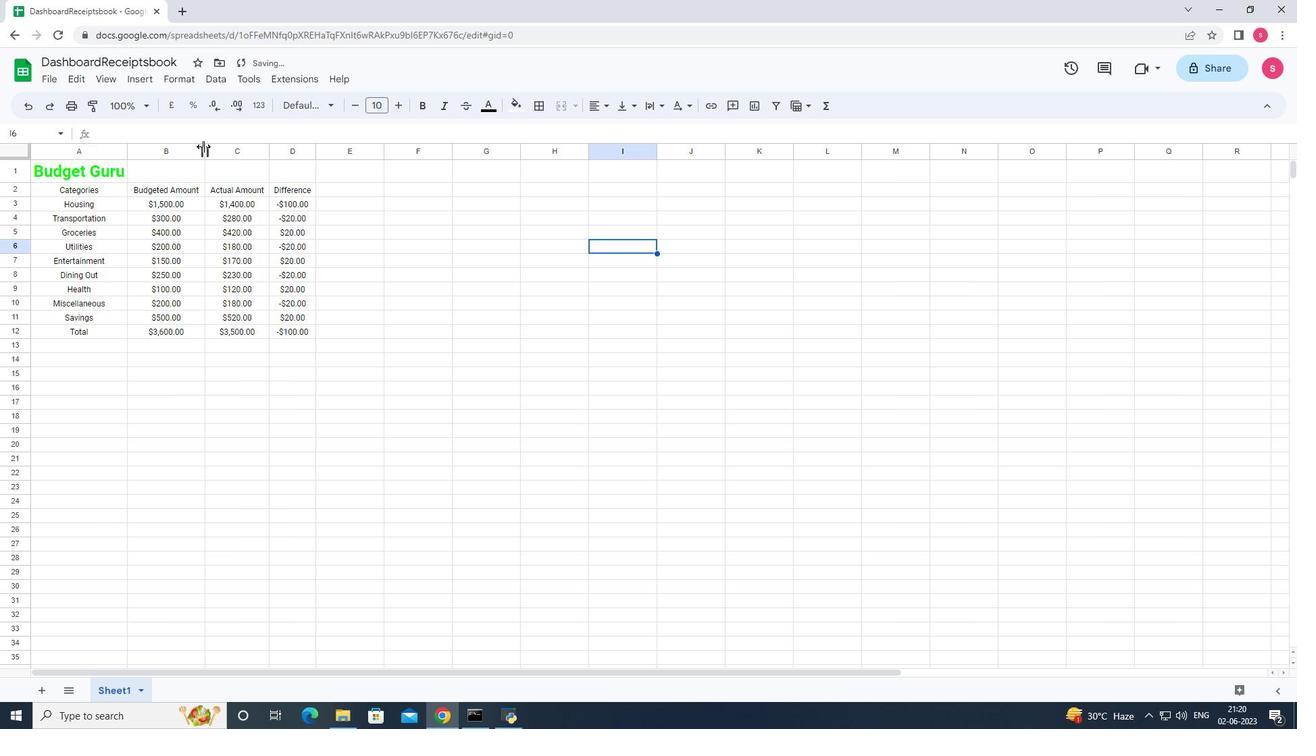 
Action: Mouse pressed left at (204, 144)
Screenshot: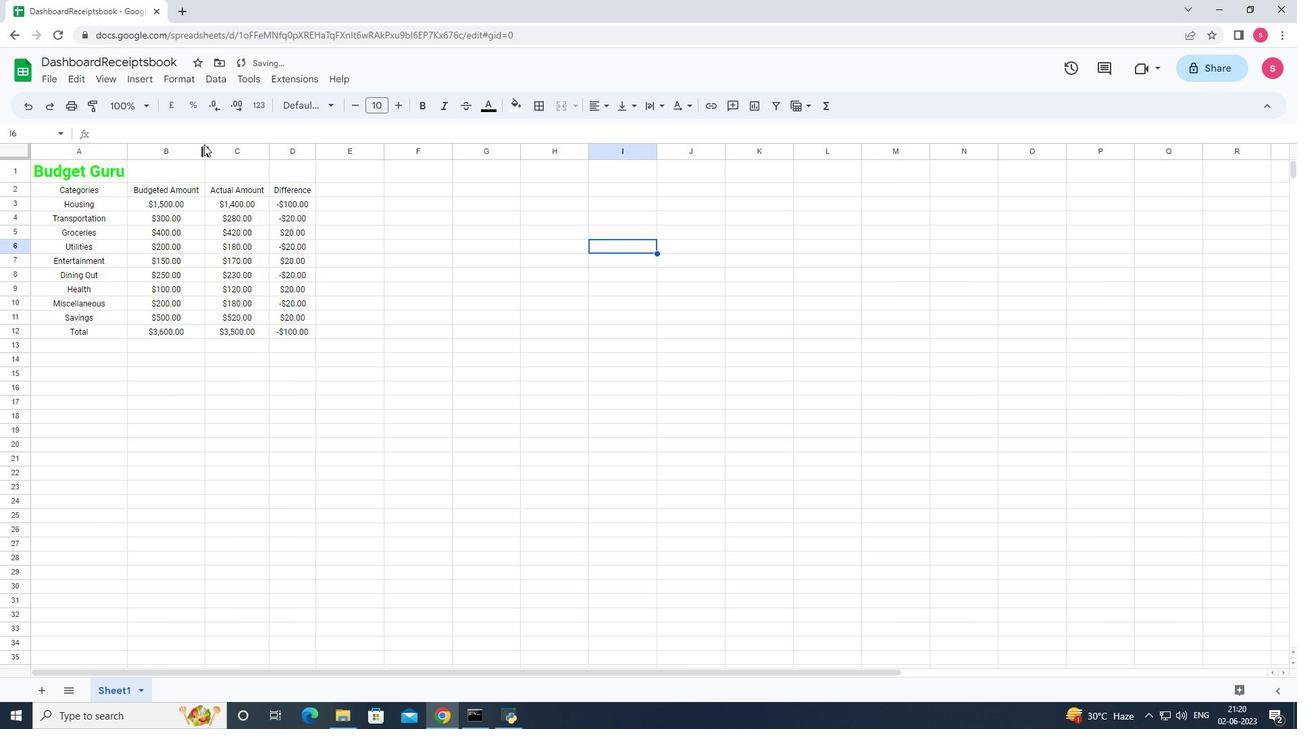 
Action: Mouse pressed left at (204, 144)
Screenshot: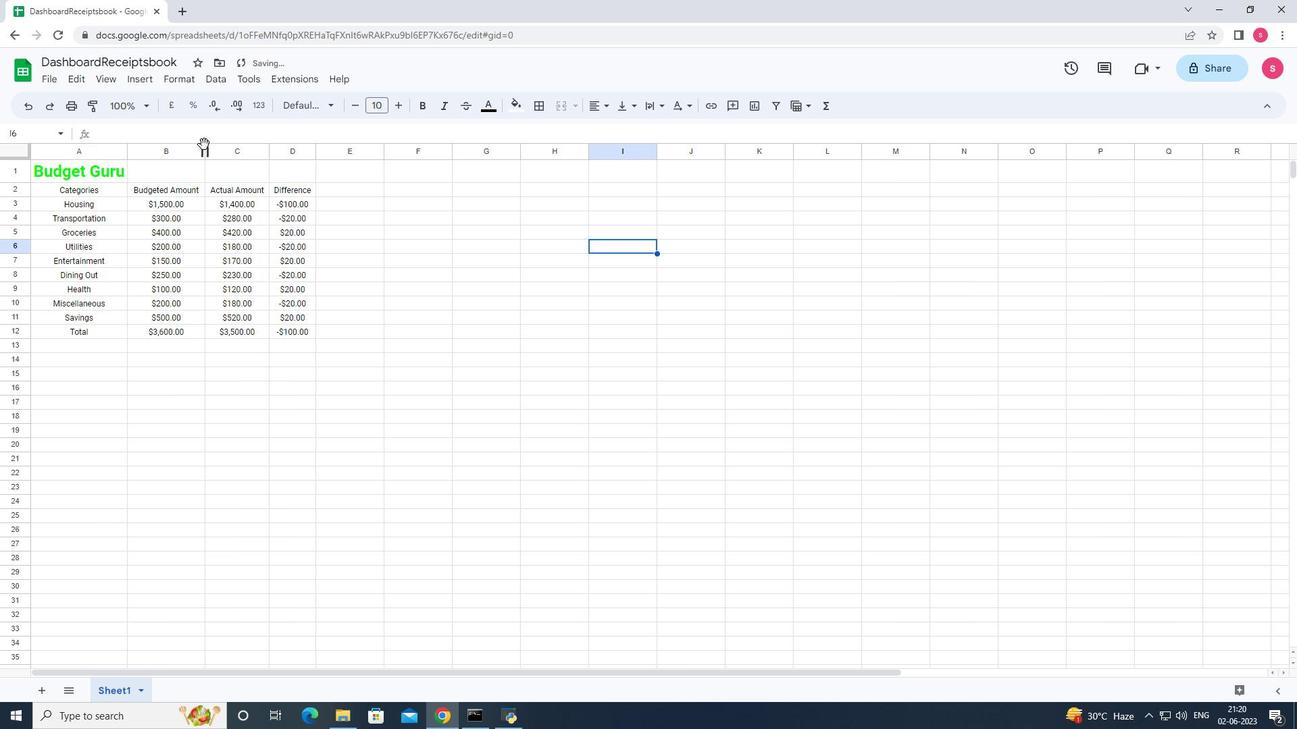 
Action: Mouse moved to (208, 152)
Screenshot: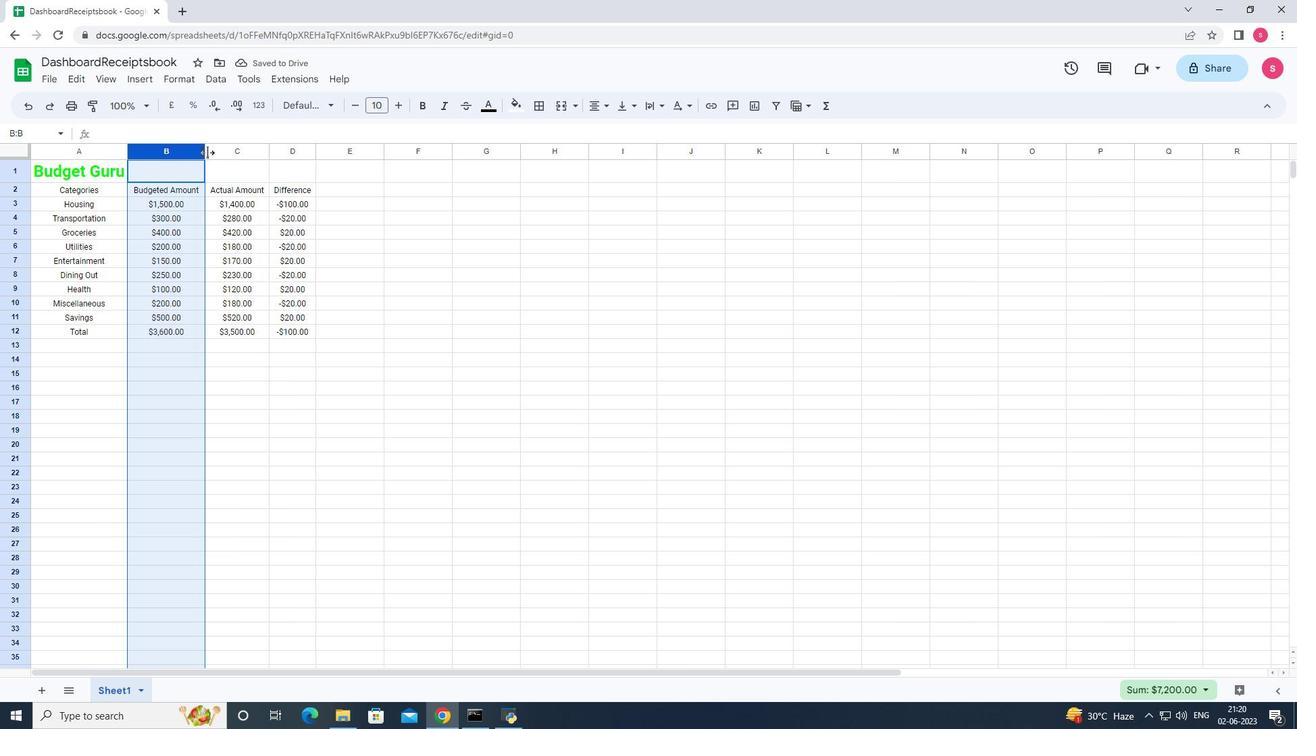 
Action: Mouse pressed left at (208, 152)
Screenshot: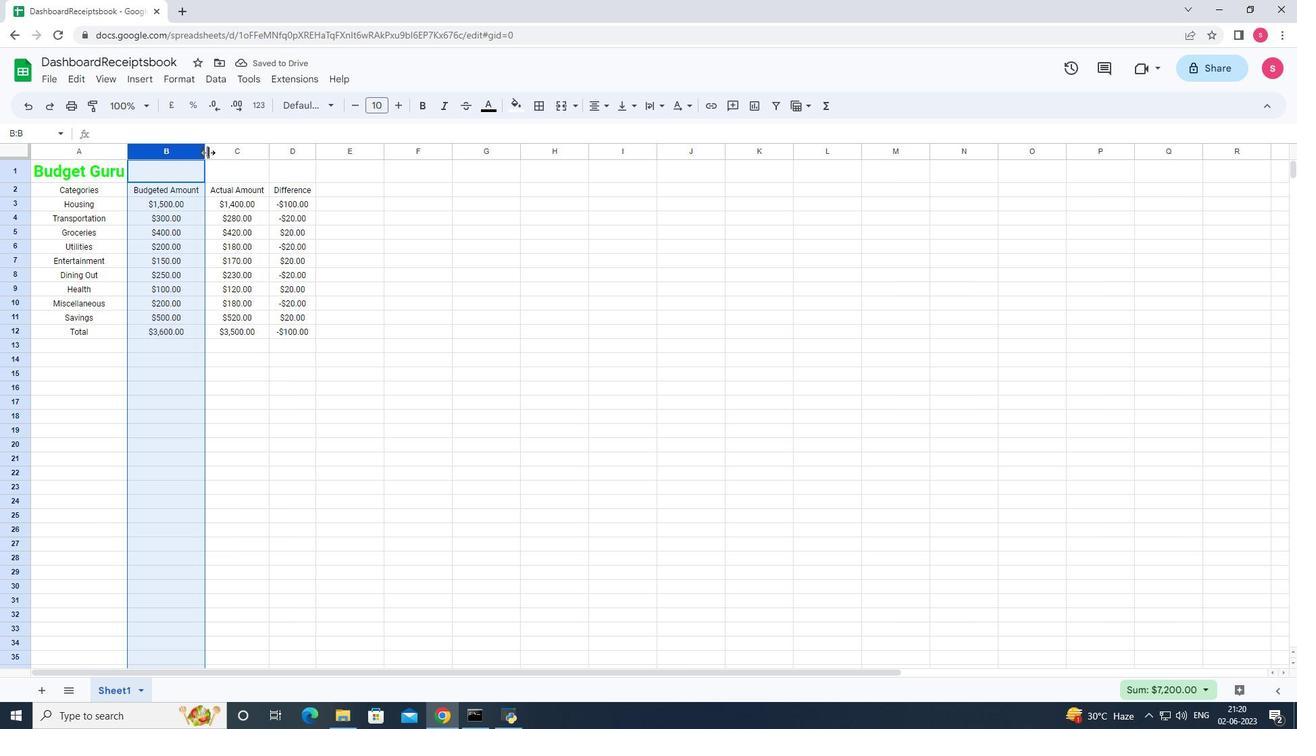 
Action: Mouse pressed left at (208, 152)
Screenshot: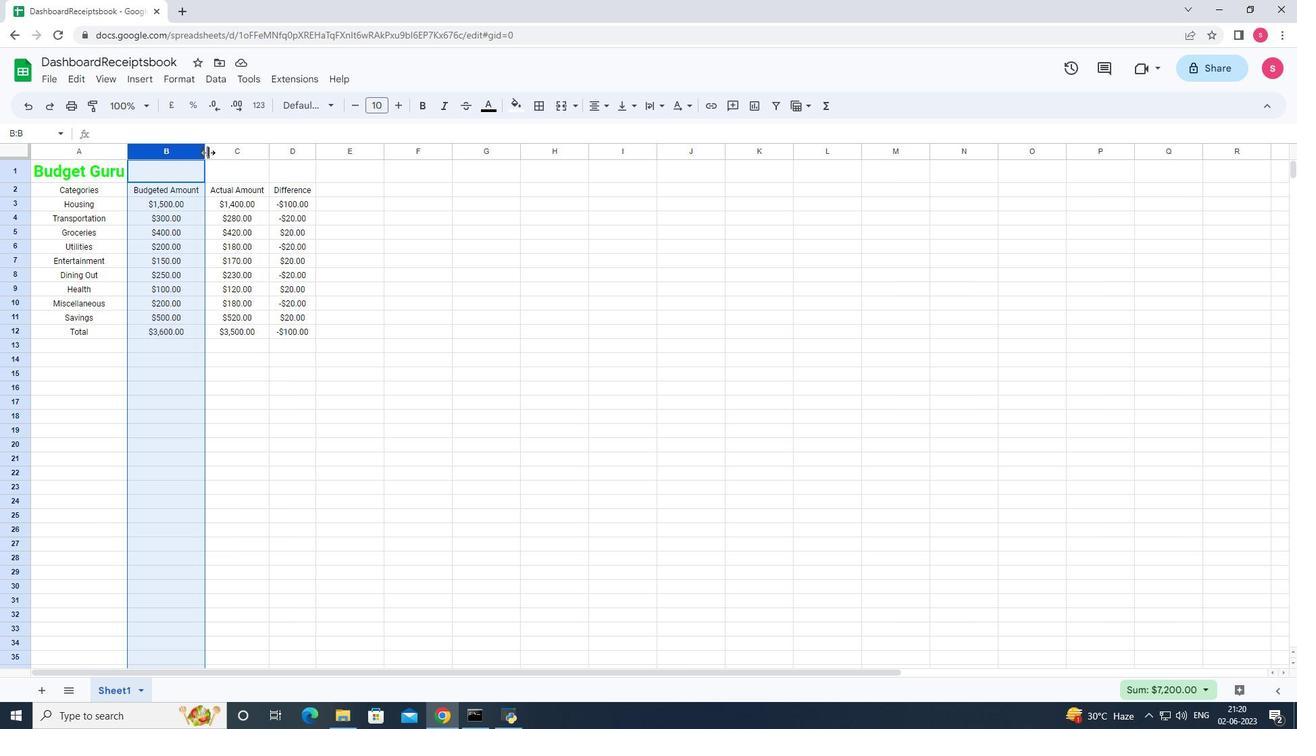 
Action: Mouse moved to (262, 151)
Screenshot: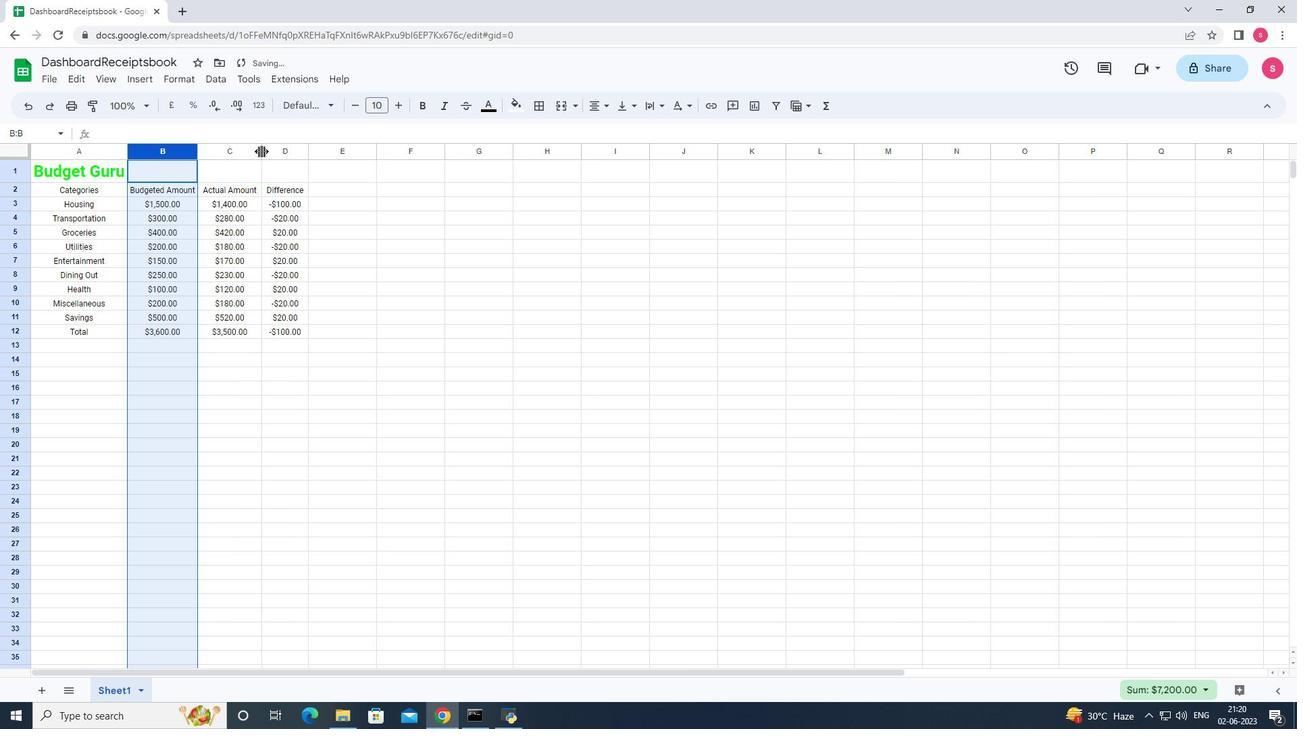 
Action: Mouse pressed left at (262, 151)
Screenshot: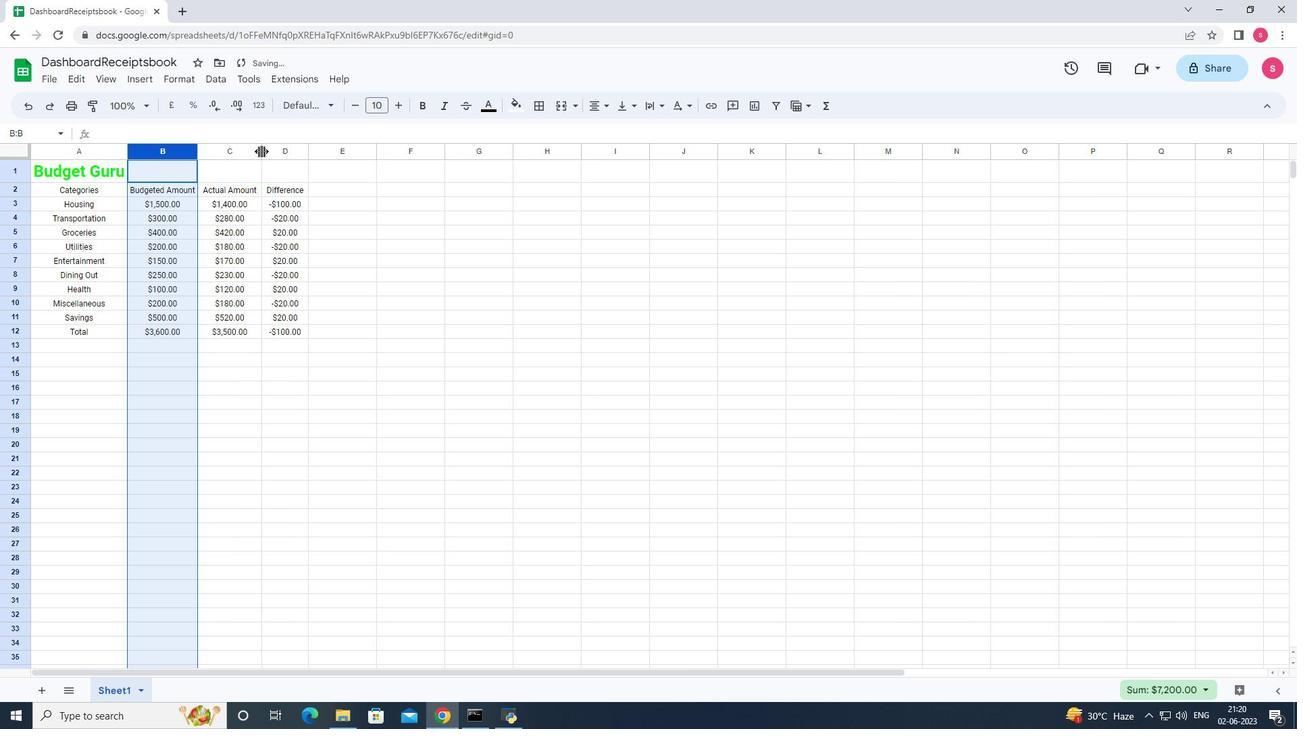 
Action: Mouse pressed left at (262, 151)
Screenshot: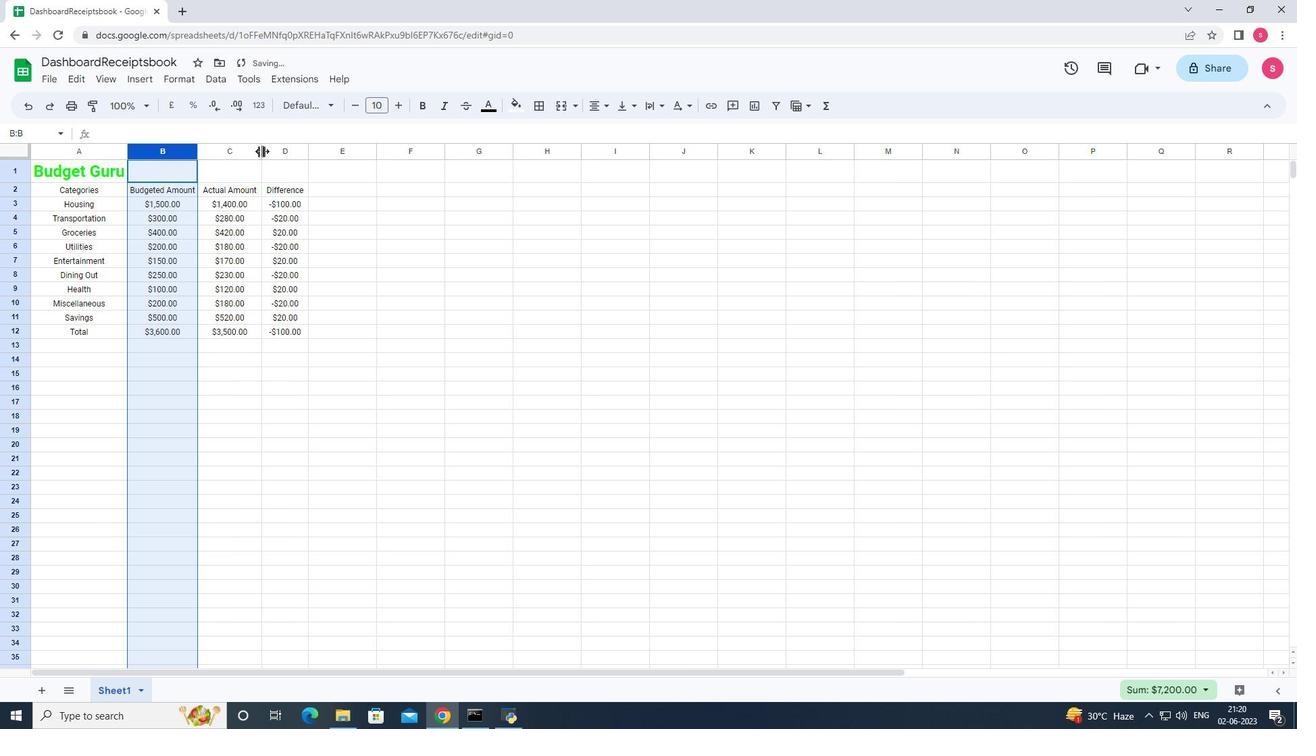 
Action: Mouse moved to (302, 150)
Screenshot: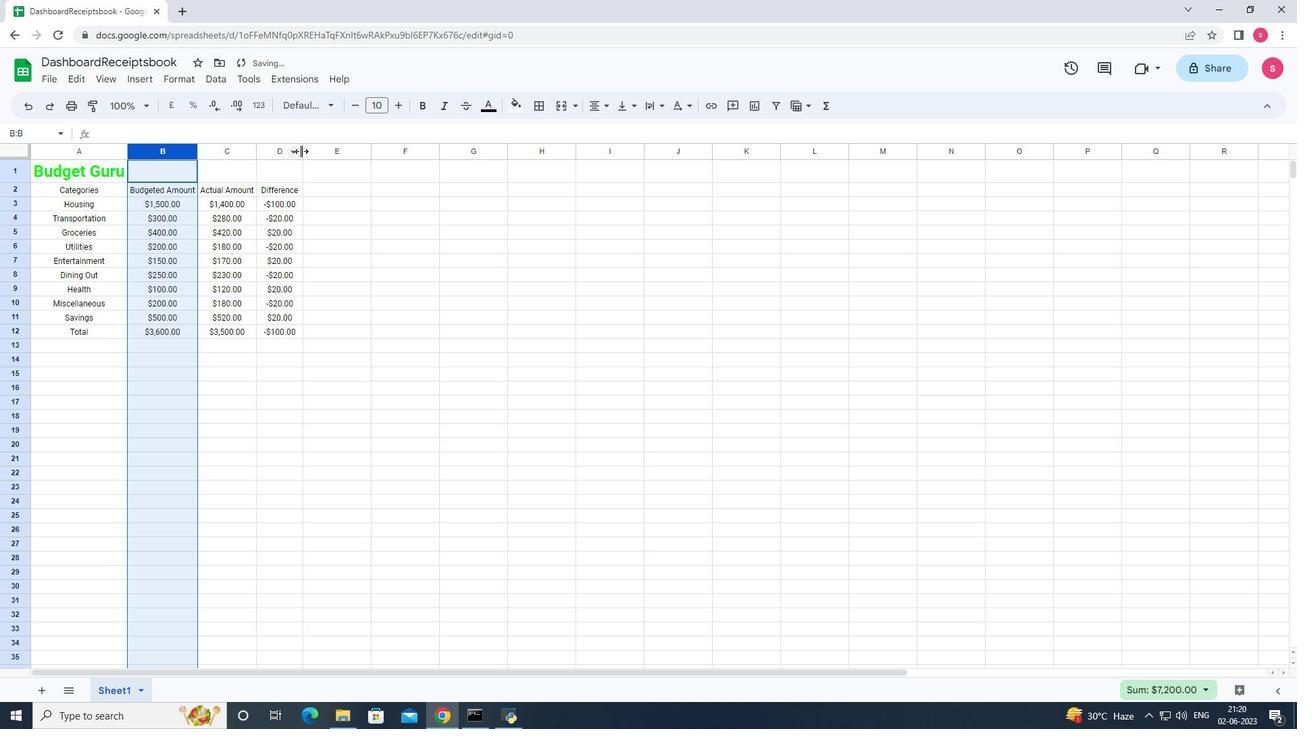 
Action: Mouse pressed left at (302, 150)
Screenshot: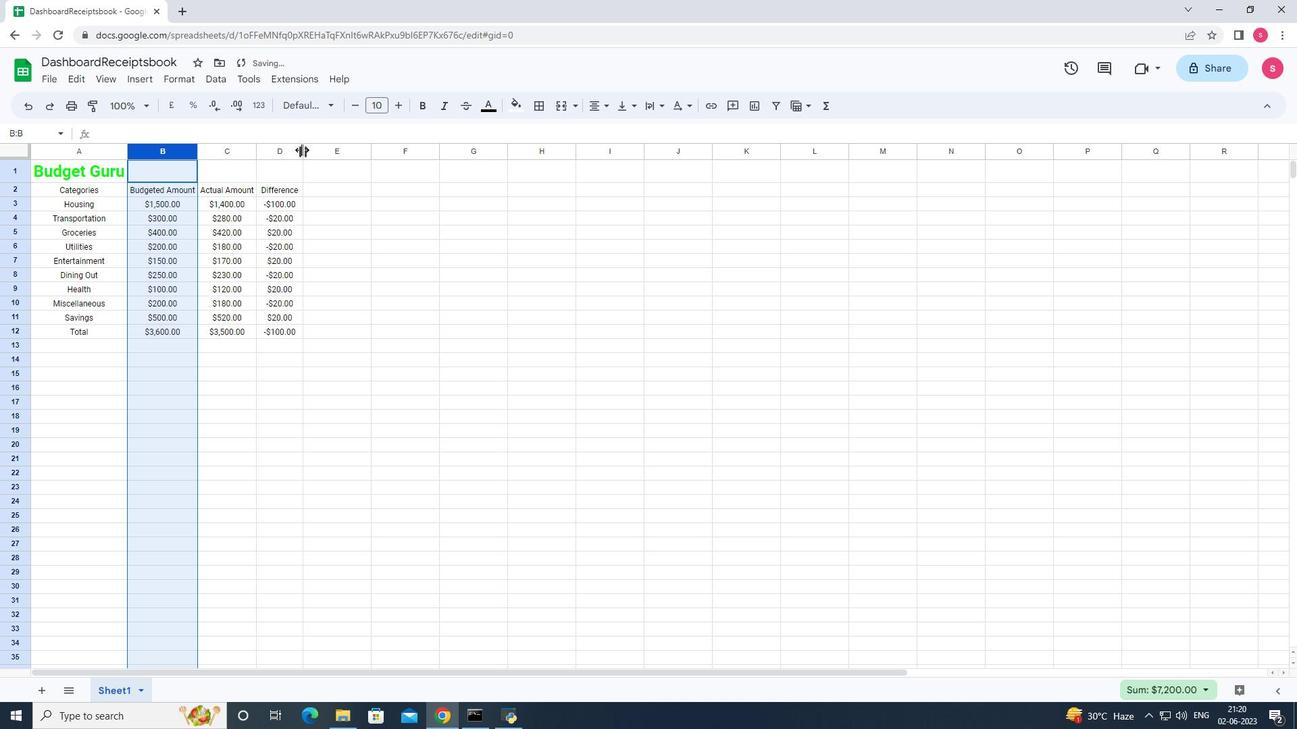 
Action: Mouse pressed left at (302, 150)
Screenshot: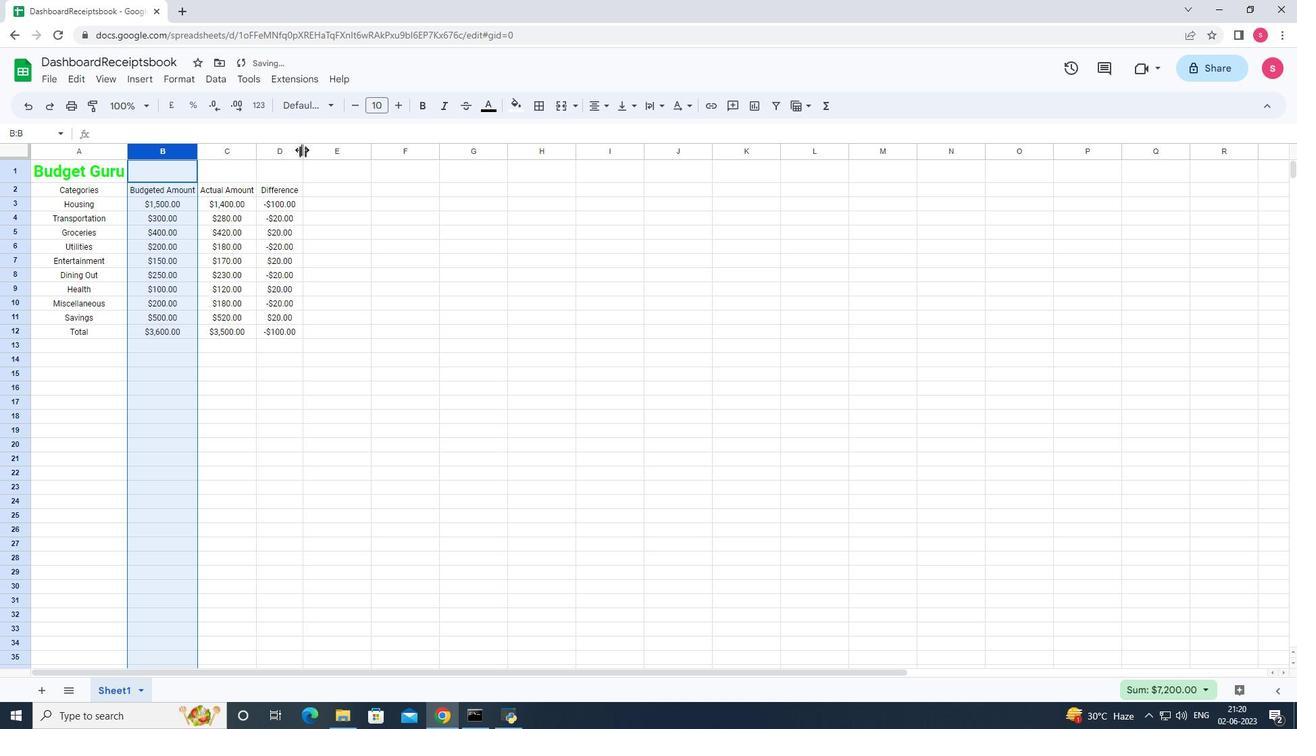 
Action: Mouse moved to (500, 306)
Screenshot: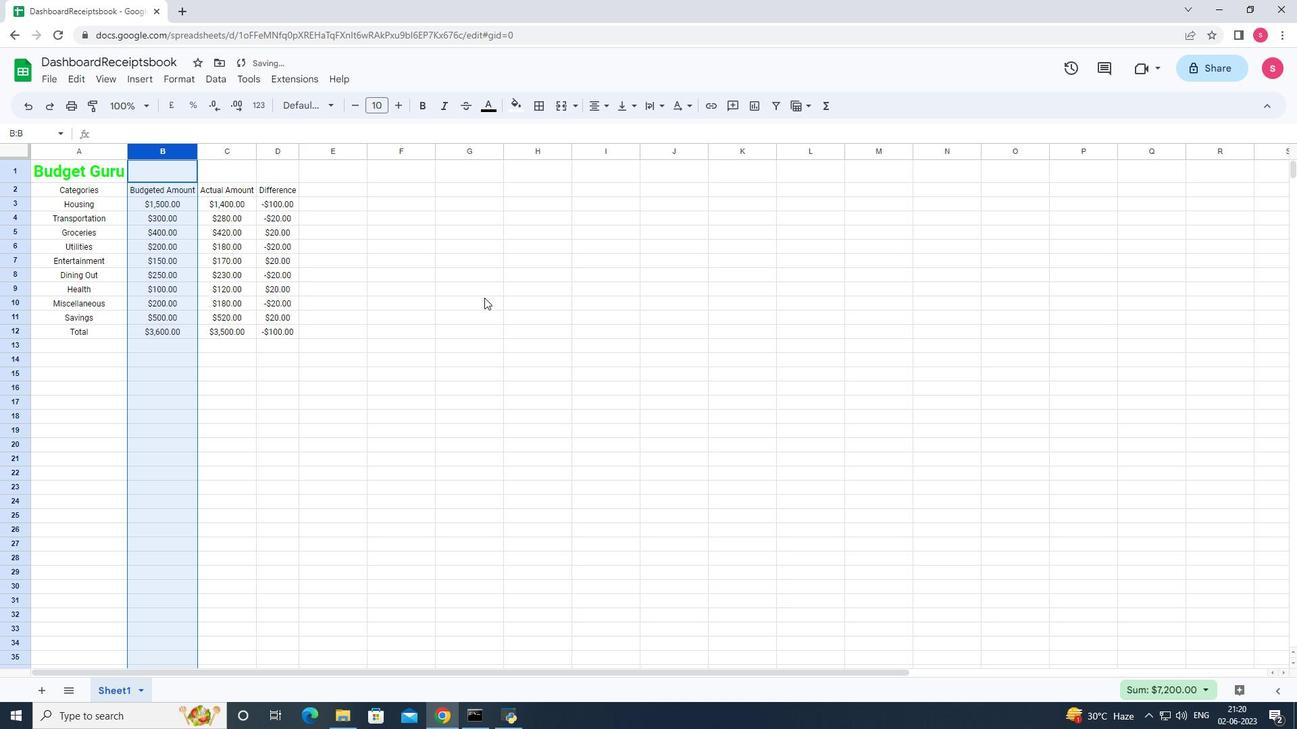 
Action: Mouse pressed left at (500, 306)
Screenshot: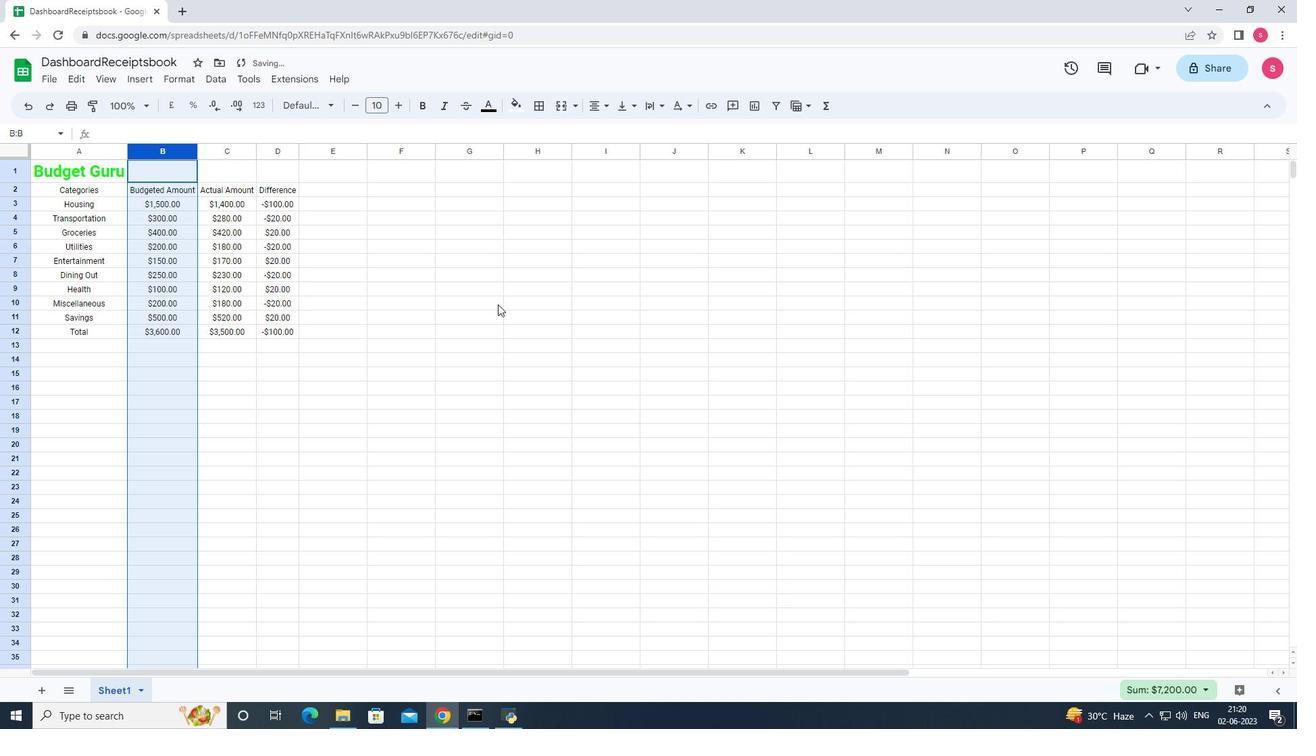 
Action: Key pressed ctrl+S
Screenshot: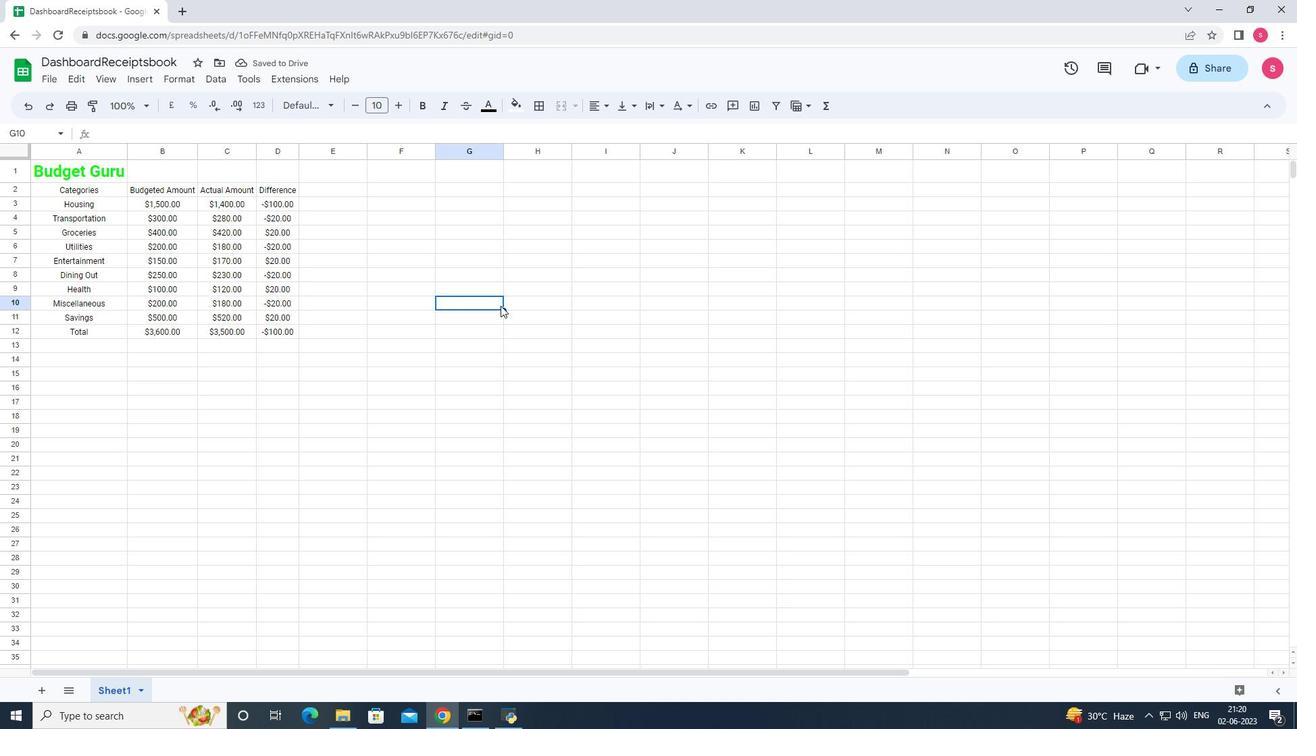
